 Task: Compose an email with the signature Erica Taylor with the subject Request for project resources and the message I appreciate your attention to detail and timely response. from softage.1@softage.net to softage.5@softage.net,  softage.1@softage.net and softage.6@softage.net with CC to softage.7@softage.net with an attached document Business_model_canvas.pdf, insert an emoji of mail Send the email
Action: Mouse moved to (539, 696)
Screenshot: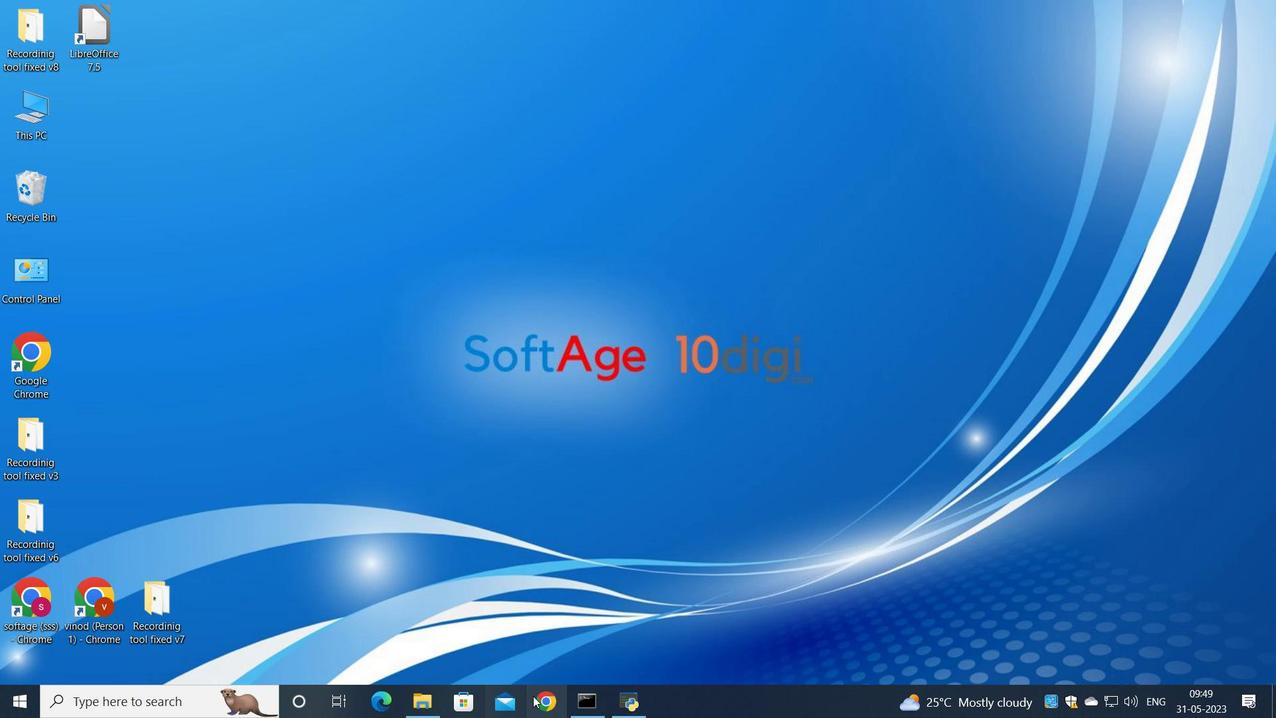 
Action: Mouse pressed left at (539, 696)
Screenshot: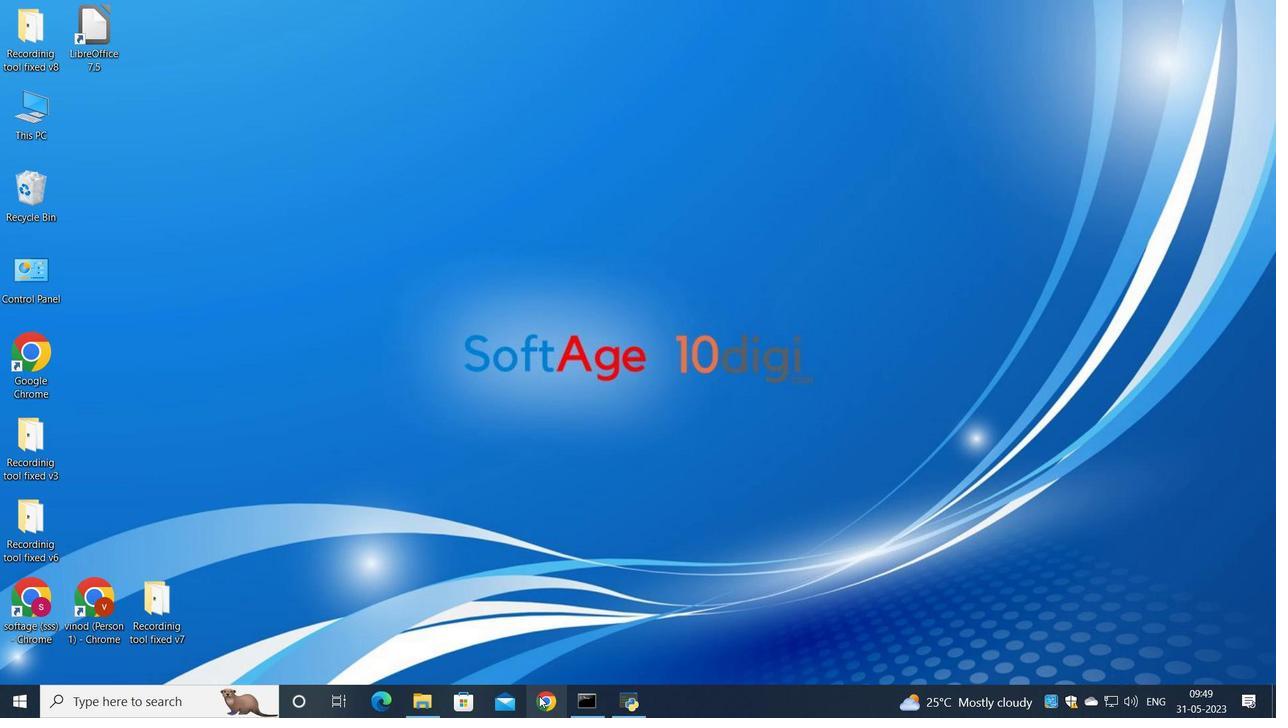 
Action: Mouse moved to (601, 446)
Screenshot: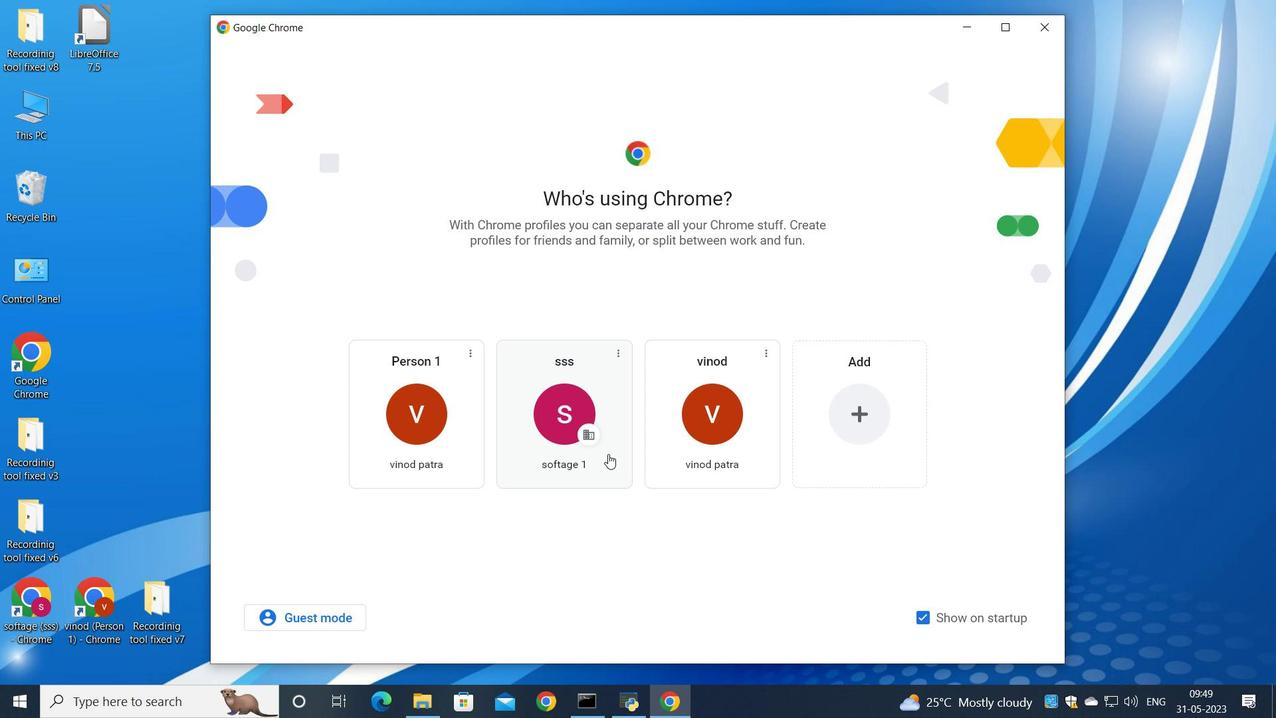 
Action: Mouse pressed left at (601, 446)
Screenshot: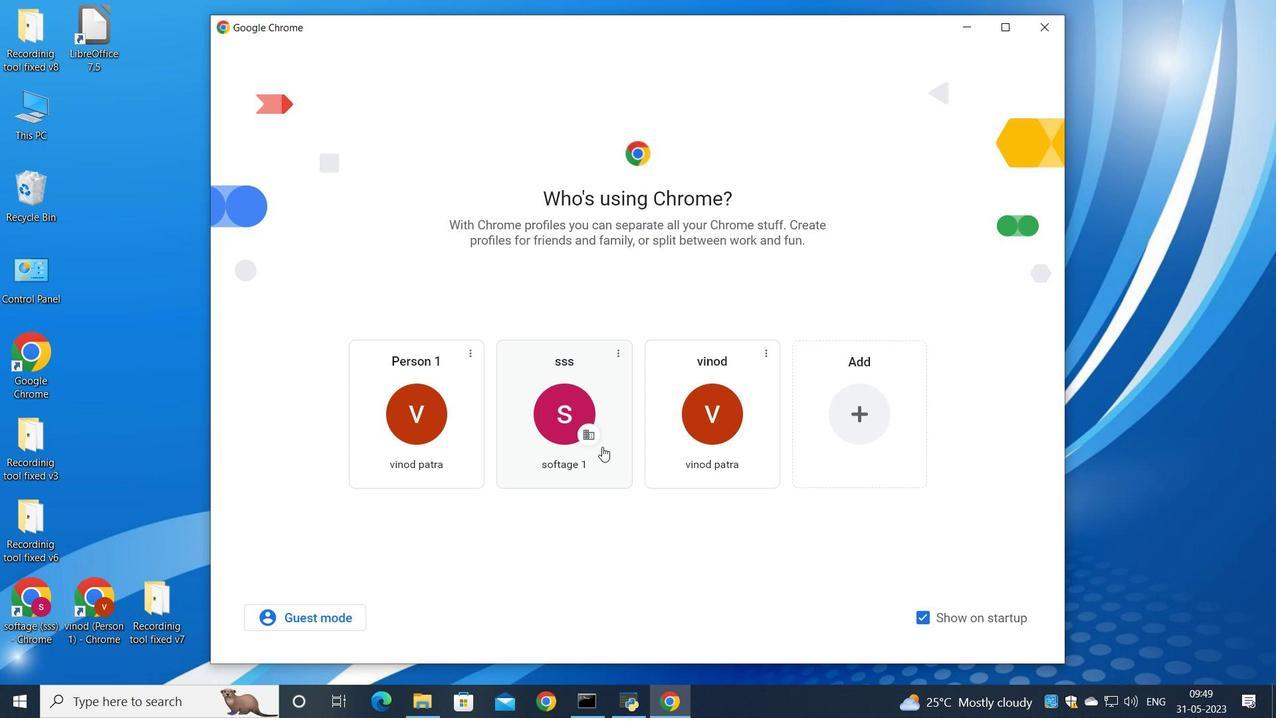 
Action: Mouse moved to (1128, 81)
Screenshot: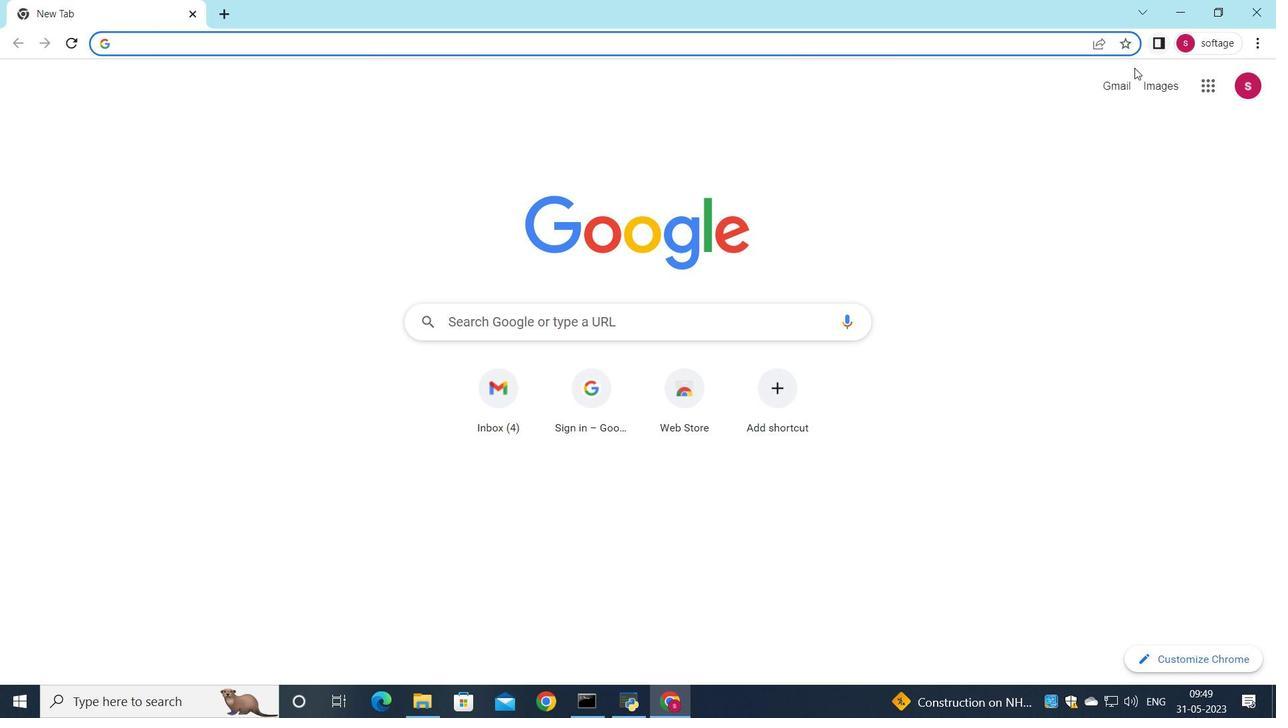 
Action: Mouse pressed left at (1128, 81)
Screenshot: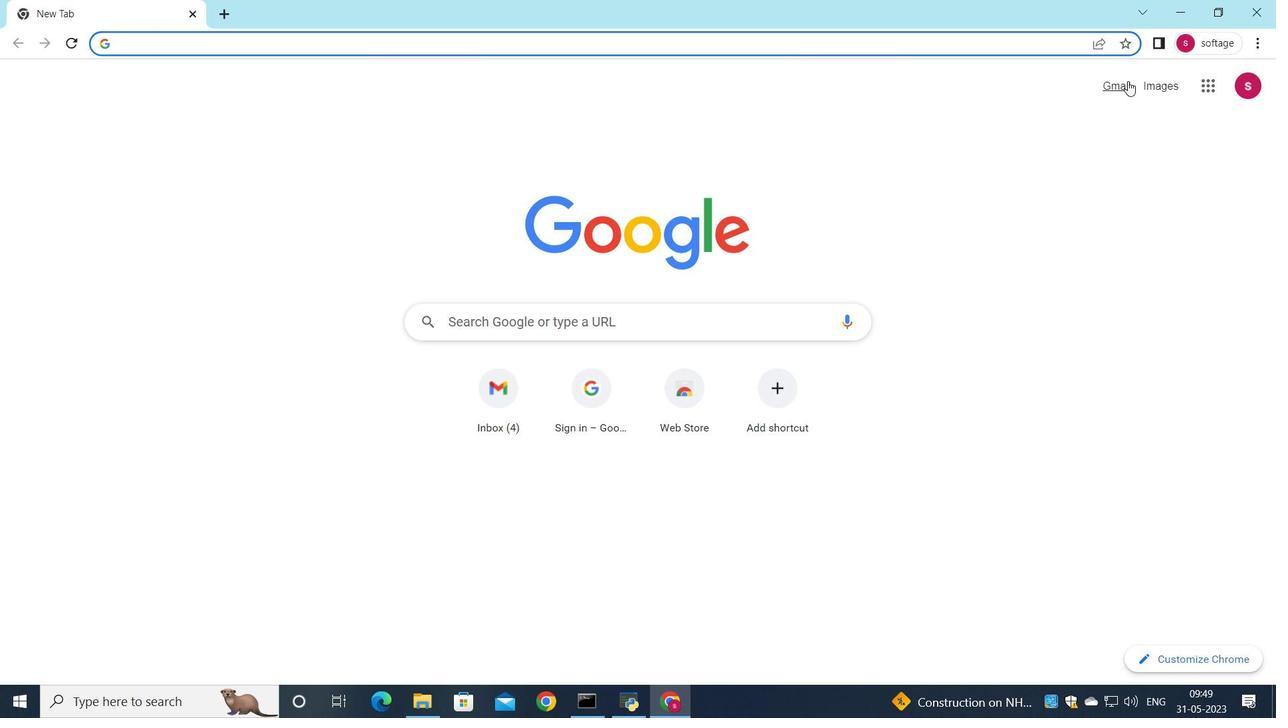 
Action: Mouse moved to (1086, 109)
Screenshot: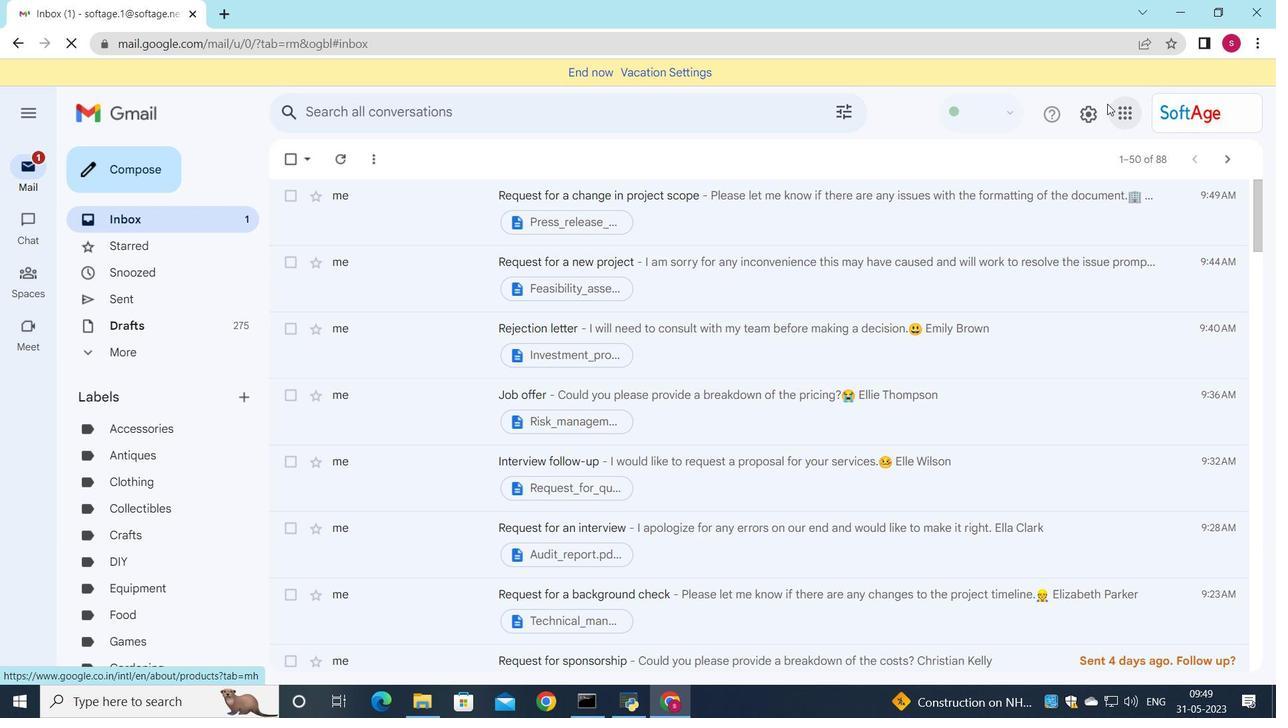 
Action: Mouse pressed left at (1086, 109)
Screenshot: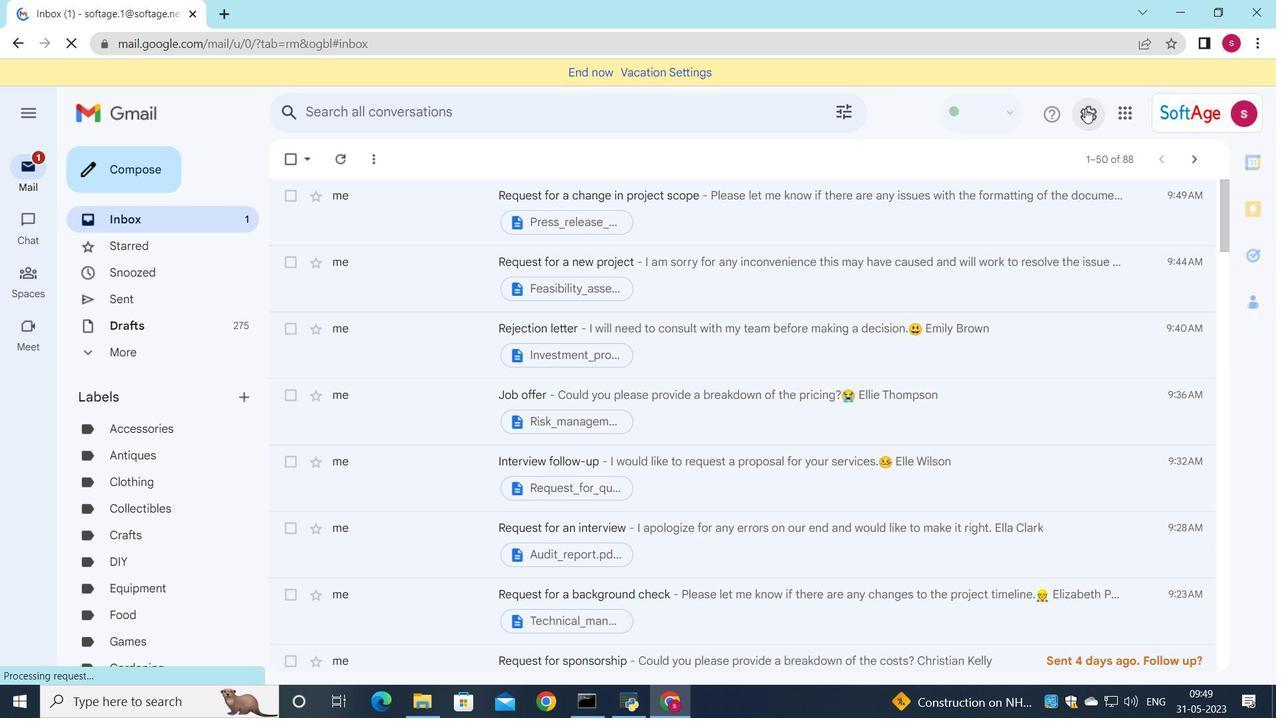 
Action: Mouse moved to (1069, 198)
Screenshot: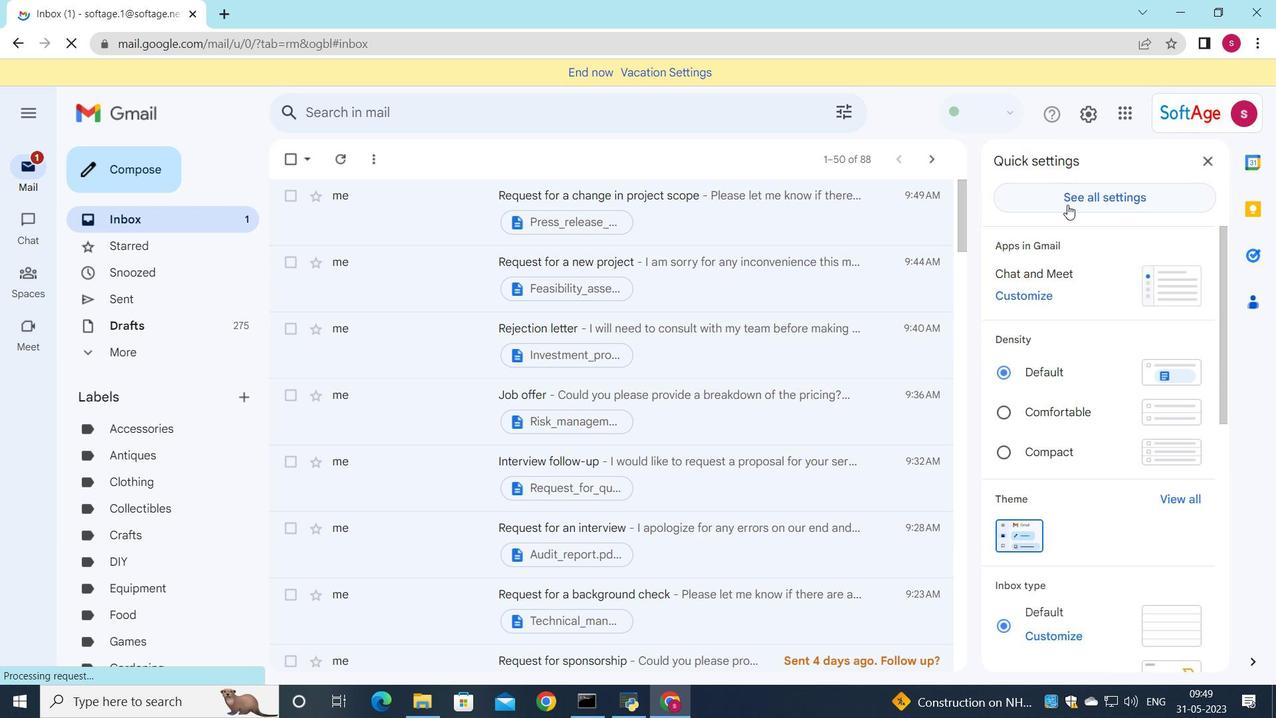 
Action: Mouse pressed left at (1069, 198)
Screenshot: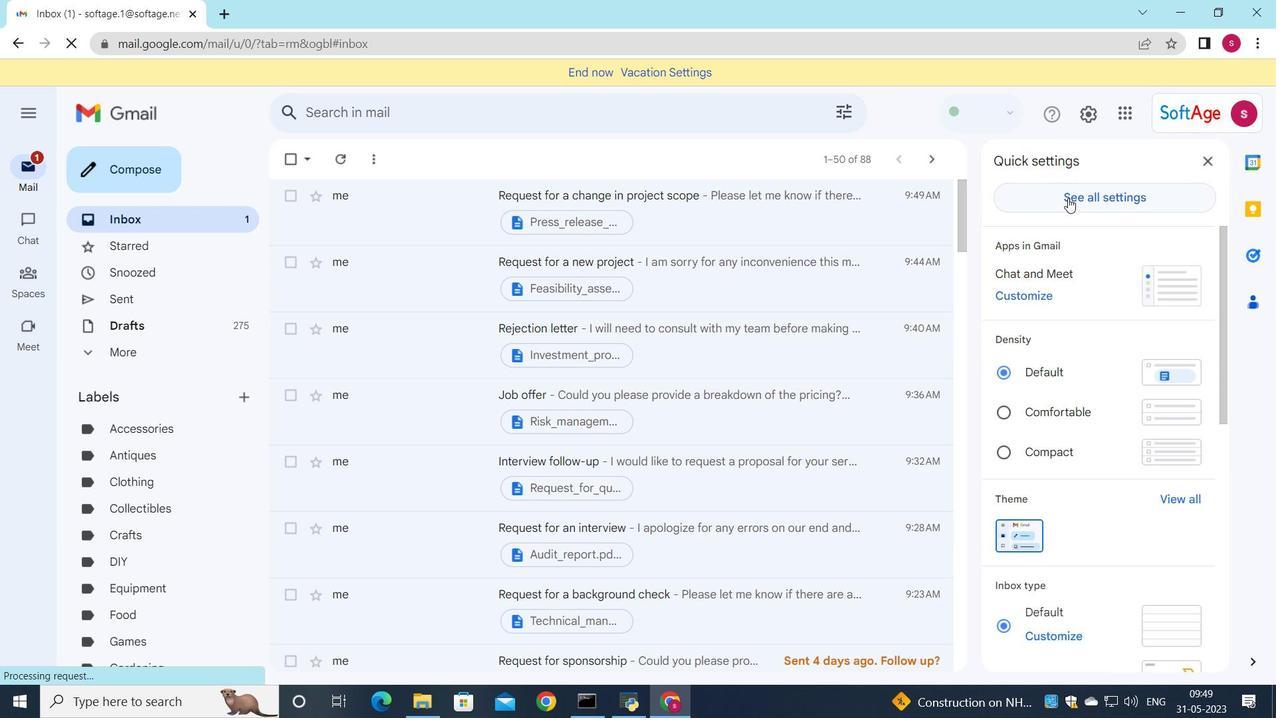 
Action: Mouse moved to (716, 333)
Screenshot: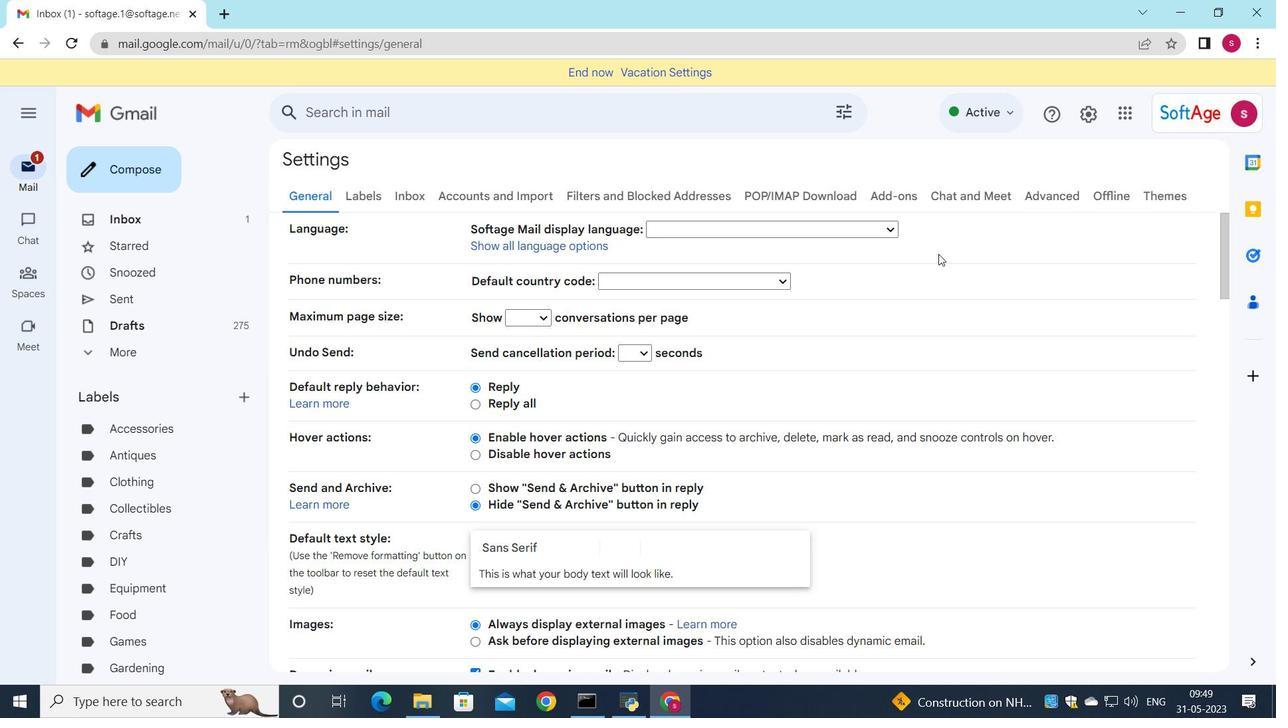 
Action: Mouse scrolled (716, 333) with delta (0, 0)
Screenshot: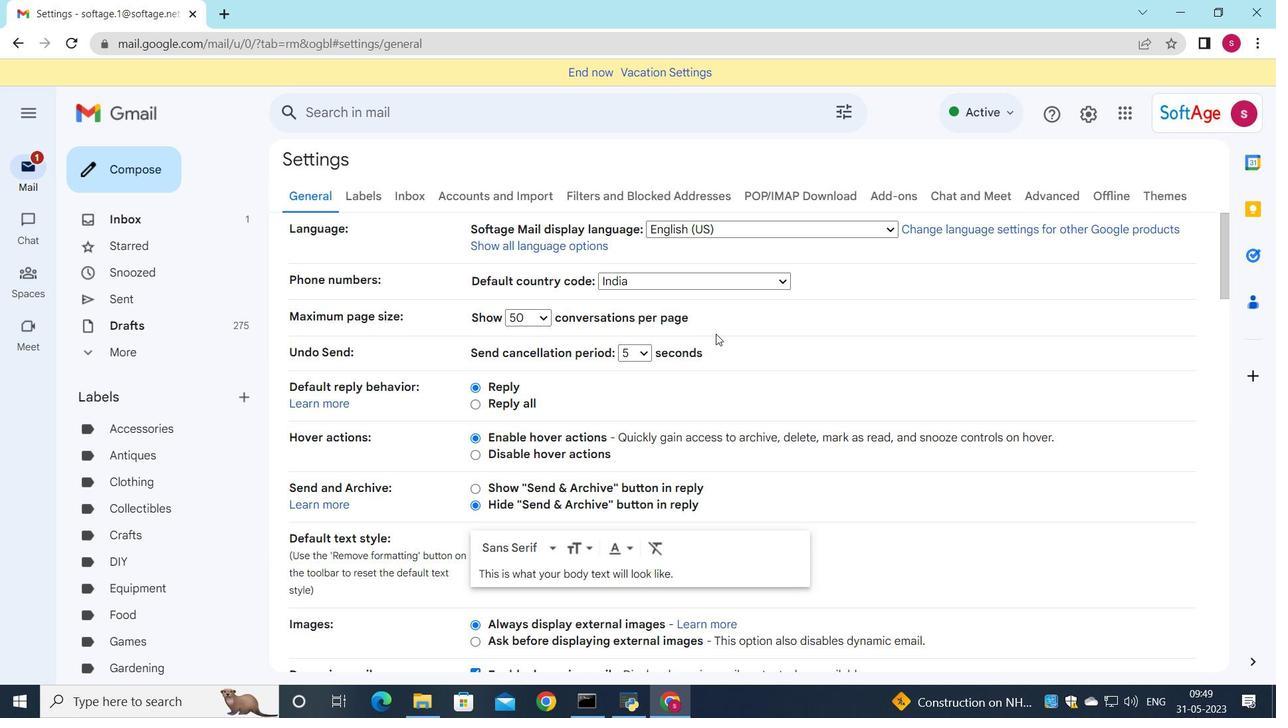 
Action: Mouse scrolled (716, 333) with delta (0, 0)
Screenshot: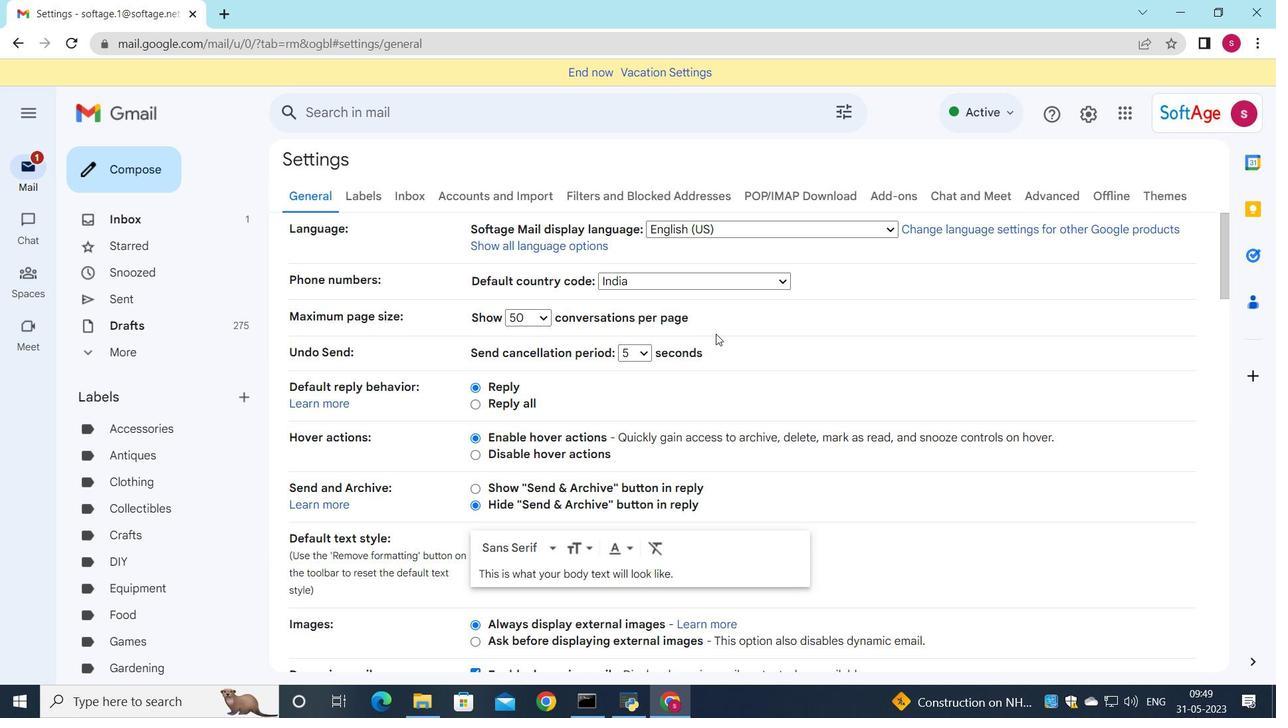 
Action: Mouse scrolled (716, 333) with delta (0, 0)
Screenshot: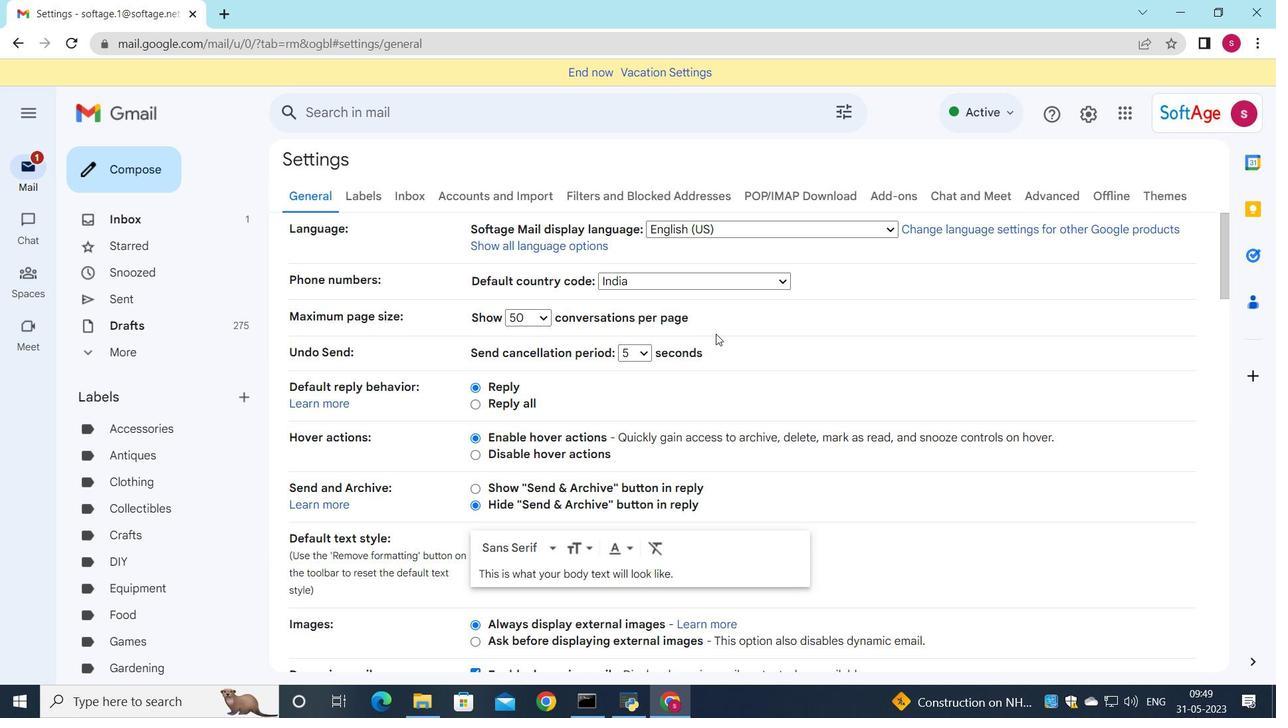 
Action: Mouse scrolled (716, 333) with delta (0, 0)
Screenshot: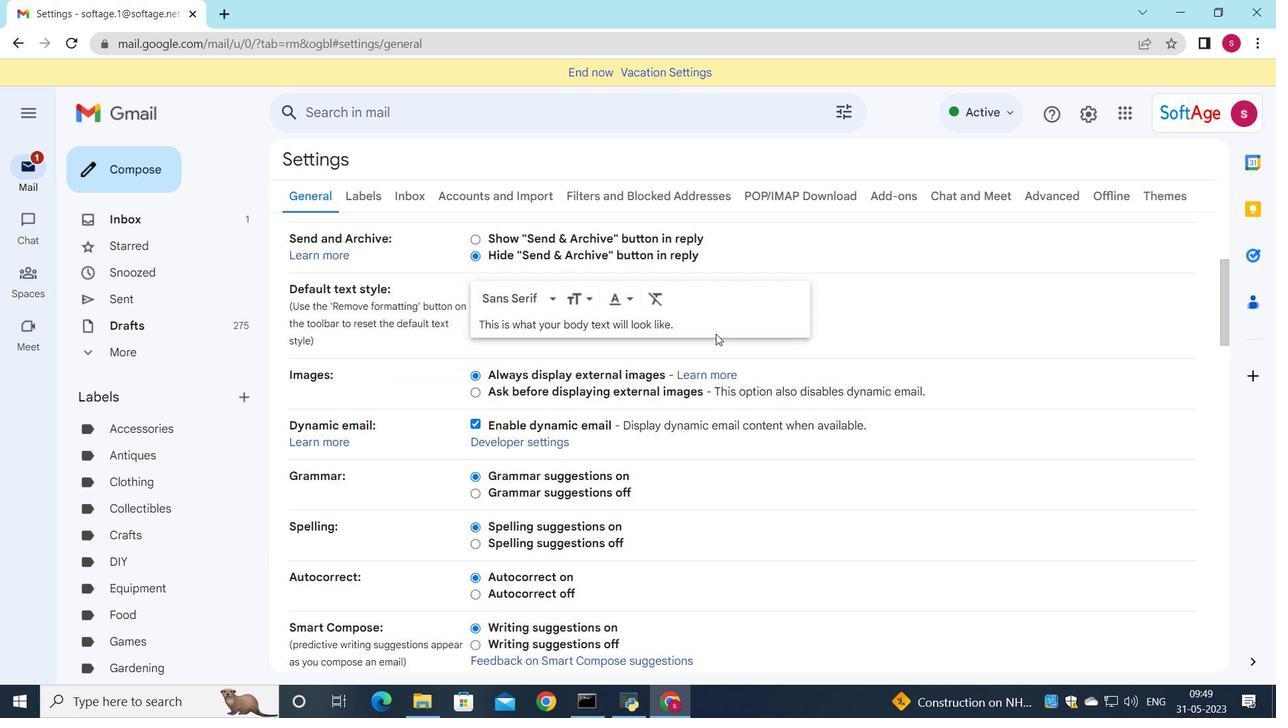 
Action: Mouse scrolled (716, 333) with delta (0, 0)
Screenshot: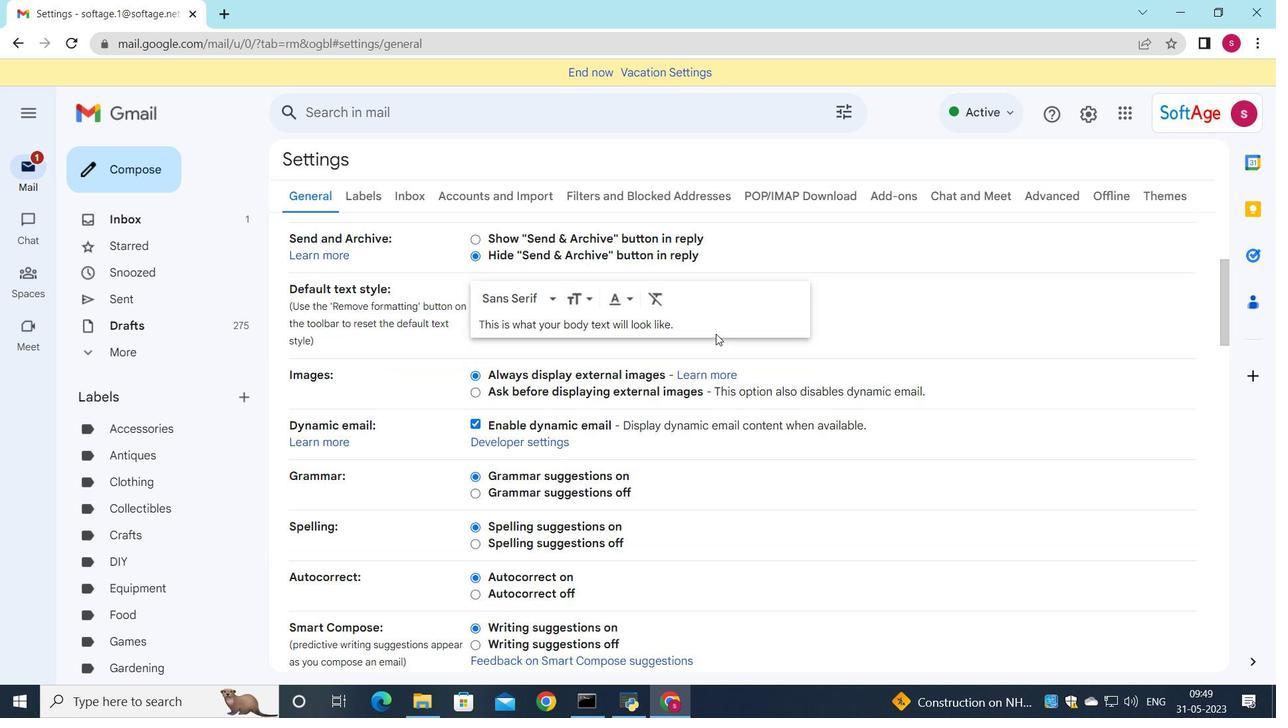 
Action: Mouse moved to (709, 343)
Screenshot: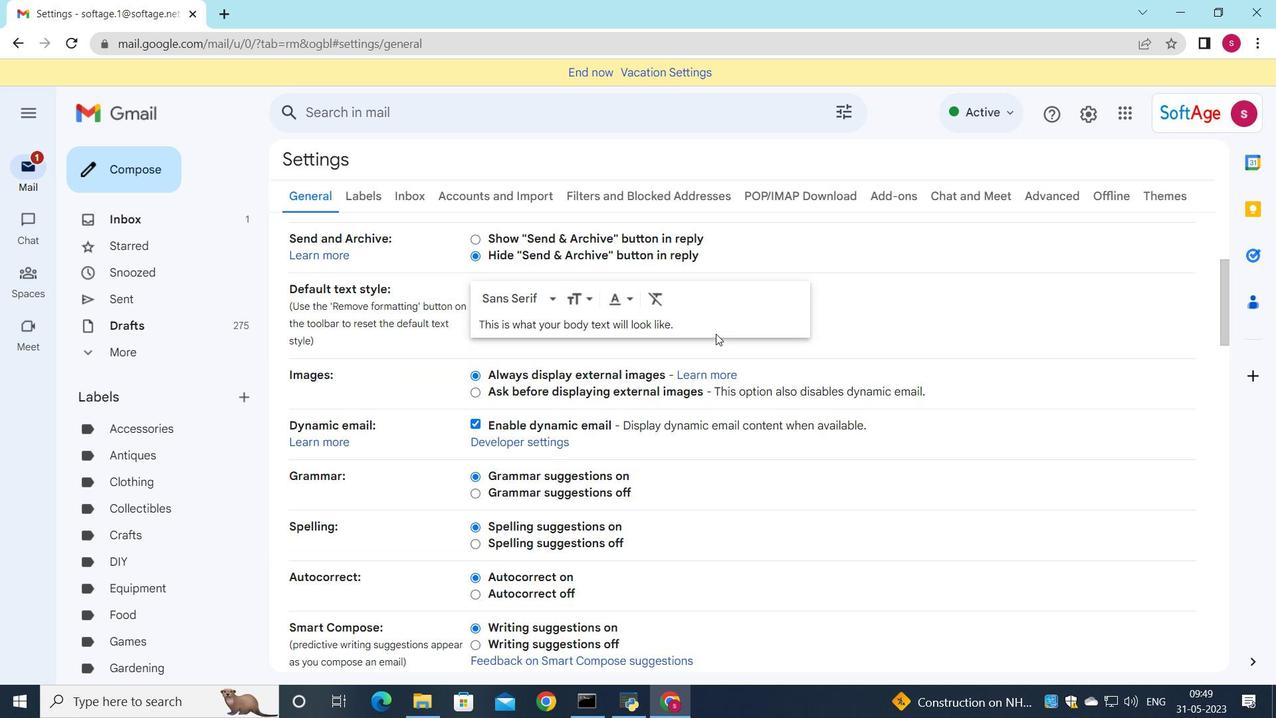 
Action: Mouse scrolled (709, 342) with delta (0, 0)
Screenshot: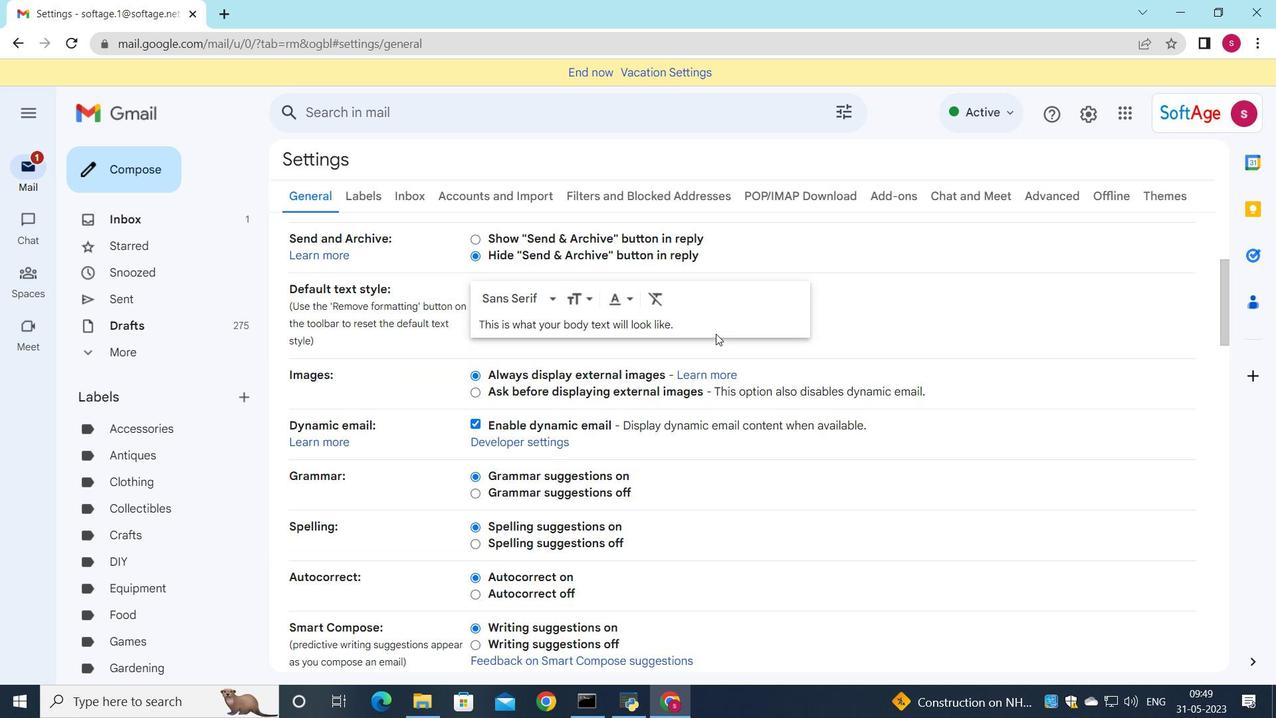 
Action: Mouse moved to (638, 402)
Screenshot: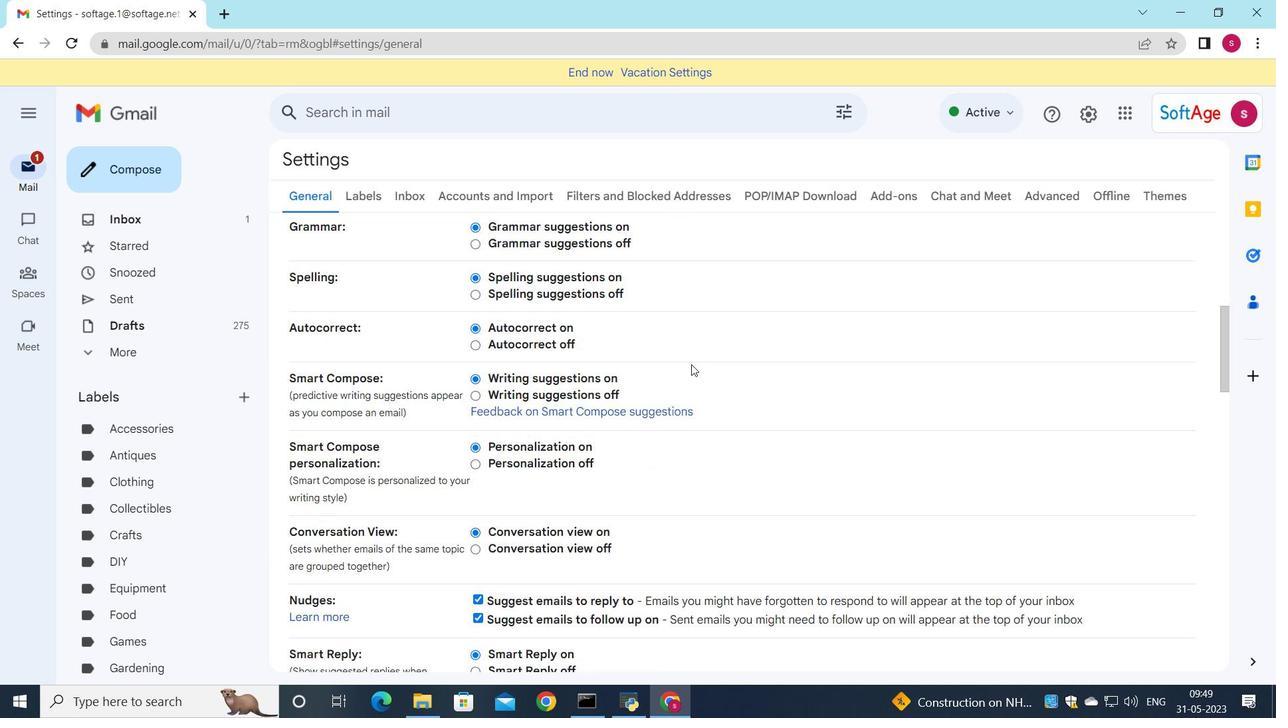 
Action: Mouse scrolled (638, 402) with delta (0, 0)
Screenshot: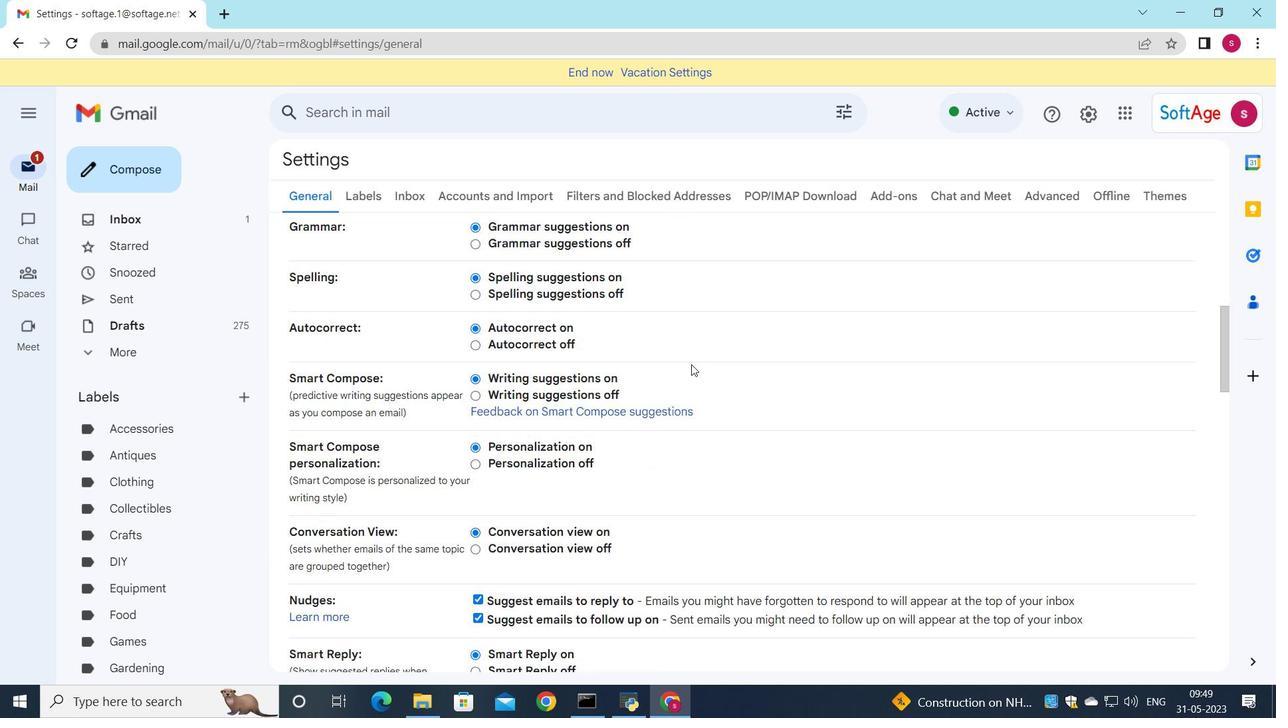 
Action: Mouse moved to (637, 414)
Screenshot: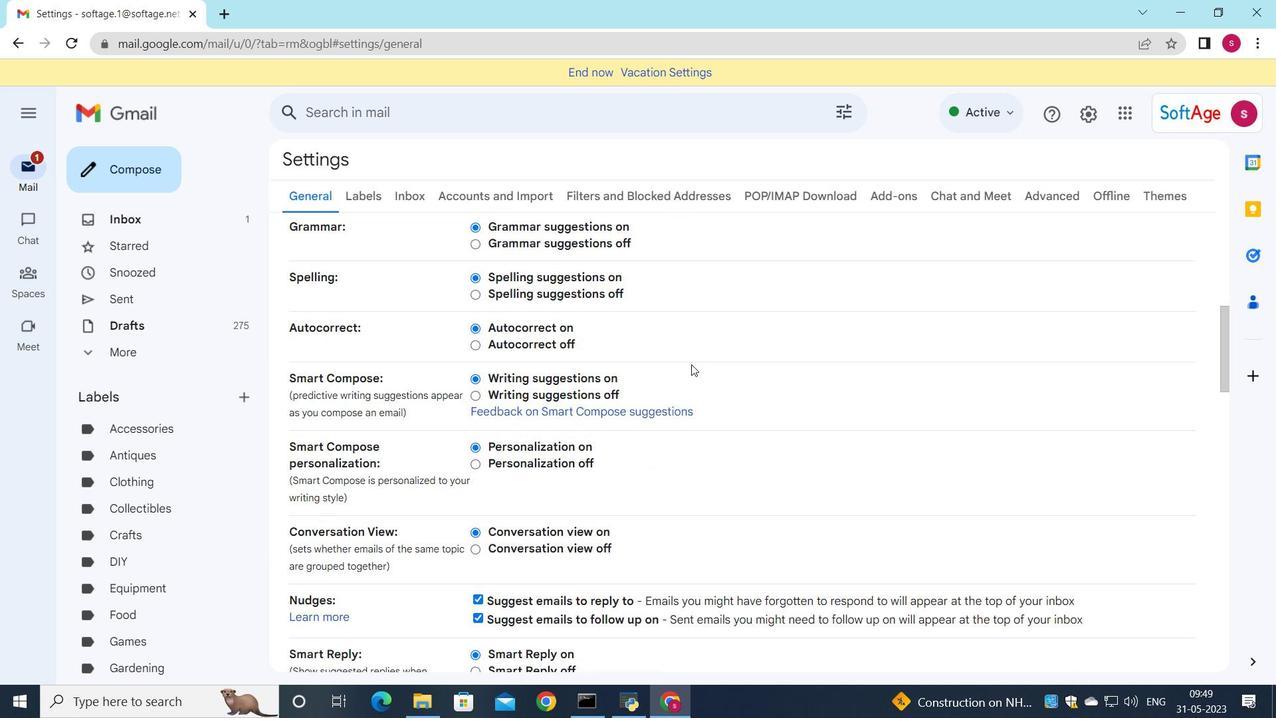 
Action: Mouse scrolled (637, 413) with delta (0, 0)
Screenshot: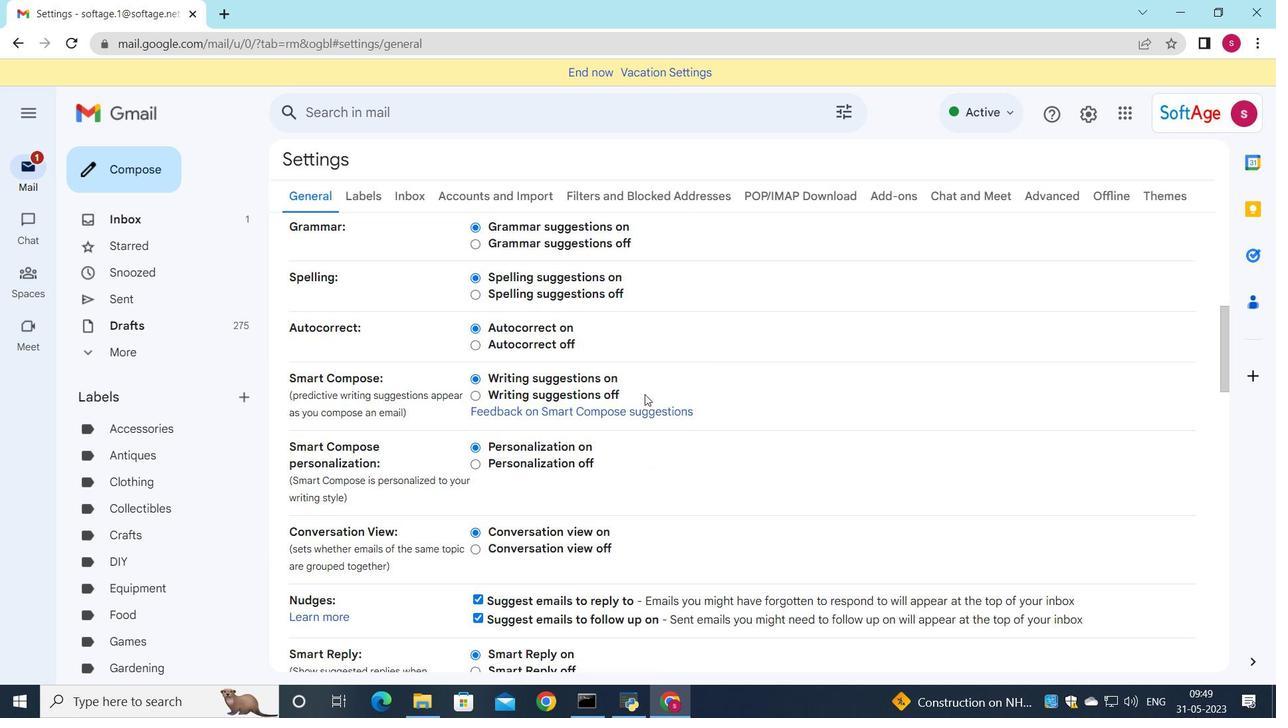 
Action: Mouse moved to (618, 448)
Screenshot: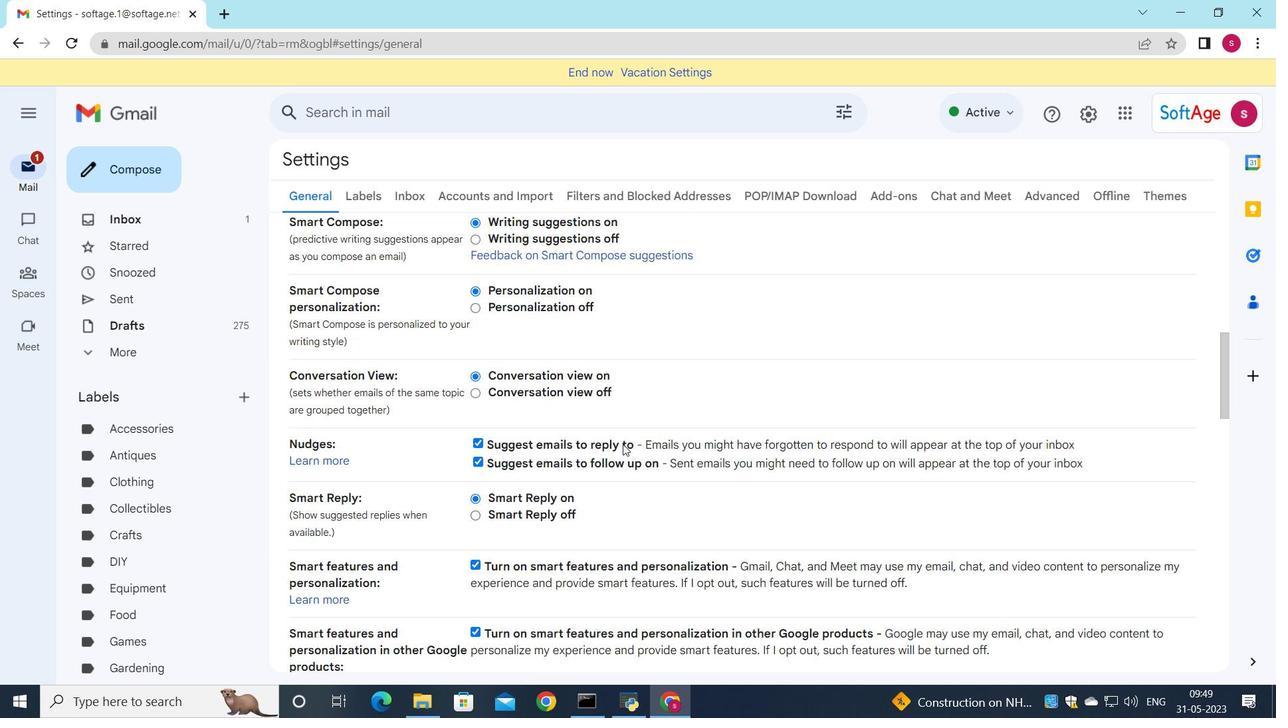 
Action: Mouse scrolled (618, 448) with delta (0, 0)
Screenshot: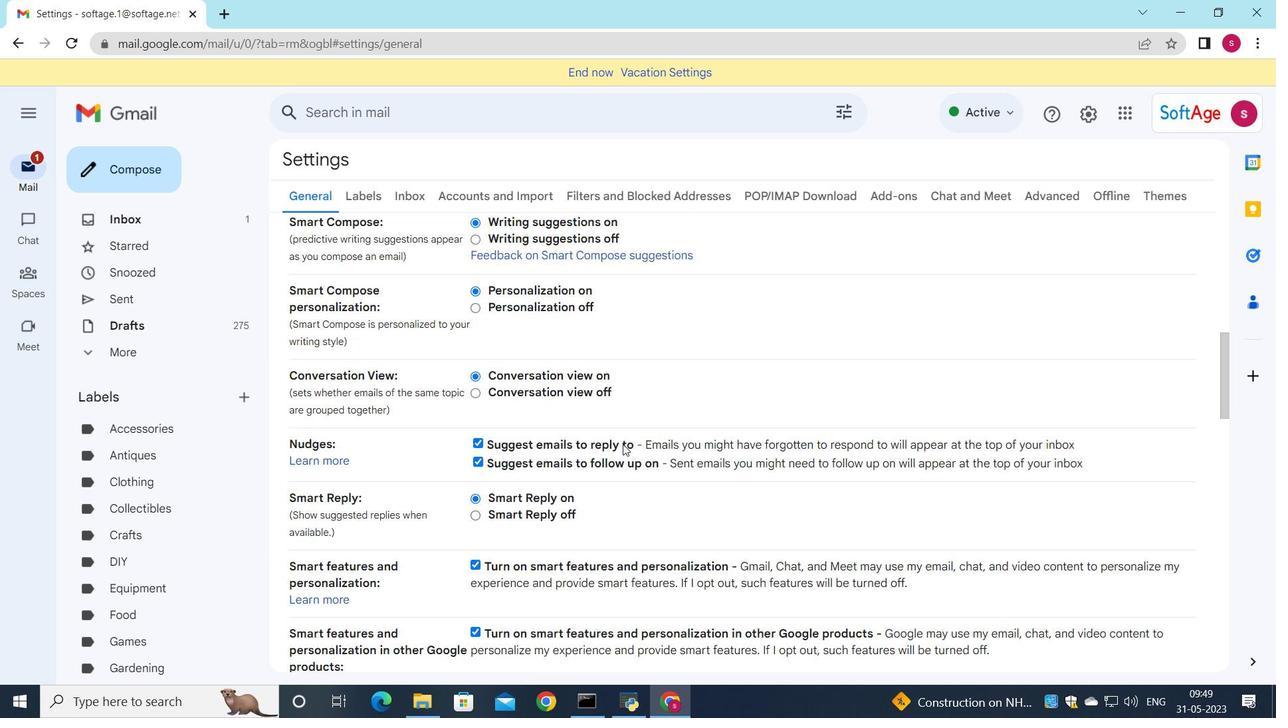 
Action: Mouse moved to (616, 450)
Screenshot: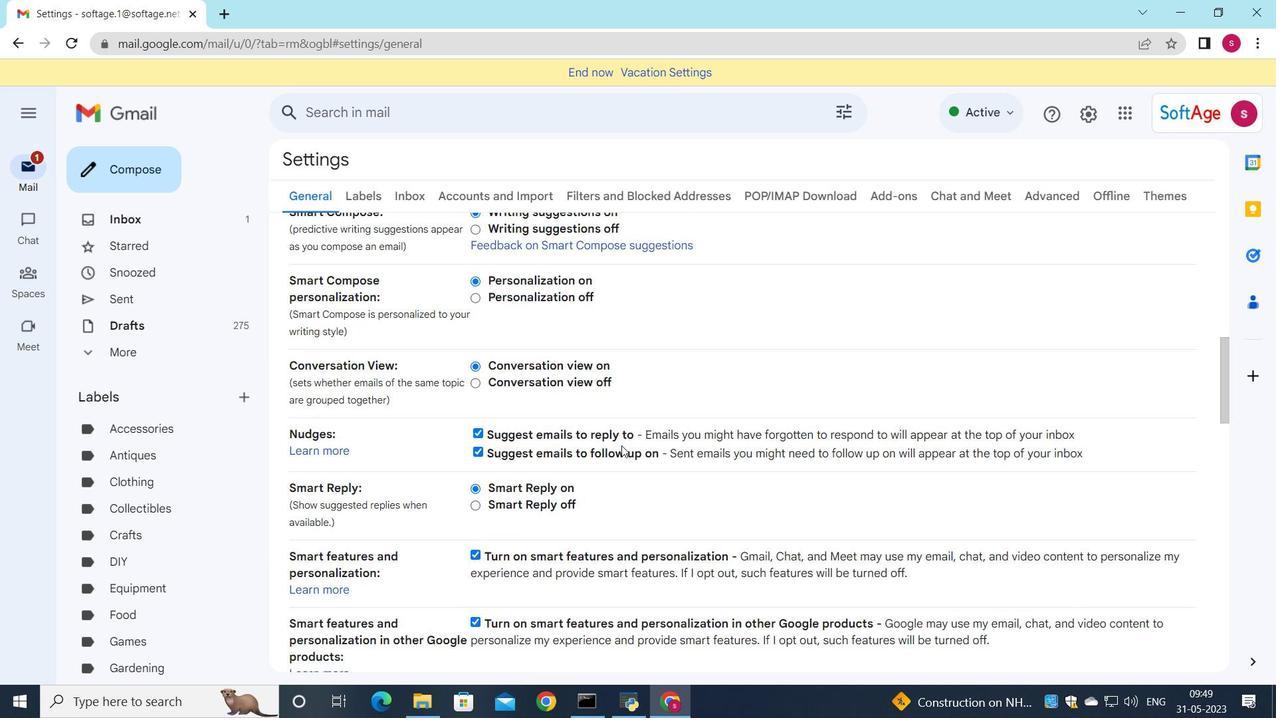 
Action: Mouse scrolled (616, 450) with delta (0, 0)
Screenshot: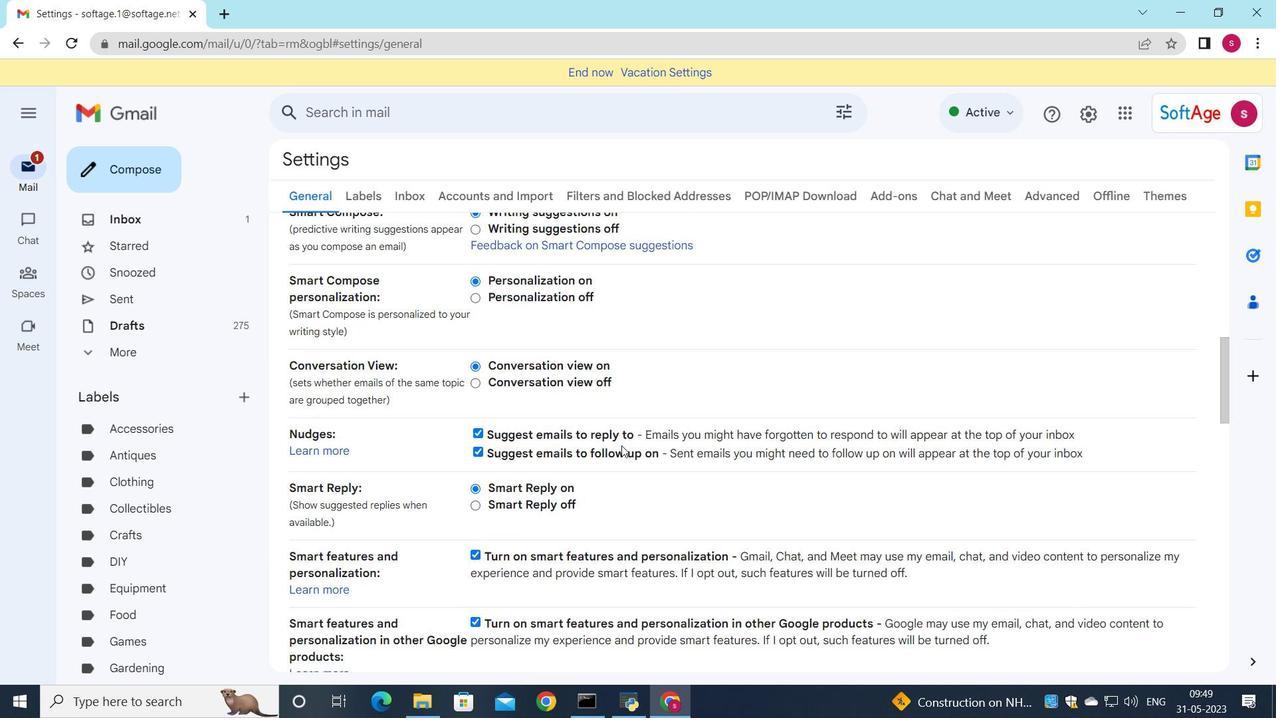 
Action: Mouse moved to (616, 452)
Screenshot: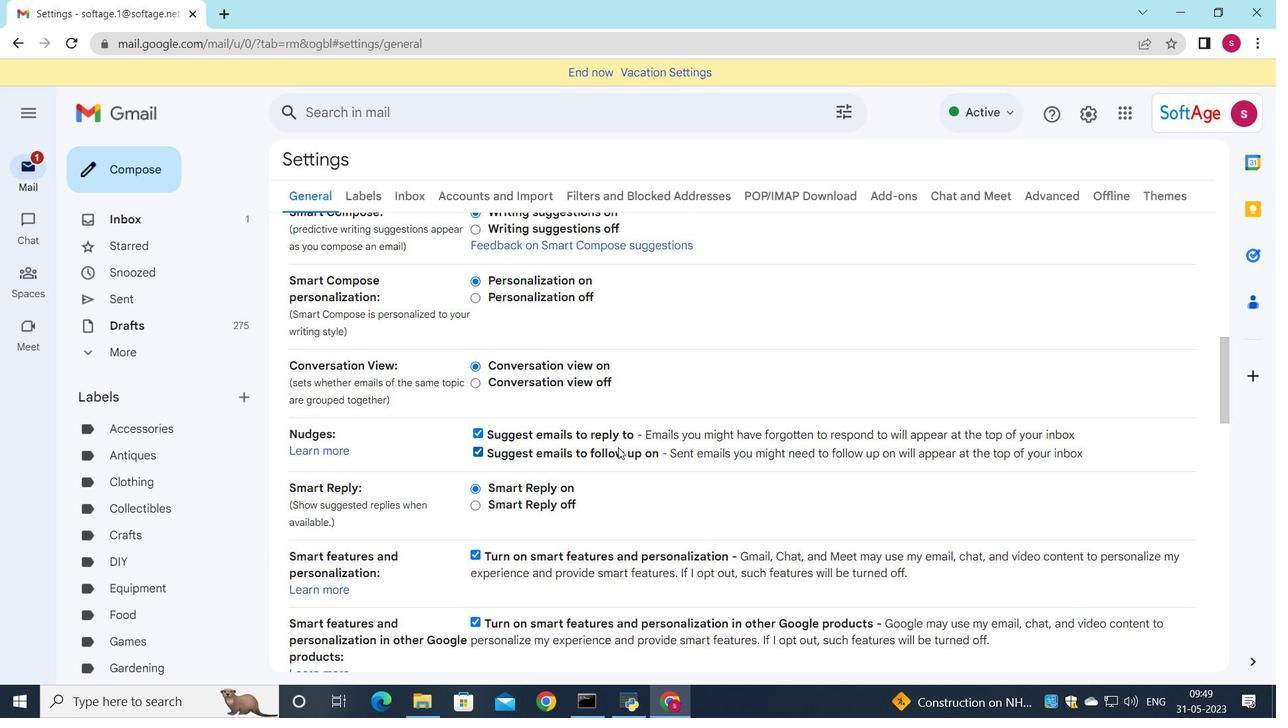 
Action: Mouse scrolled (616, 452) with delta (0, 0)
Screenshot: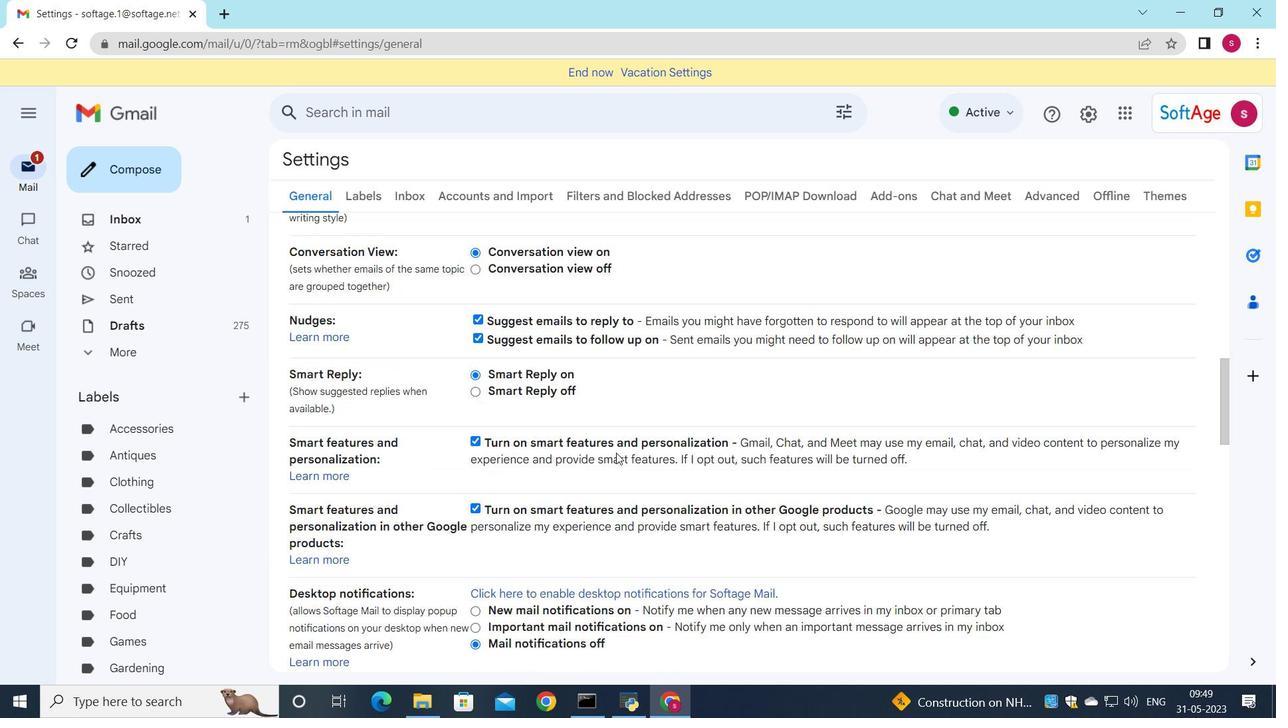 
Action: Mouse scrolled (616, 452) with delta (0, 0)
Screenshot: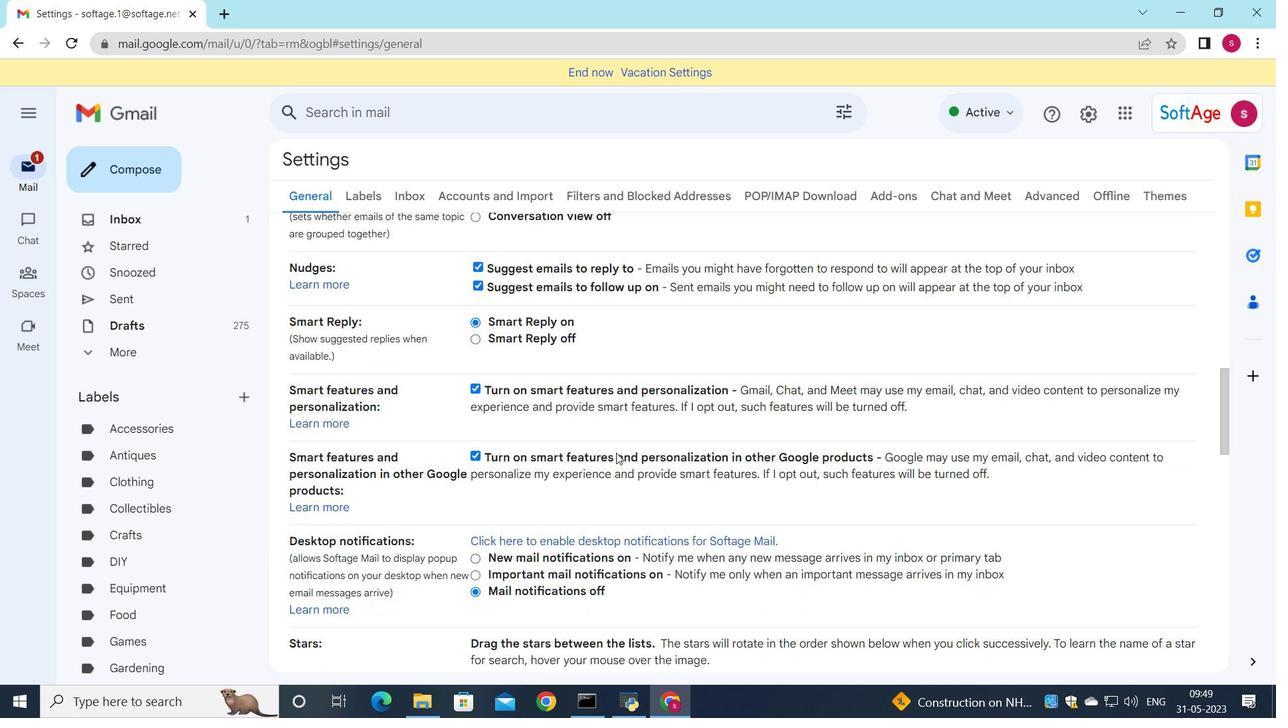 
Action: Mouse scrolled (616, 452) with delta (0, 0)
Screenshot: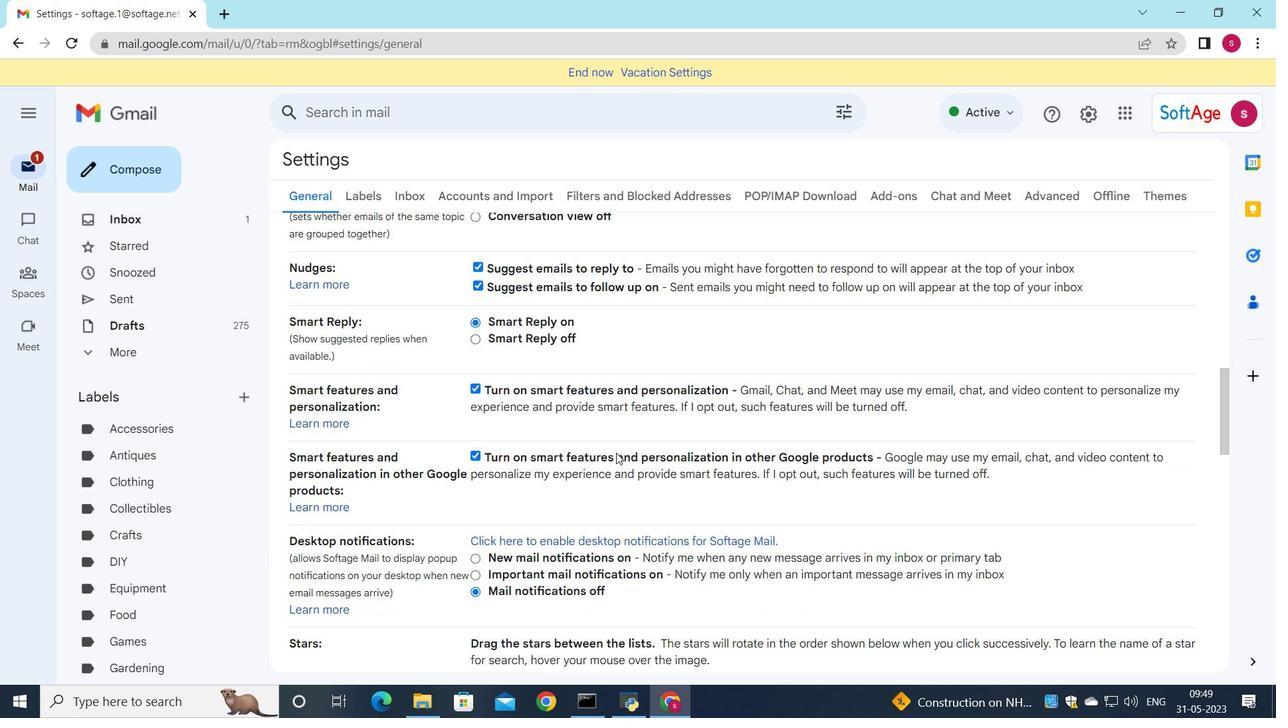 
Action: Mouse moved to (614, 456)
Screenshot: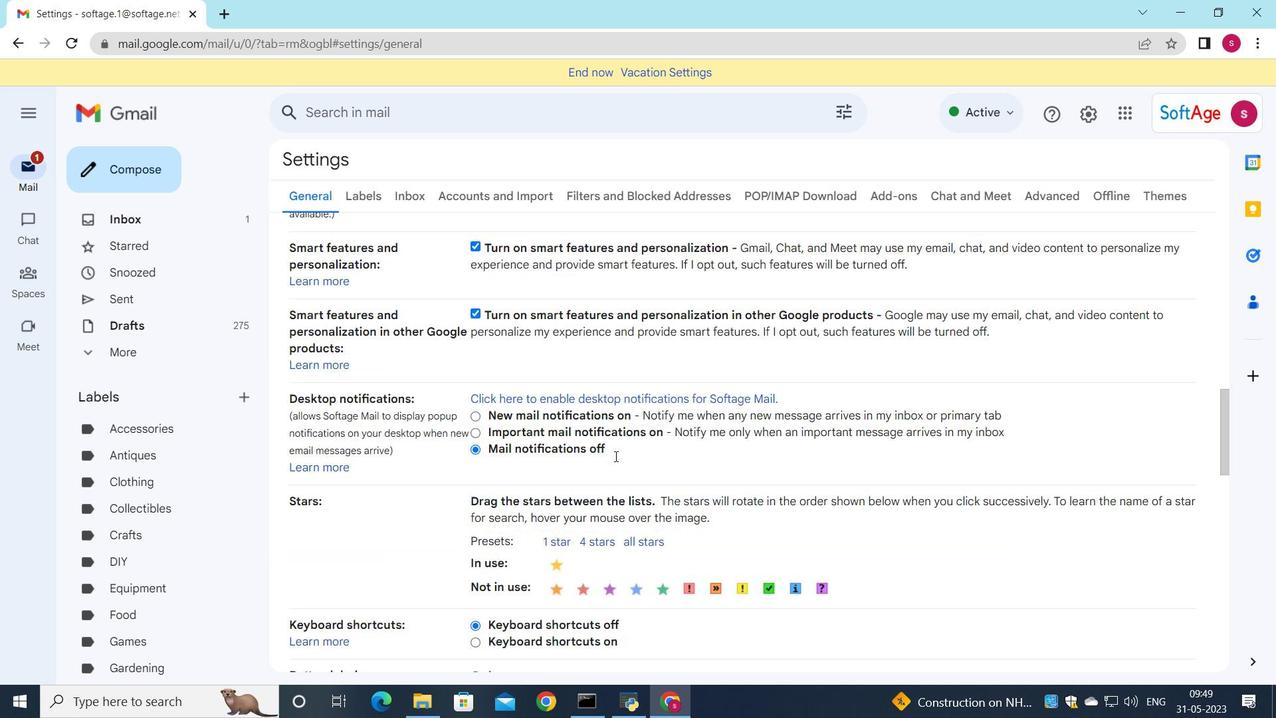 
Action: Mouse scrolled (614, 455) with delta (0, 0)
Screenshot: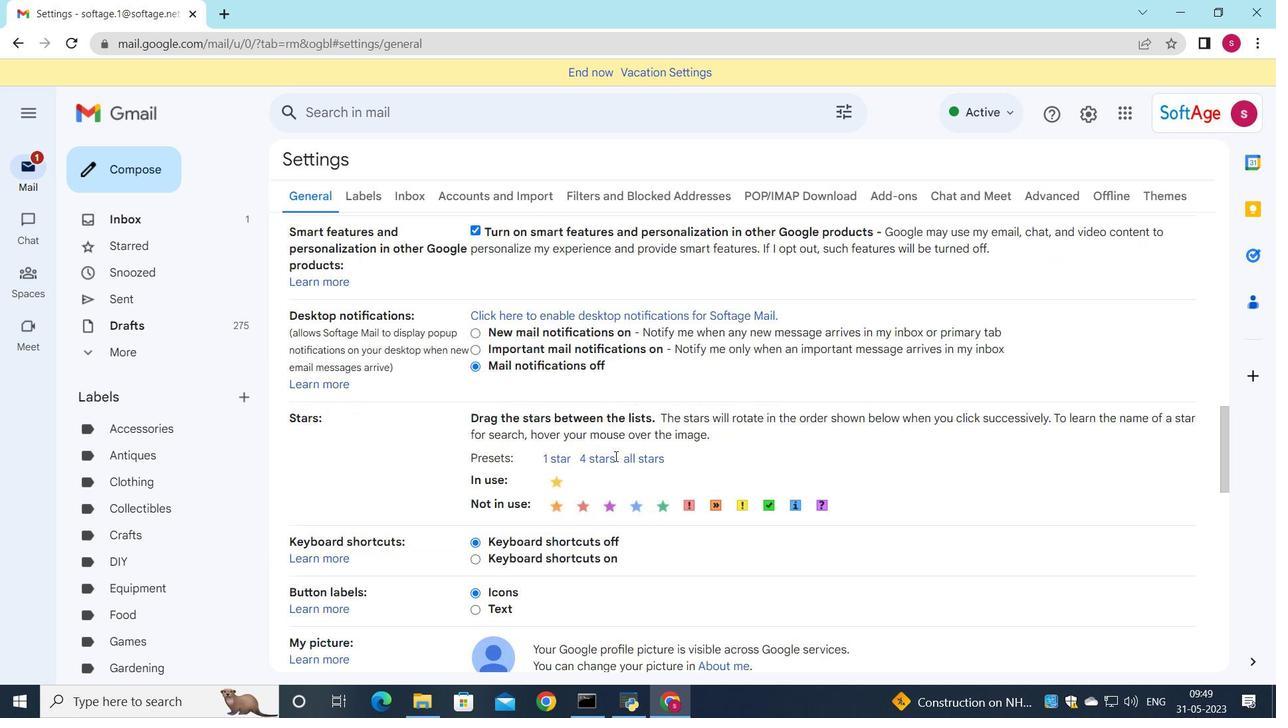 
Action: Mouse scrolled (614, 455) with delta (0, 0)
Screenshot: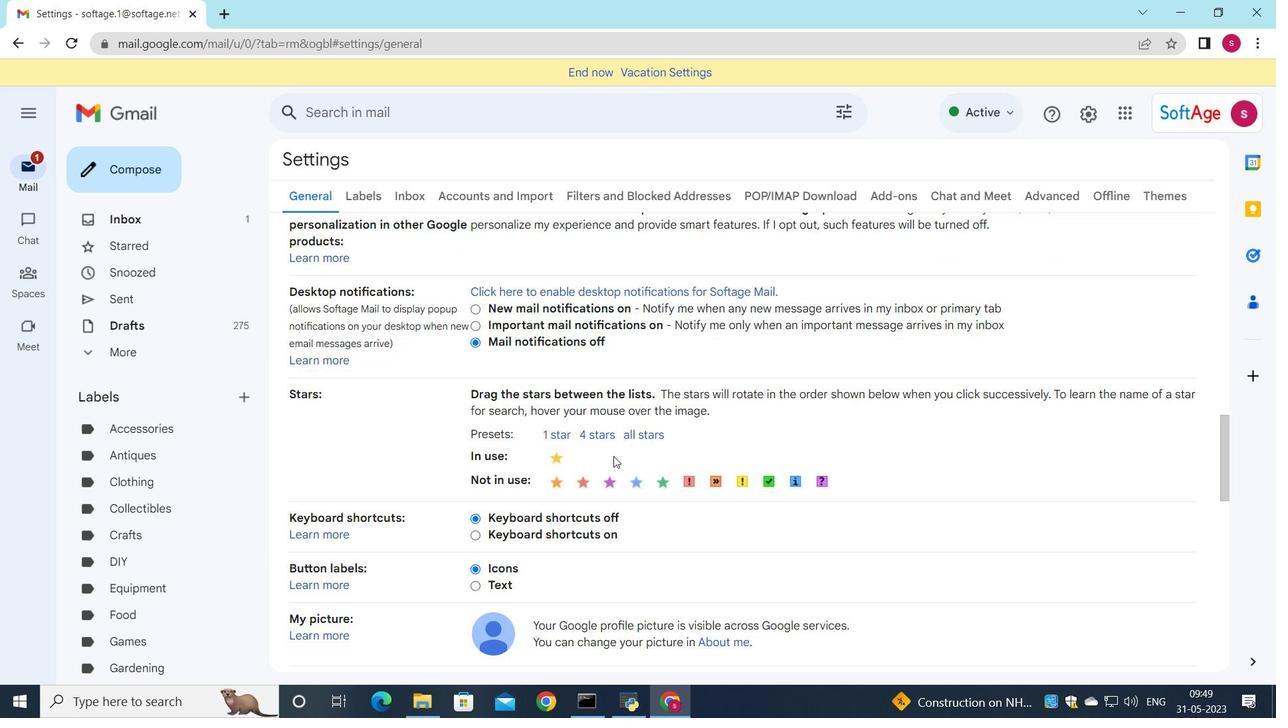 
Action: Mouse scrolled (614, 455) with delta (0, 0)
Screenshot: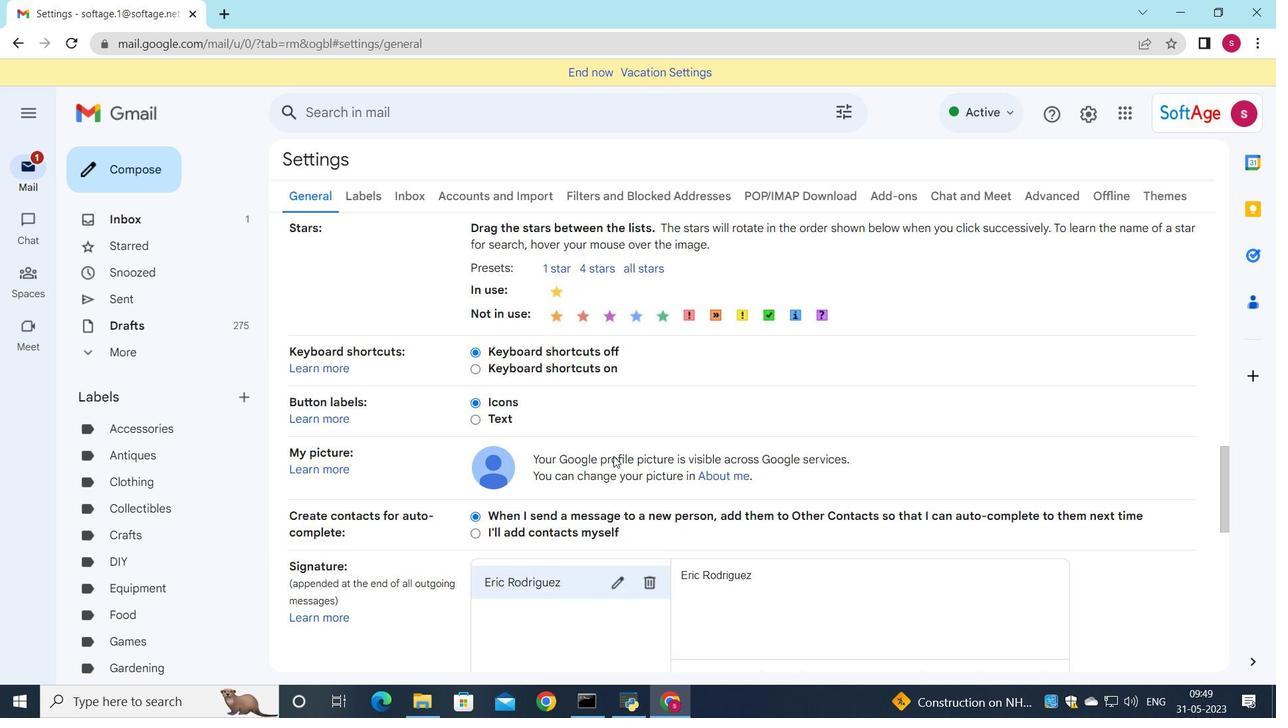 
Action: Mouse scrolled (614, 455) with delta (0, 0)
Screenshot: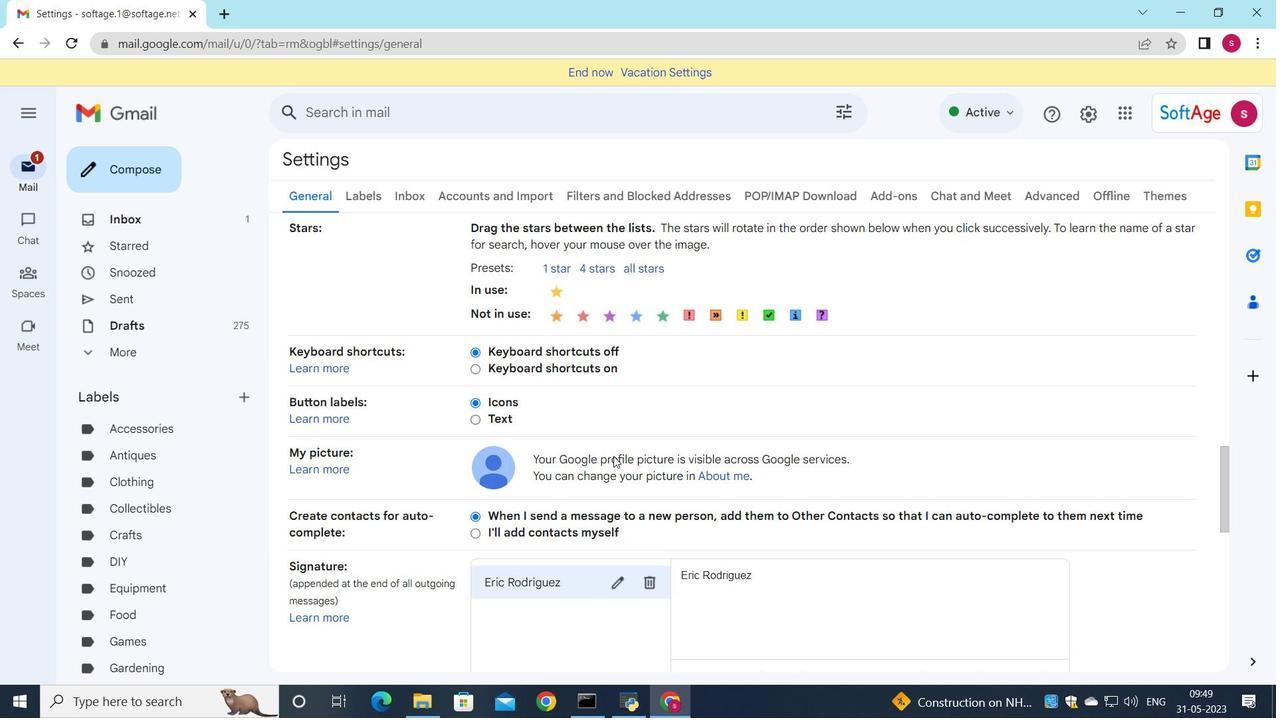 
Action: Mouse scrolled (614, 455) with delta (0, 0)
Screenshot: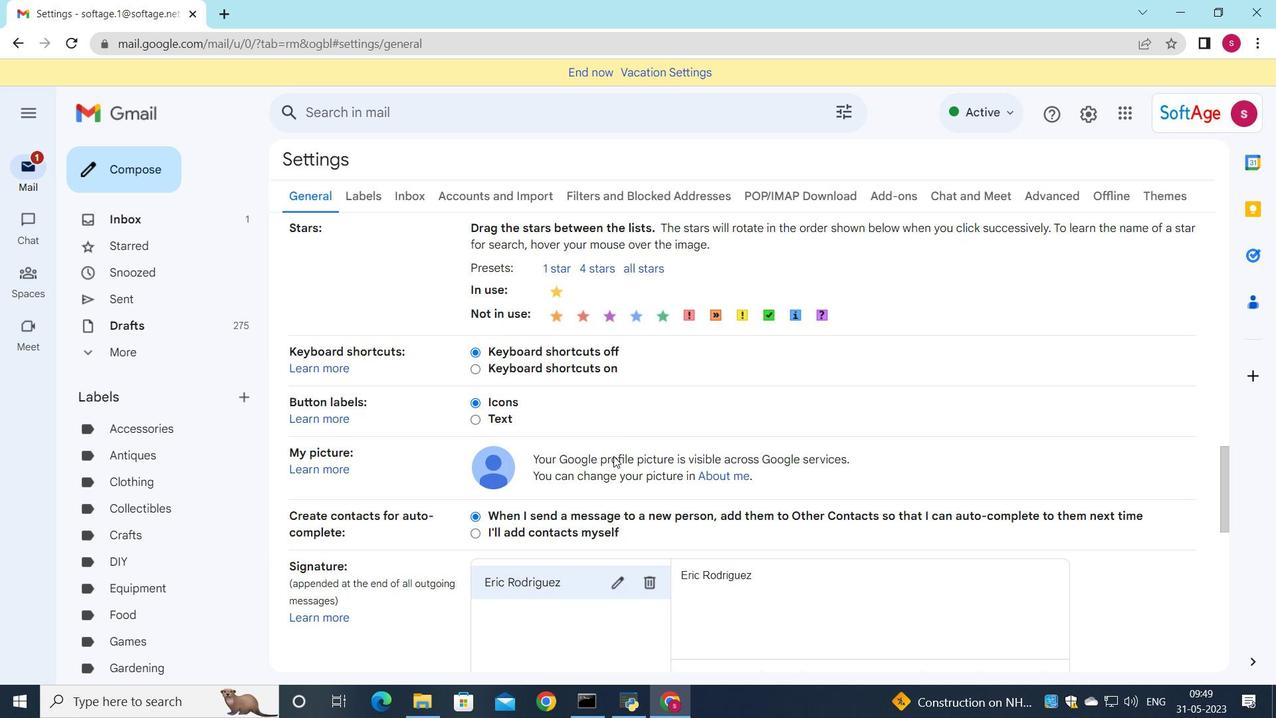 
Action: Mouse moved to (652, 337)
Screenshot: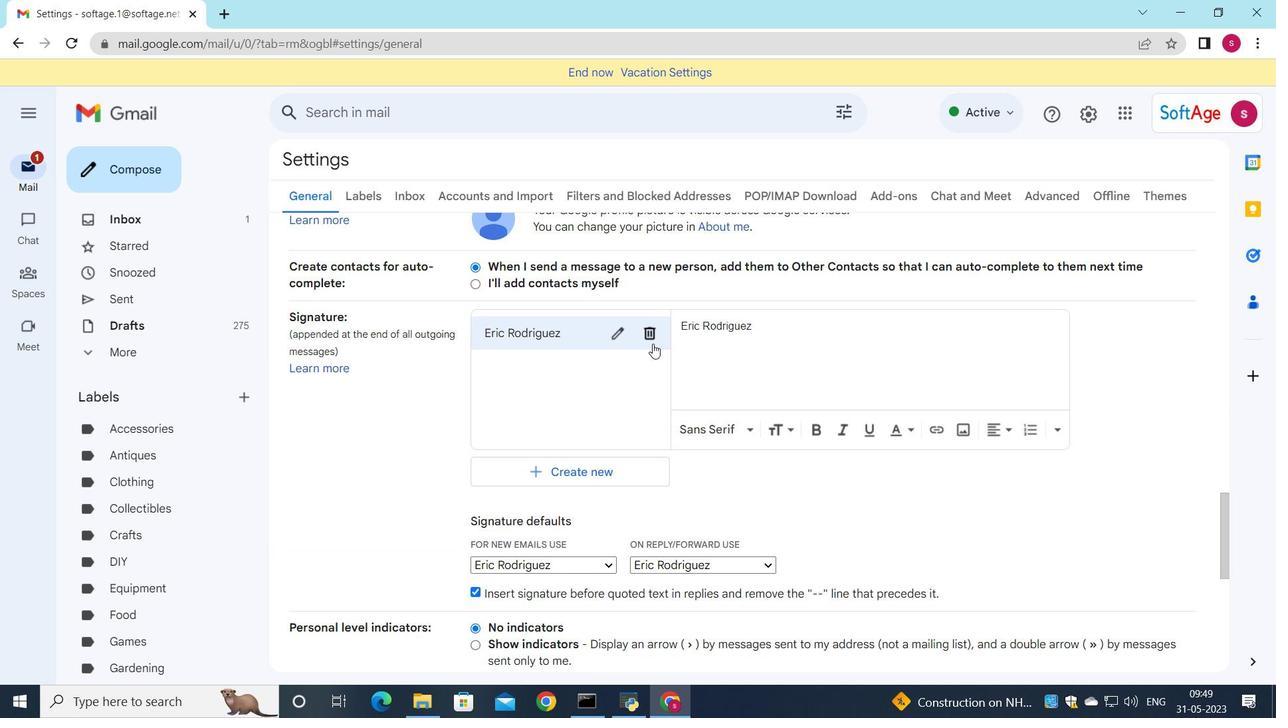 
Action: Mouse pressed left at (652, 337)
Screenshot: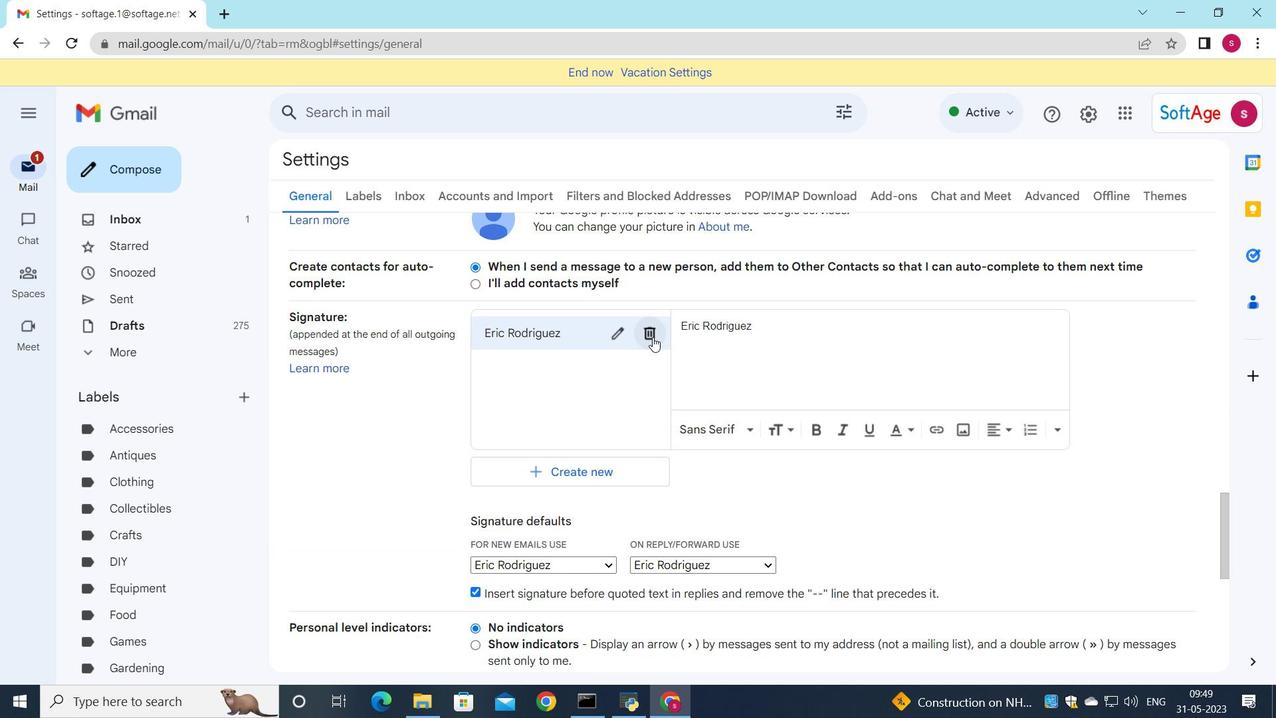 
Action: Mouse moved to (764, 400)
Screenshot: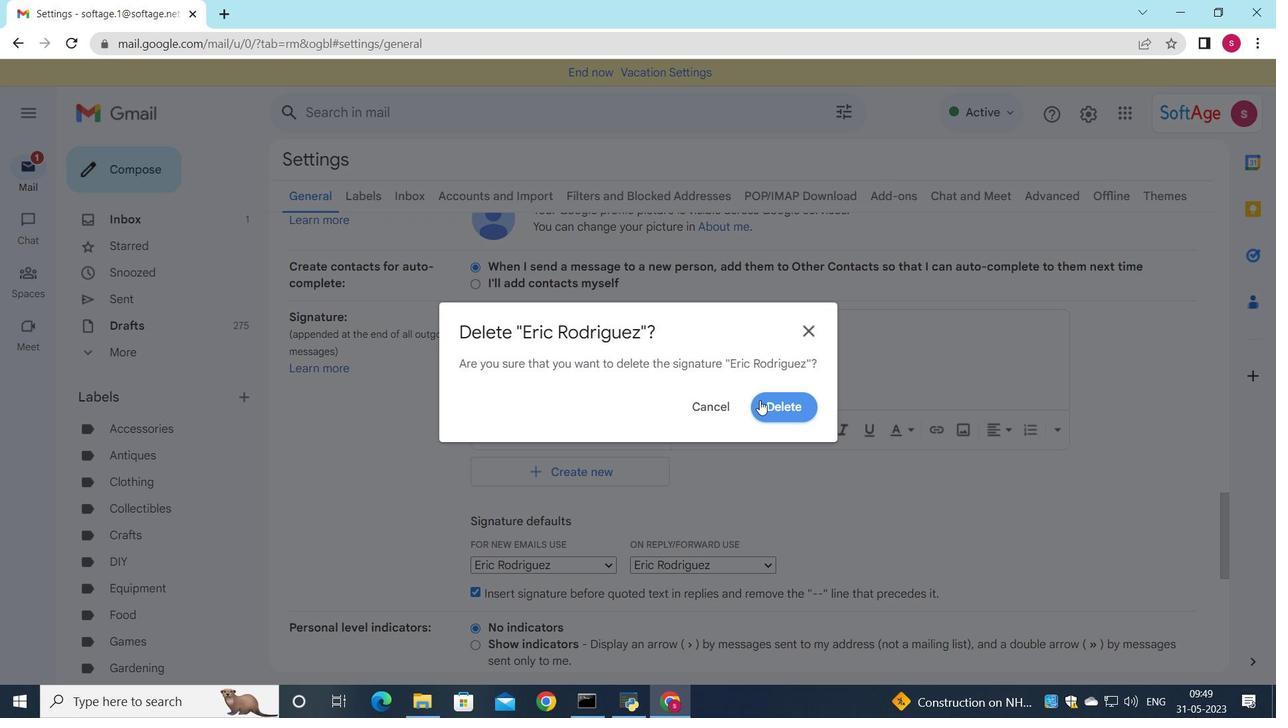 
Action: Mouse pressed left at (764, 400)
Screenshot: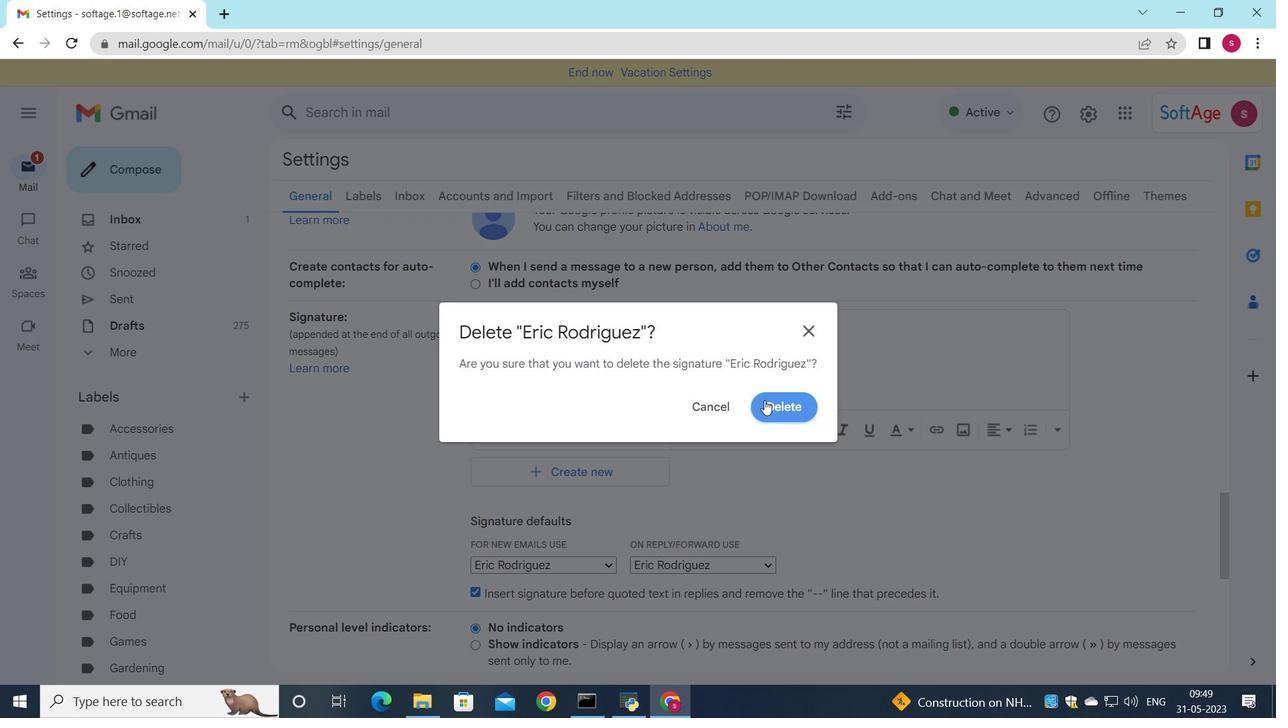 
Action: Mouse moved to (550, 349)
Screenshot: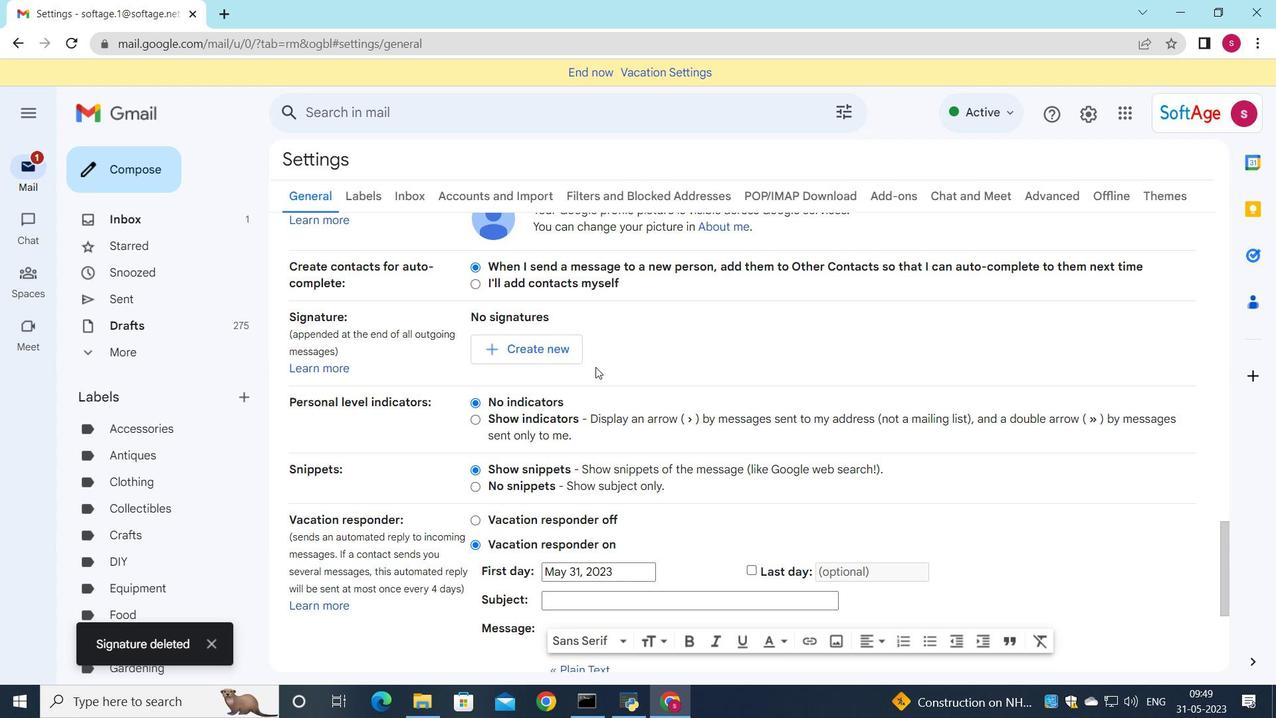 
Action: Mouse pressed left at (550, 349)
Screenshot: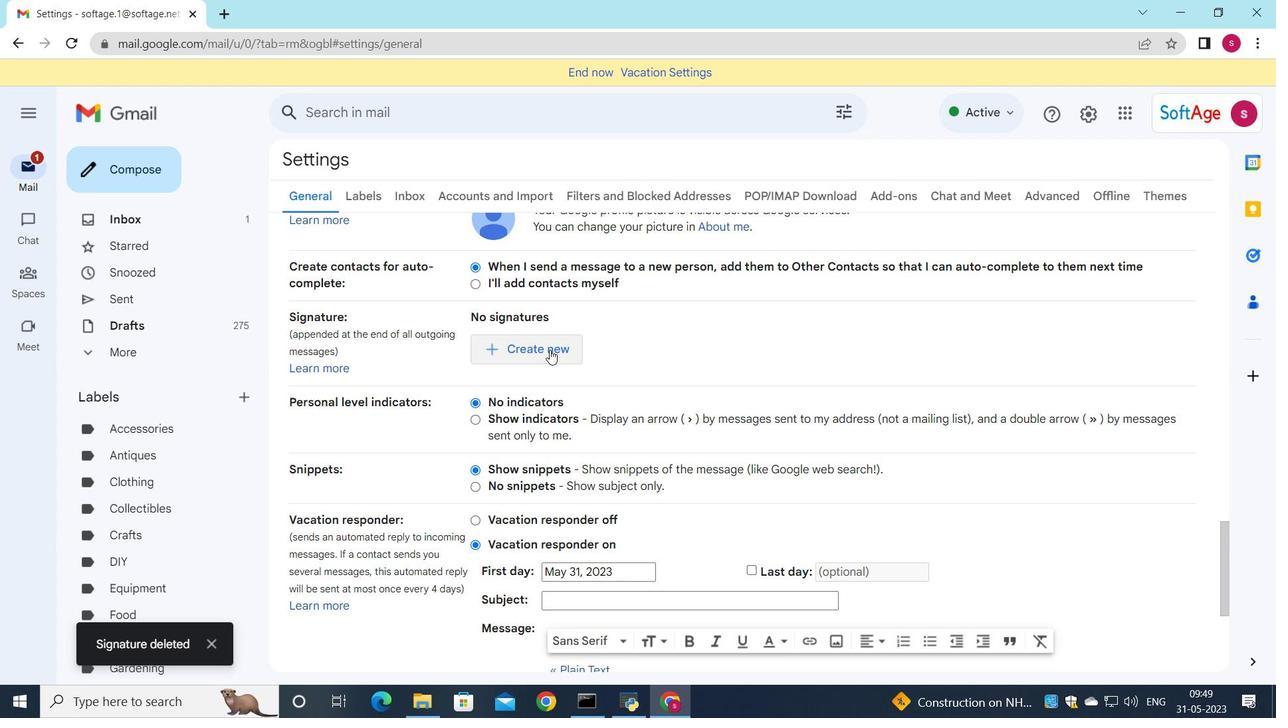 
Action: Mouse moved to (755, 399)
Screenshot: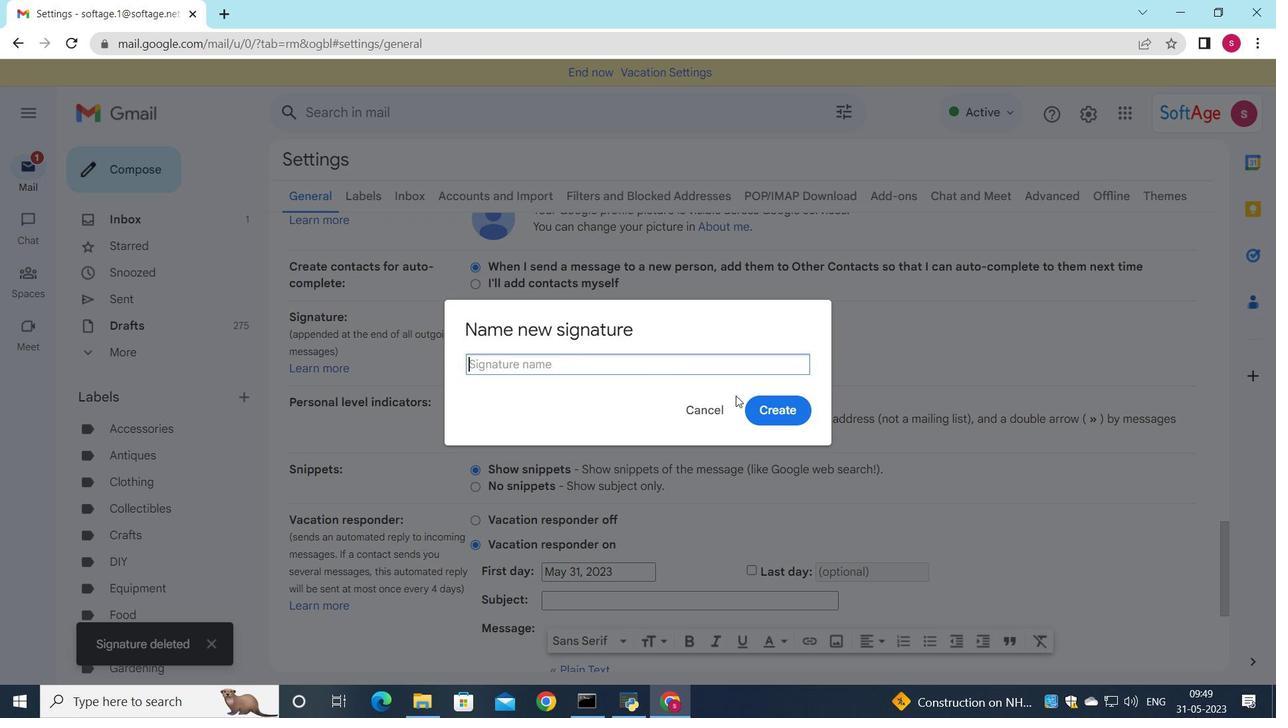
Action: Key pressed <Key.shift>Erica<Key.space><Key.shift>Taylor
Screenshot: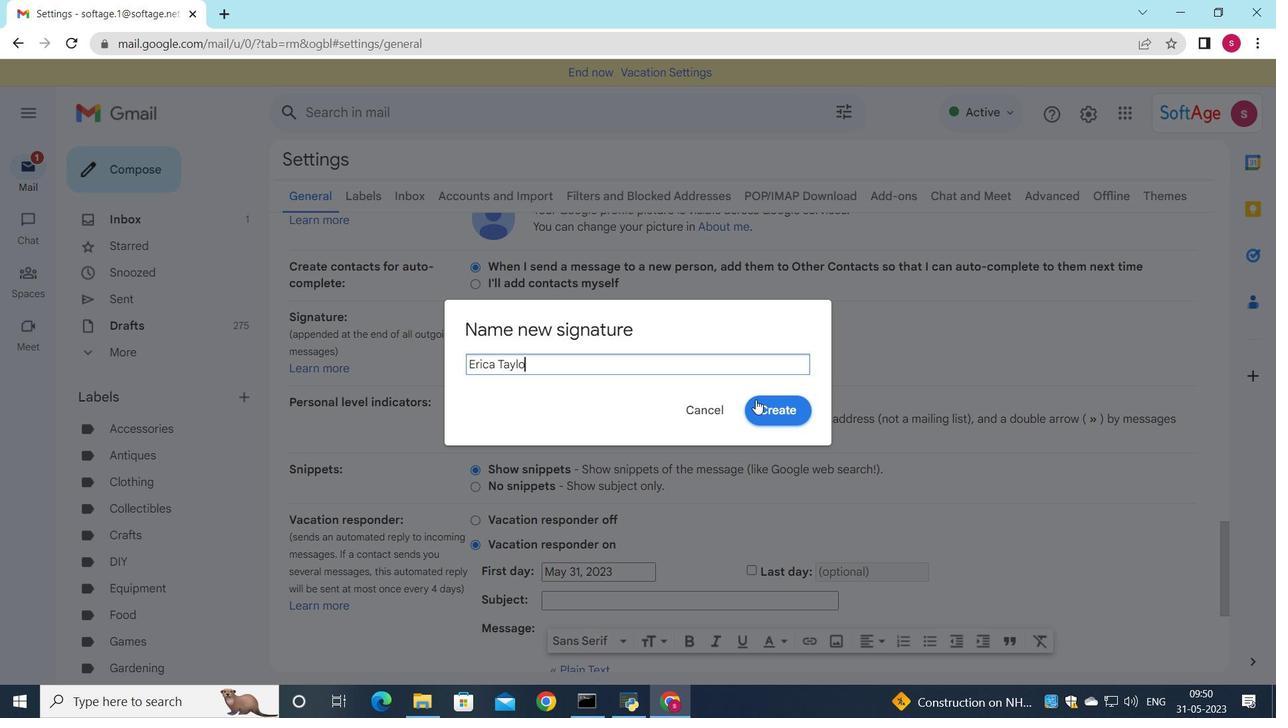 
Action: Mouse moved to (795, 412)
Screenshot: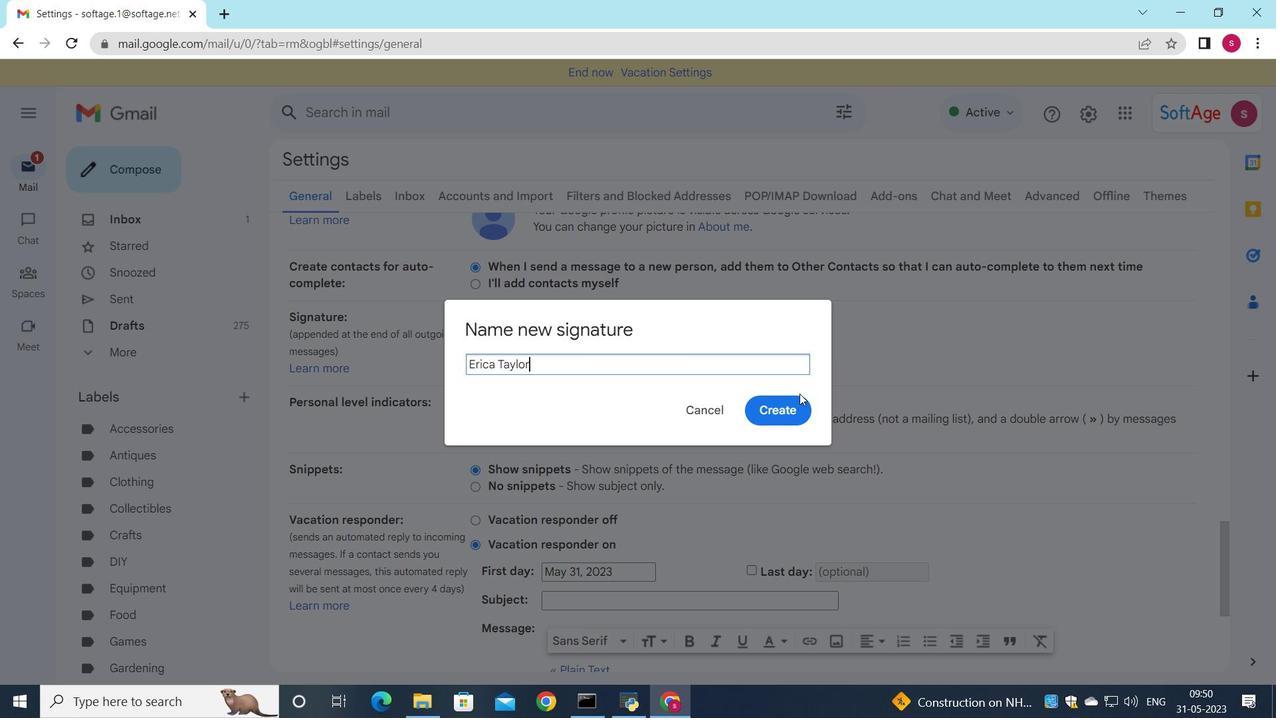 
Action: Mouse pressed left at (795, 412)
Screenshot: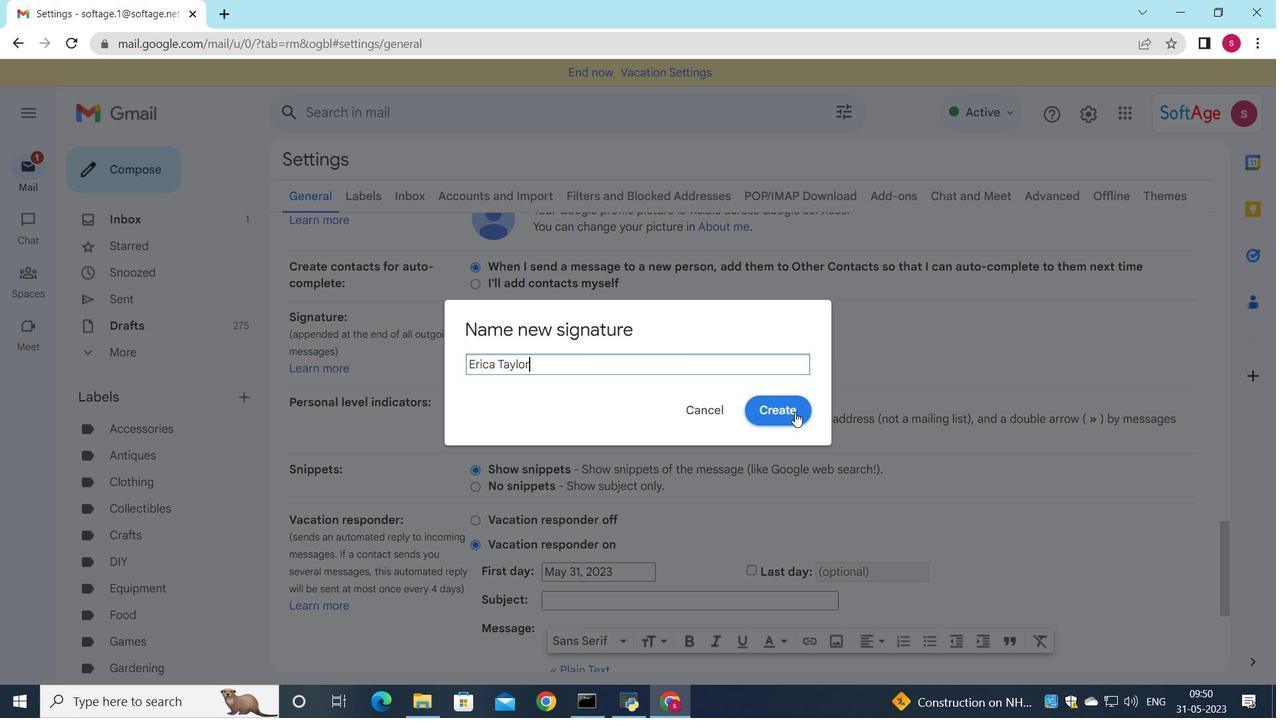 
Action: Mouse moved to (822, 371)
Screenshot: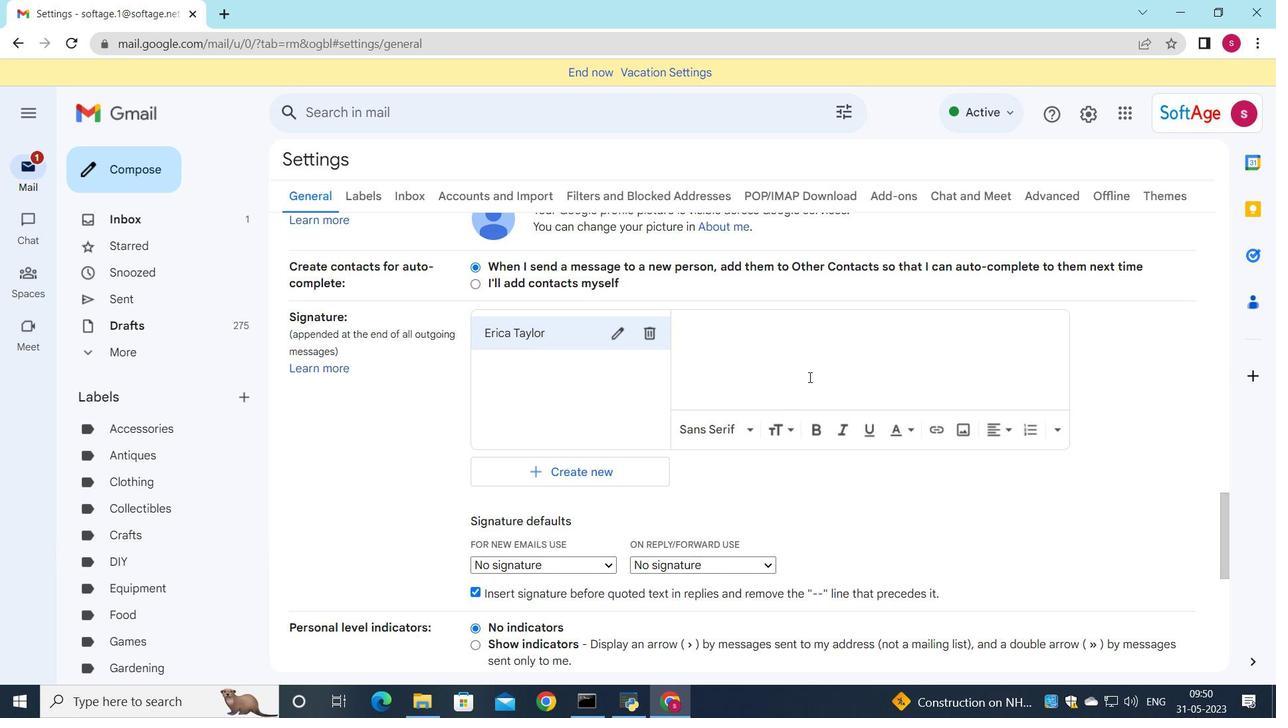 
Action: Mouse pressed left at (822, 371)
Screenshot: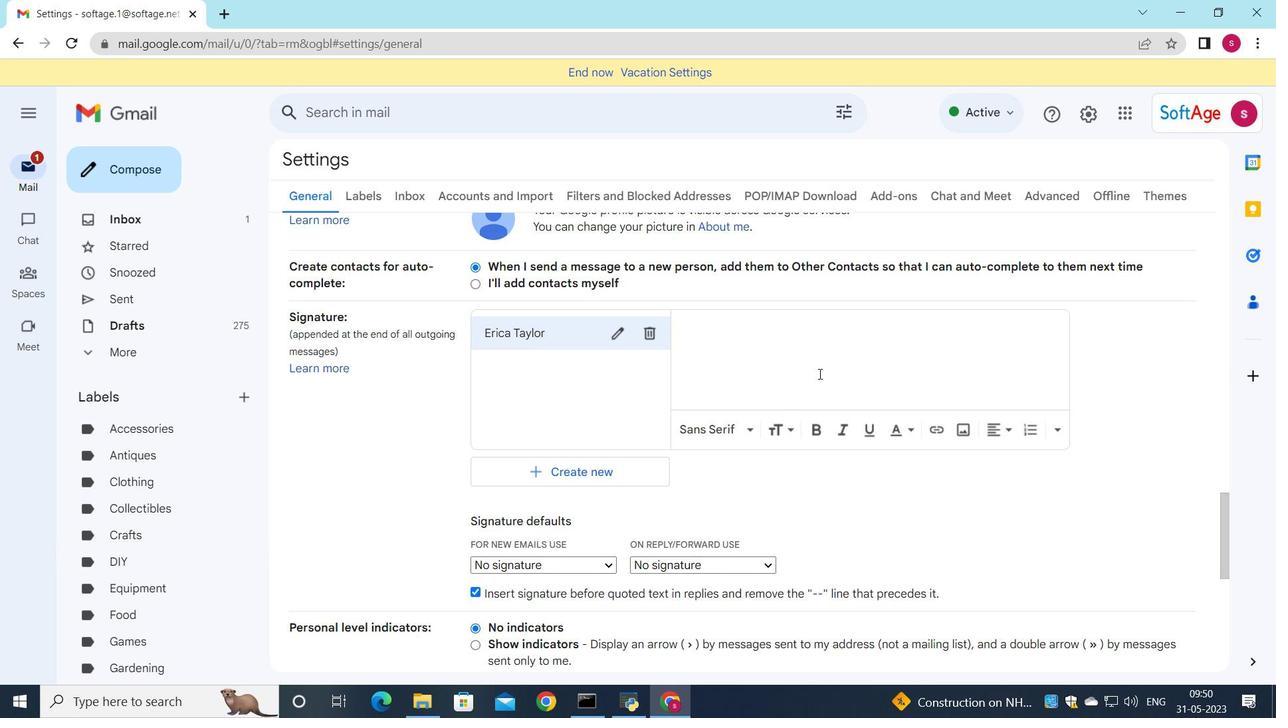 
Action: Key pressed <Key.shift>Erica<Key.space><Key.shift>Taylor
Screenshot: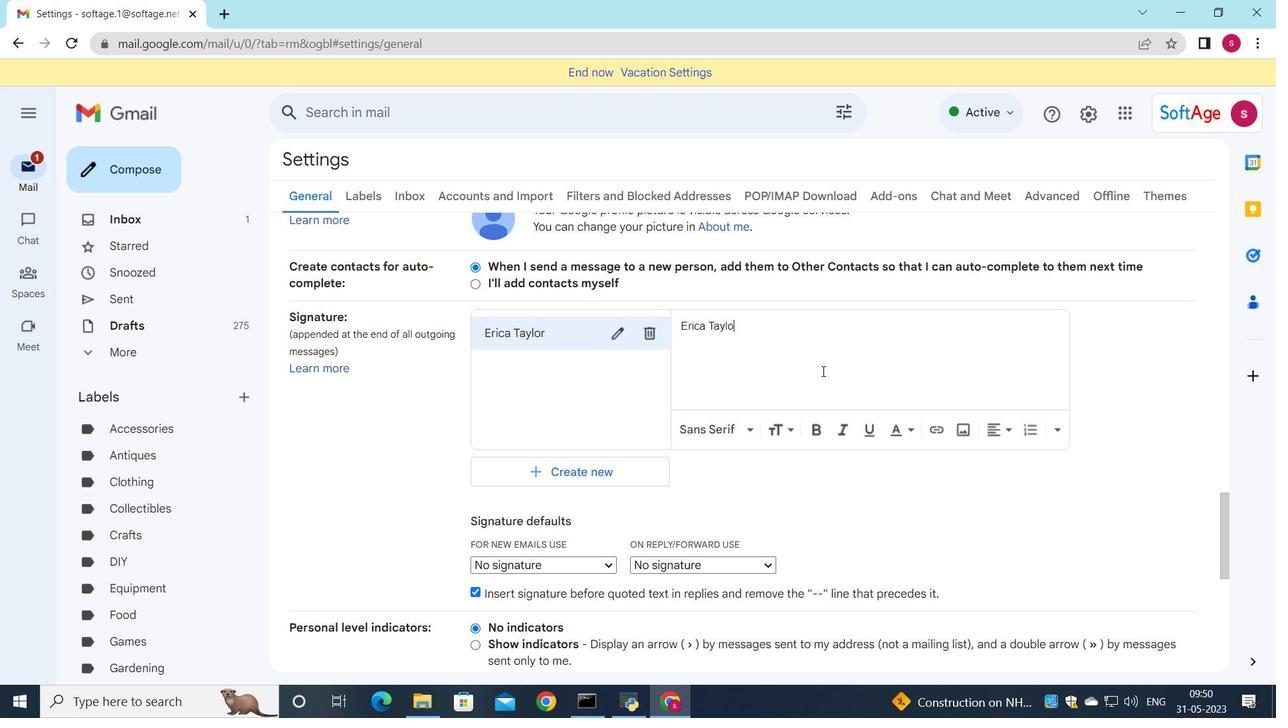 
Action: Mouse moved to (665, 458)
Screenshot: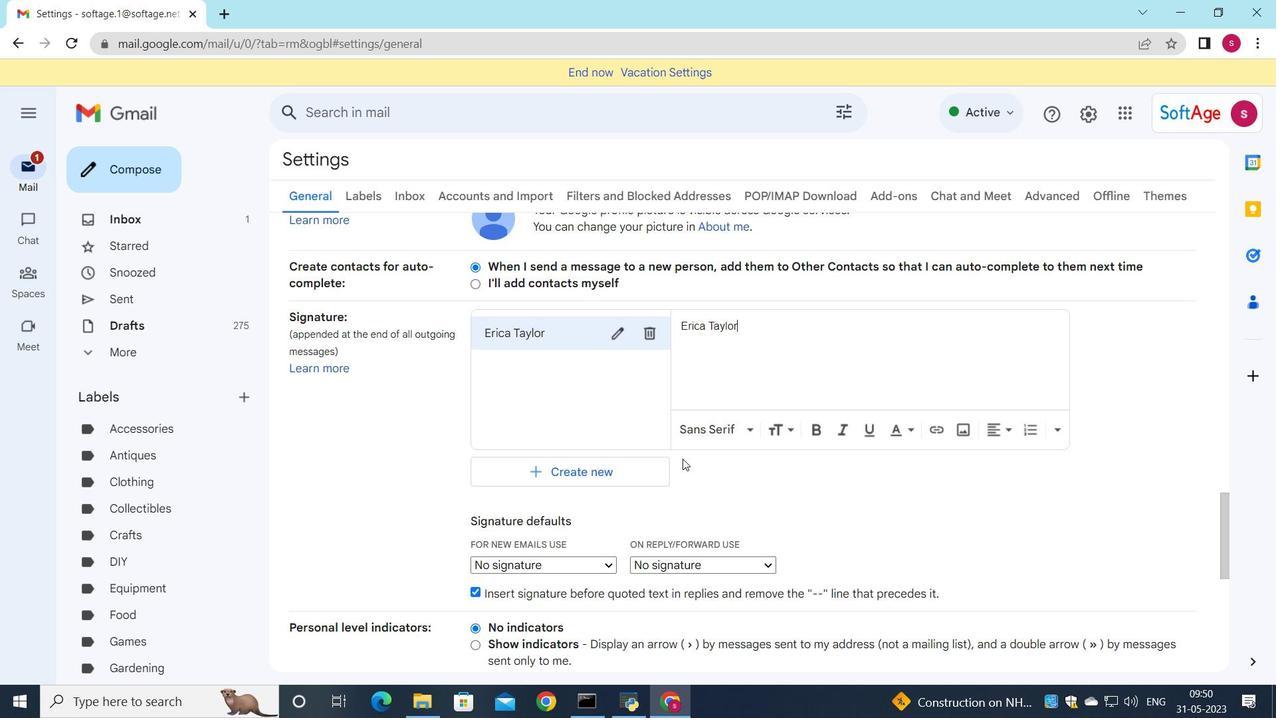 
Action: Mouse scrolled (665, 458) with delta (0, 0)
Screenshot: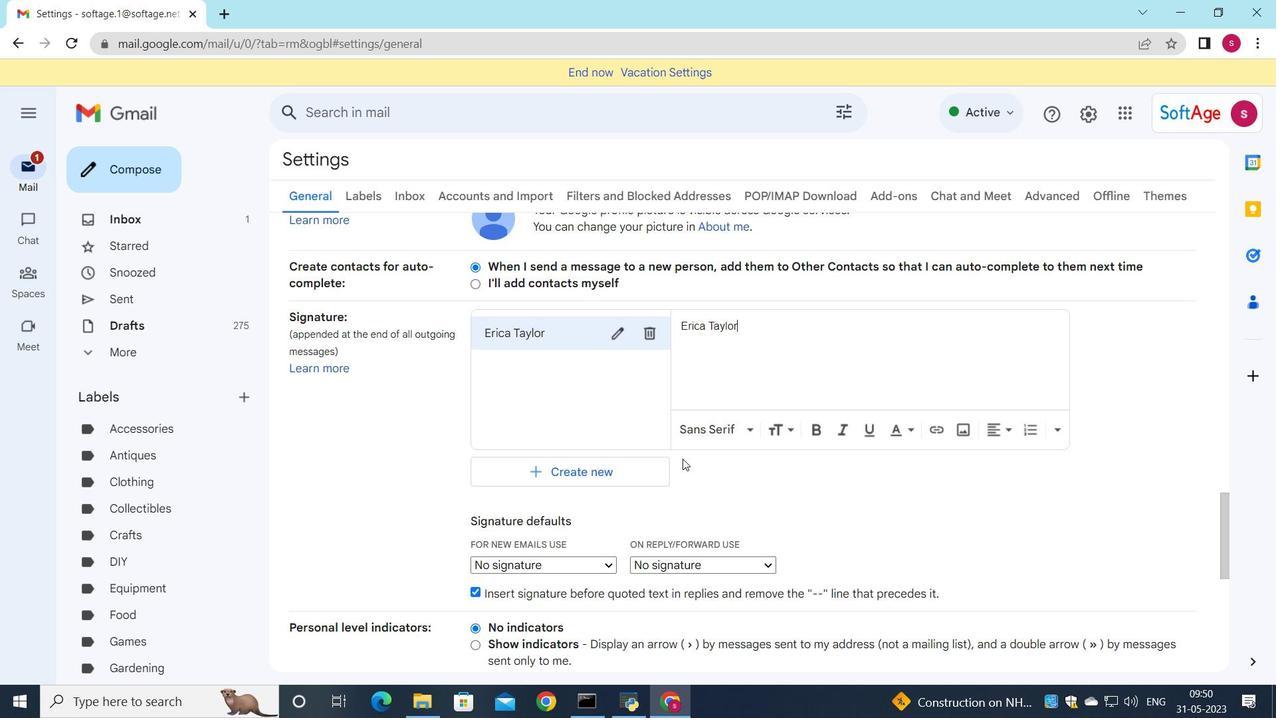 
Action: Mouse moved to (658, 459)
Screenshot: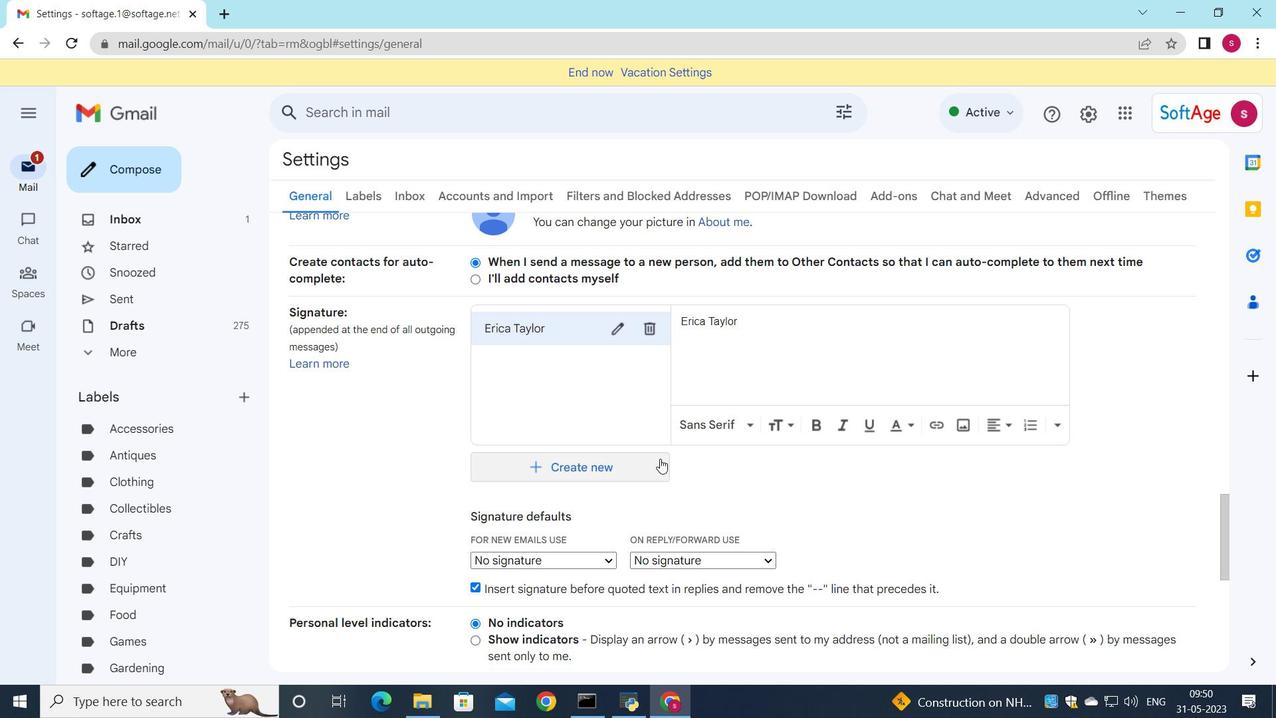 
Action: Mouse scrolled (658, 458) with delta (0, 0)
Screenshot: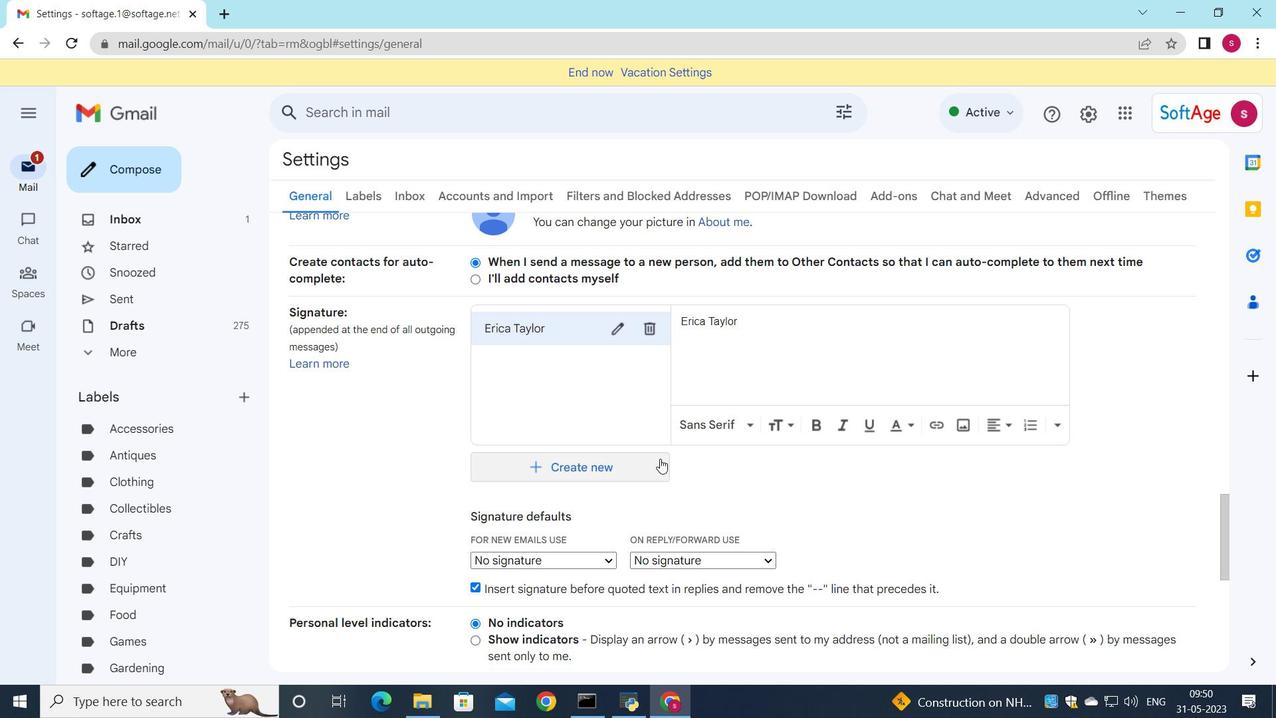 
Action: Mouse moved to (518, 392)
Screenshot: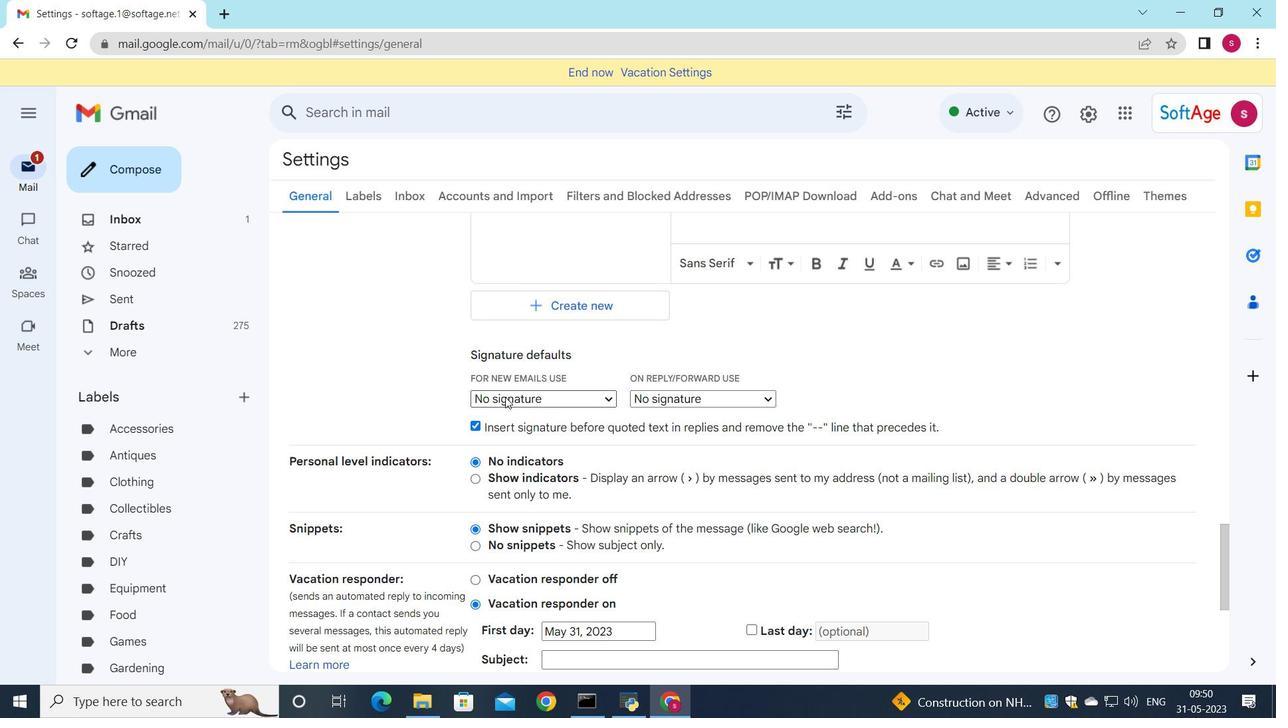 
Action: Mouse pressed left at (518, 392)
Screenshot: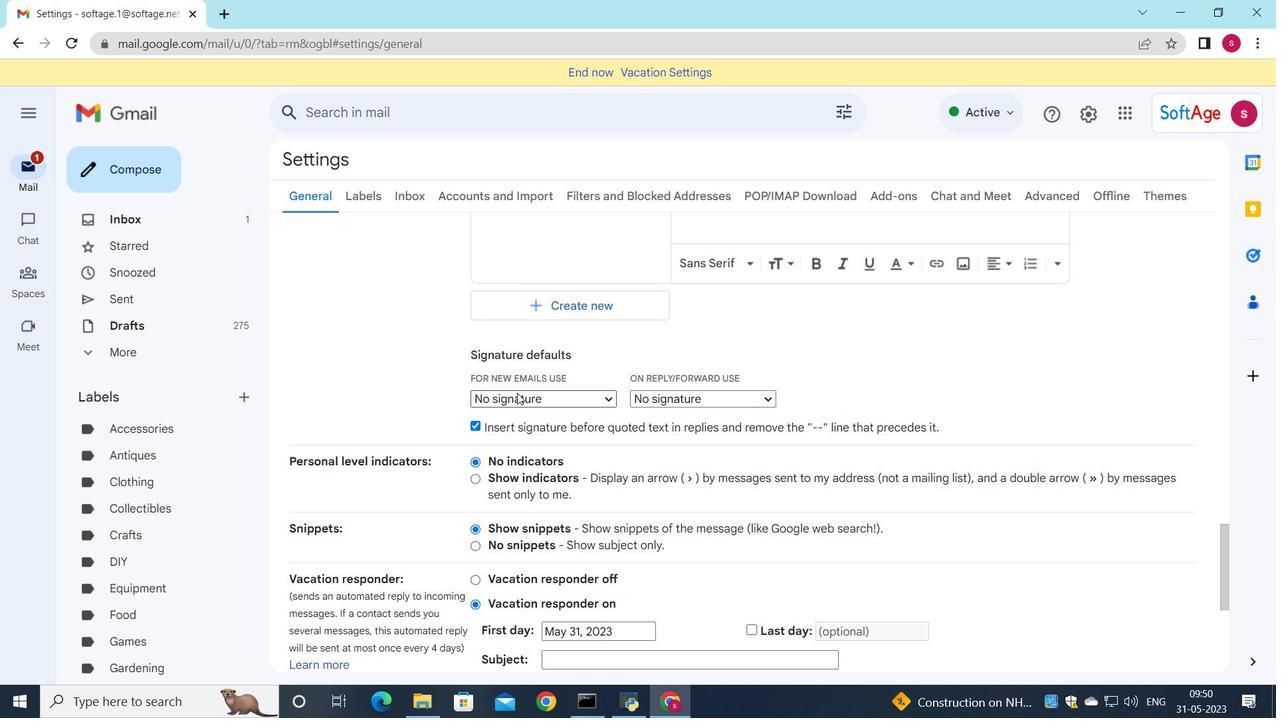 
Action: Mouse moved to (513, 430)
Screenshot: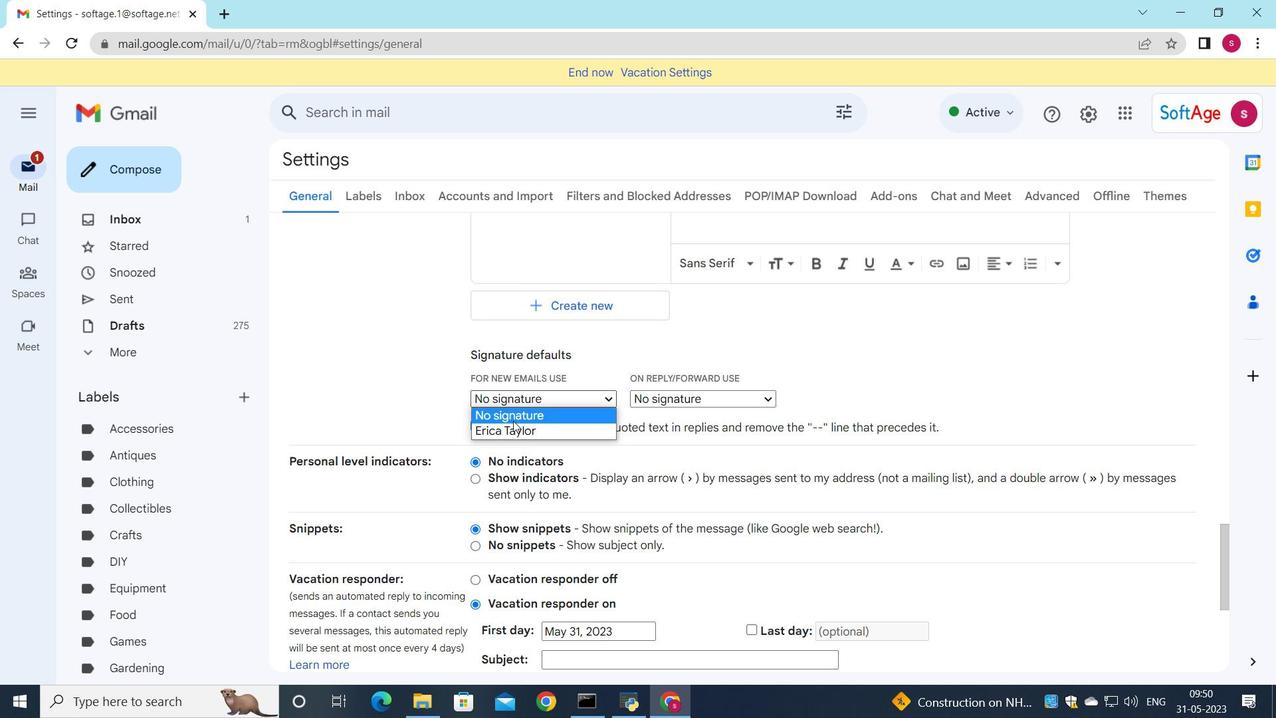 
Action: Mouse pressed left at (513, 430)
Screenshot: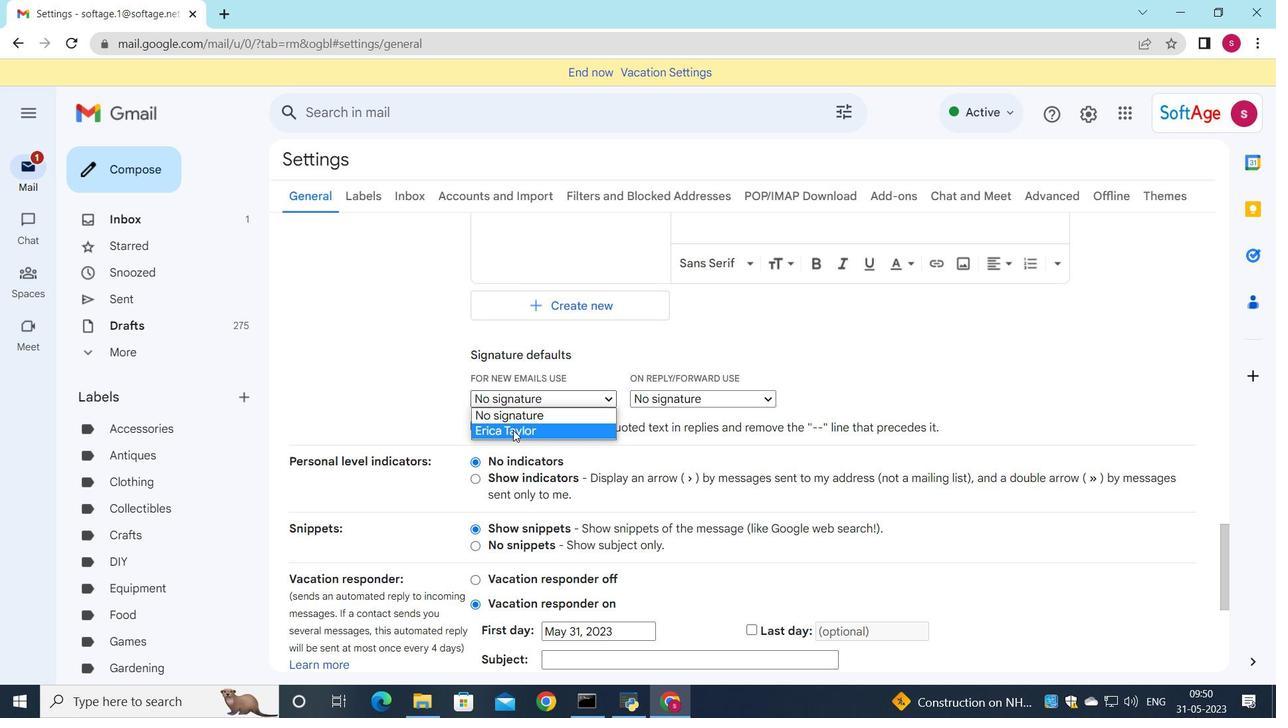 
Action: Mouse moved to (722, 404)
Screenshot: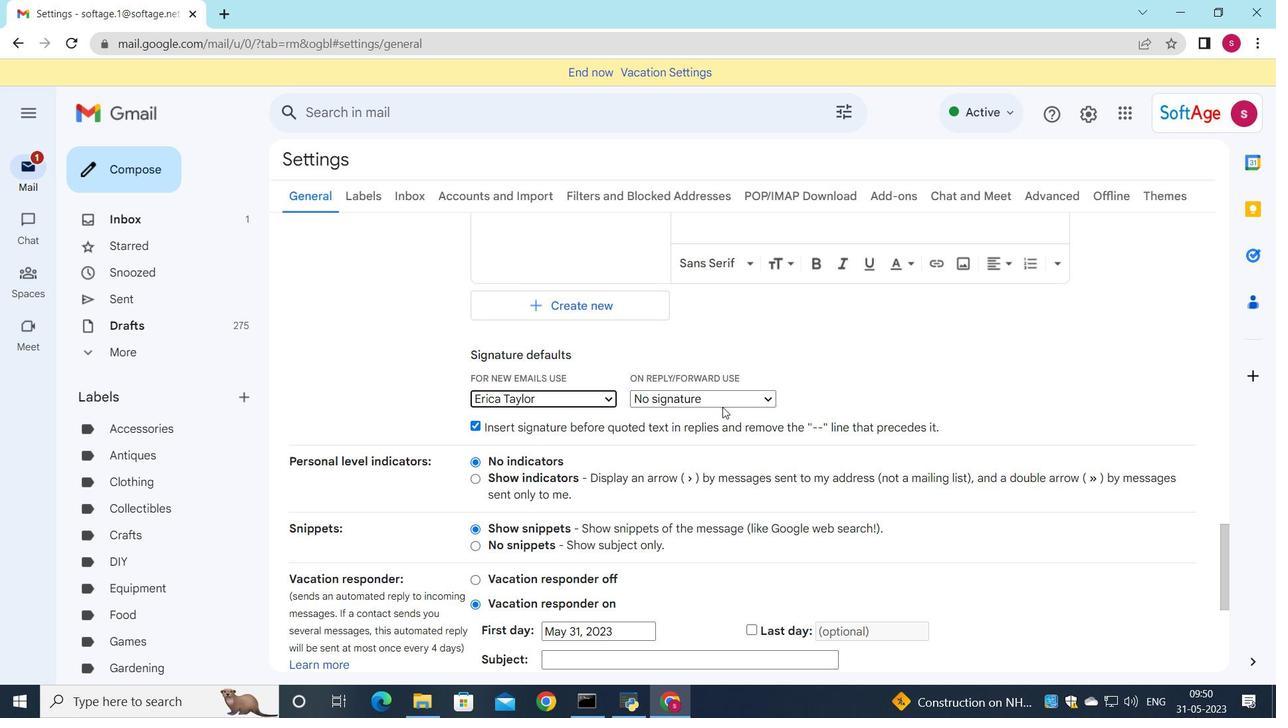 
Action: Mouse pressed left at (722, 404)
Screenshot: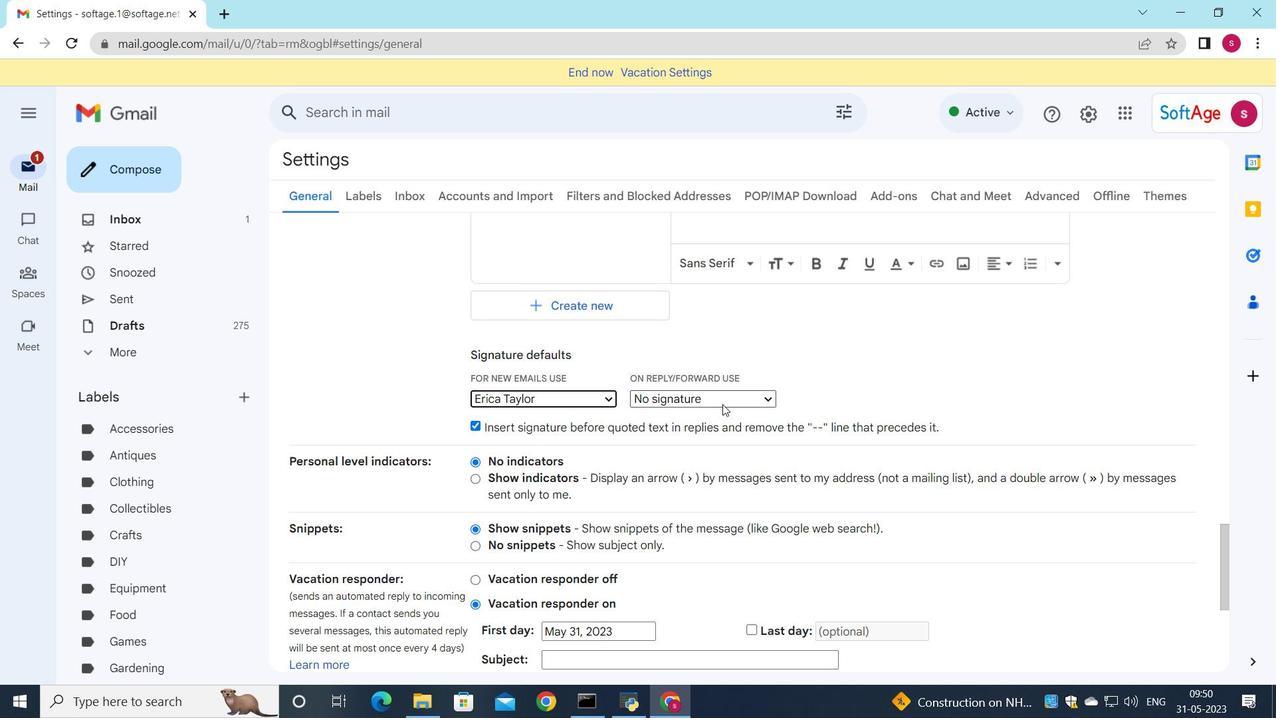
Action: Mouse moved to (721, 434)
Screenshot: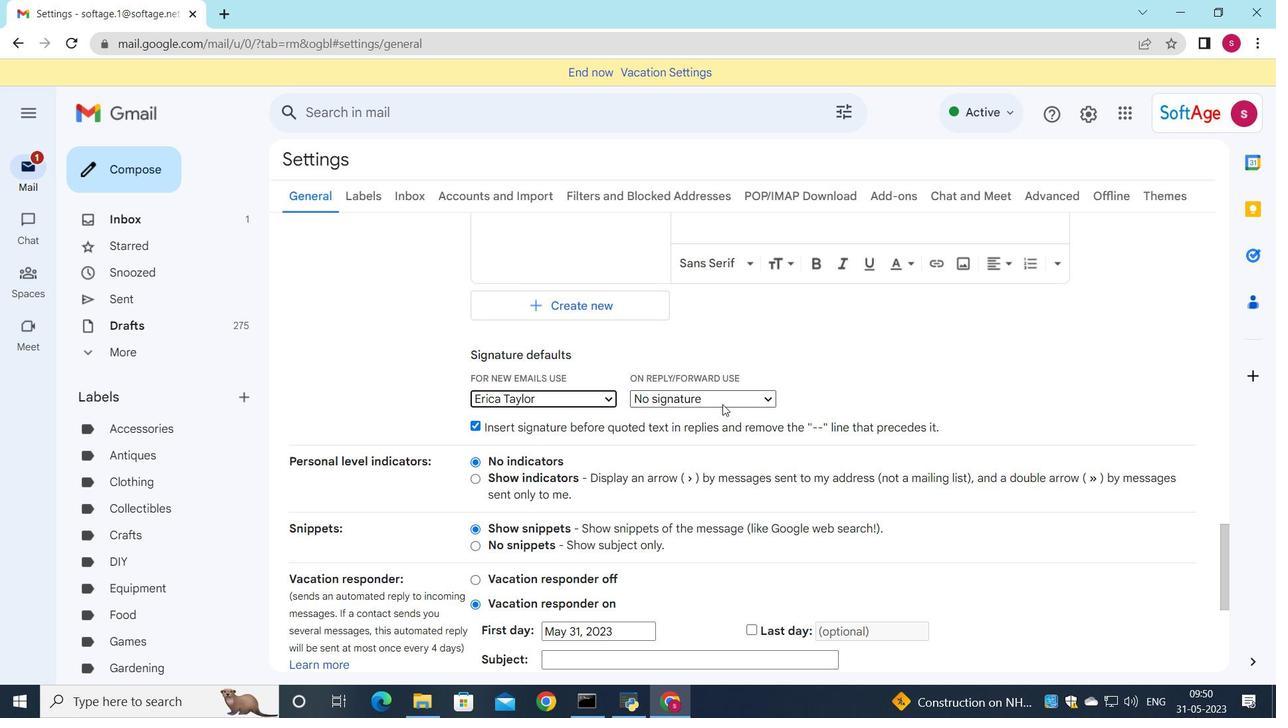 
Action: Mouse pressed left at (721, 434)
Screenshot: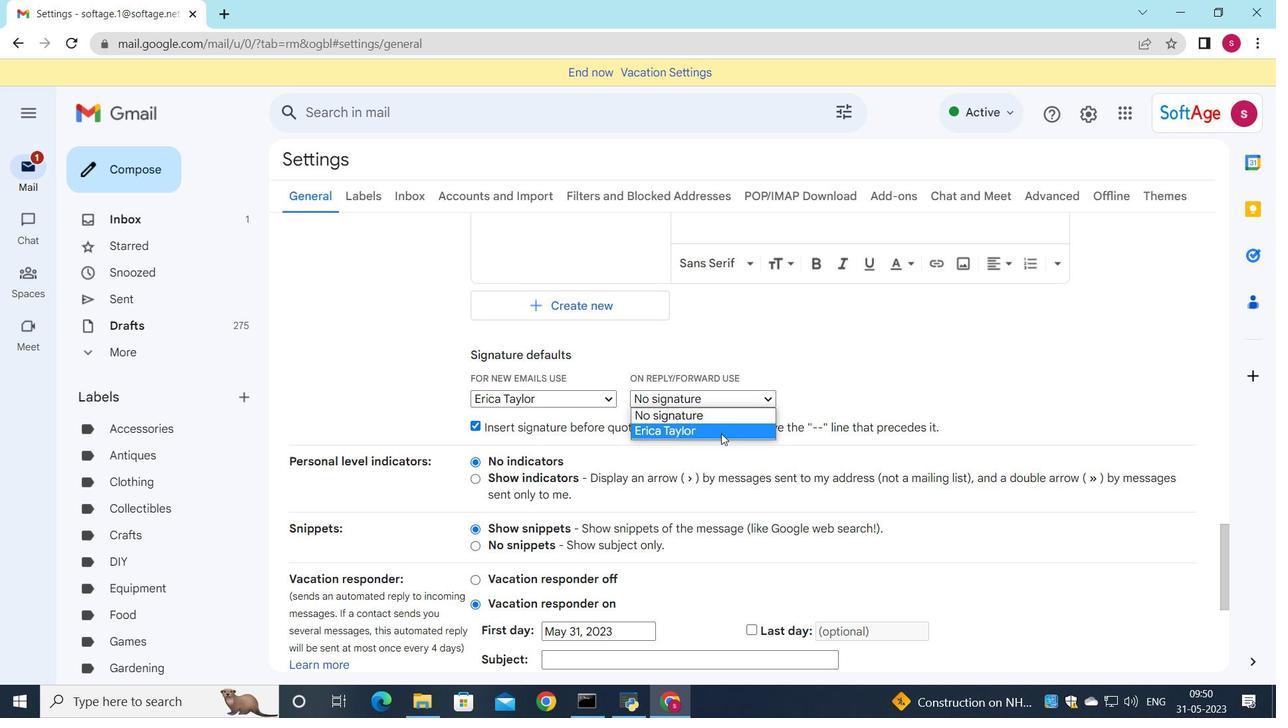 
Action: Mouse scrolled (721, 433) with delta (0, 0)
Screenshot: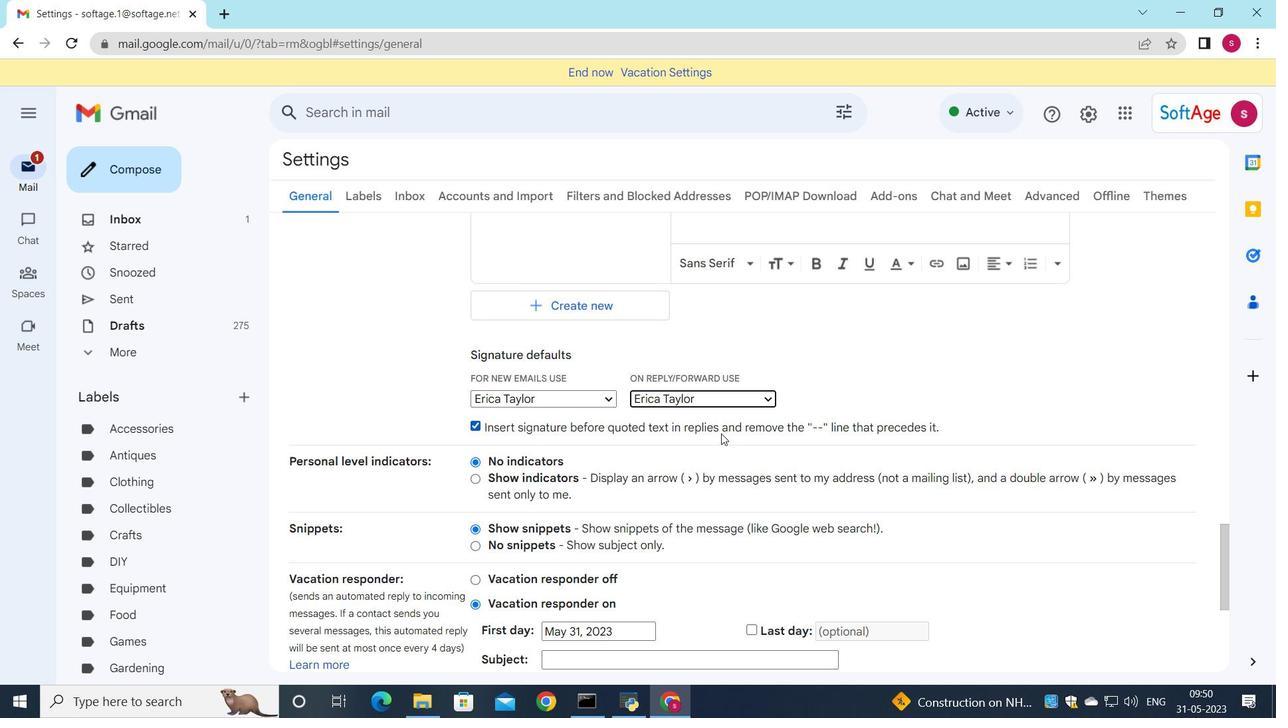 
Action: Mouse scrolled (721, 433) with delta (0, 0)
Screenshot: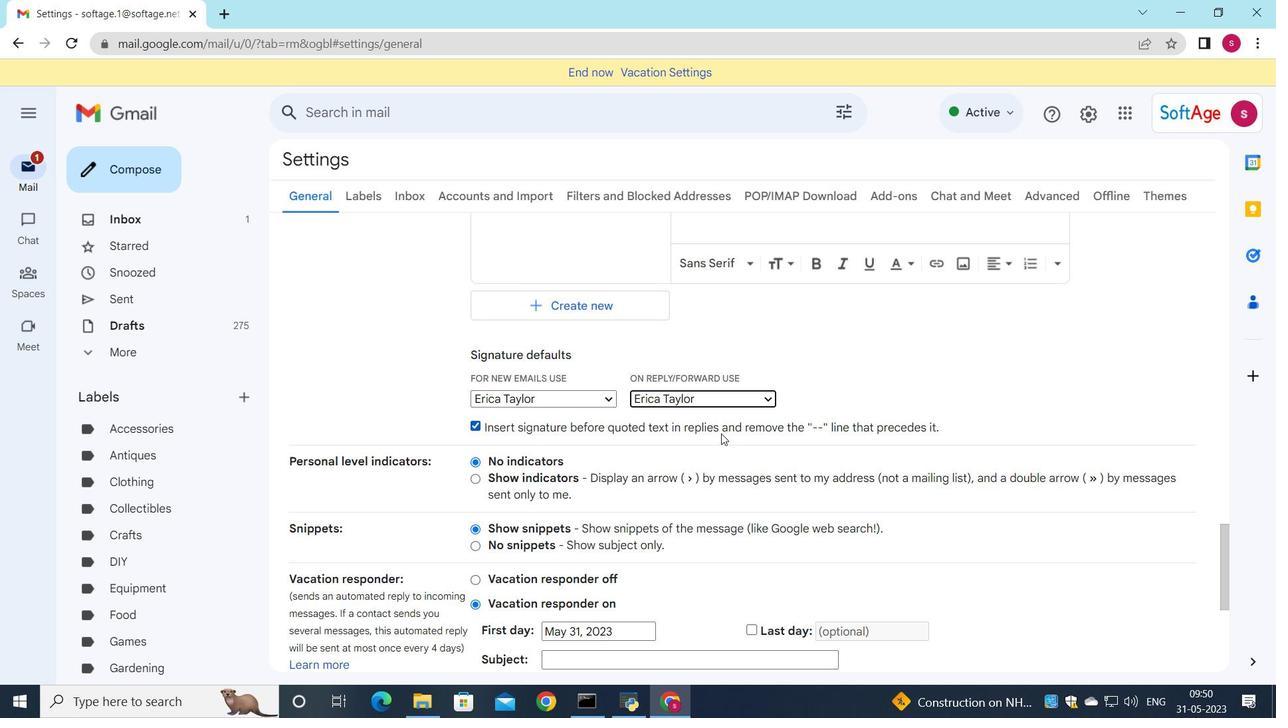 
Action: Mouse scrolled (721, 433) with delta (0, 0)
Screenshot: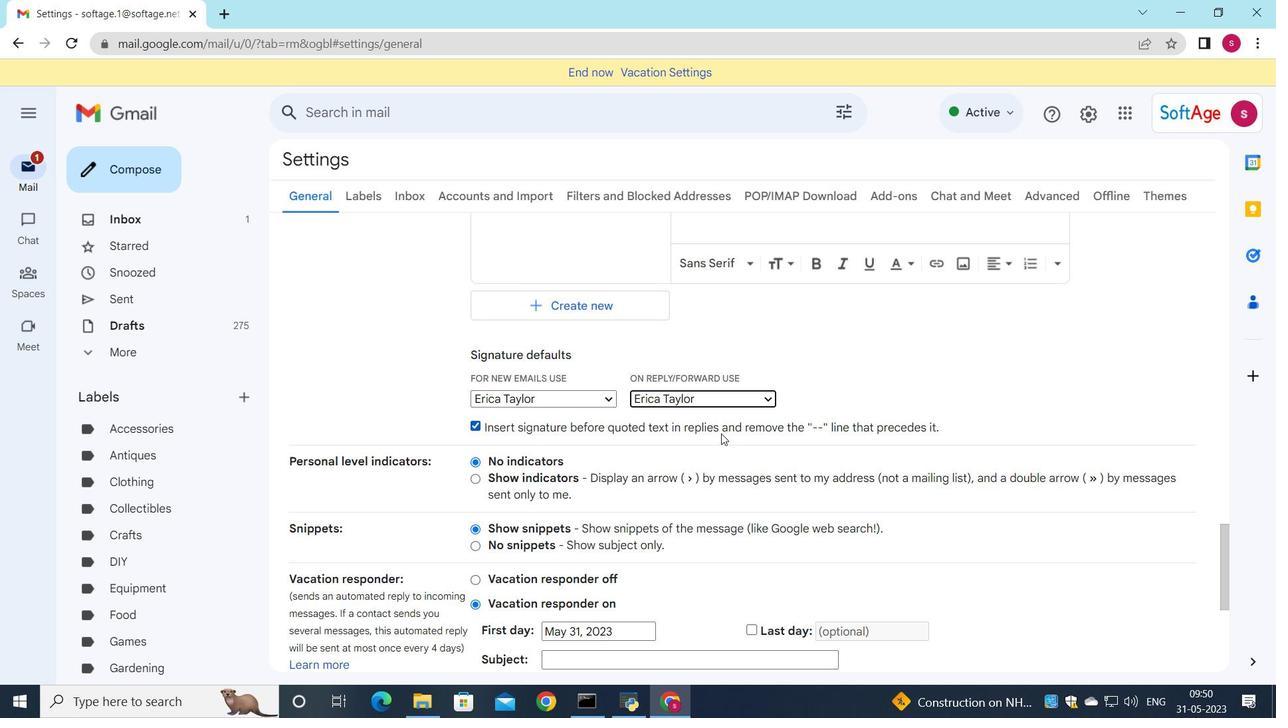 
Action: Mouse scrolled (721, 433) with delta (0, 0)
Screenshot: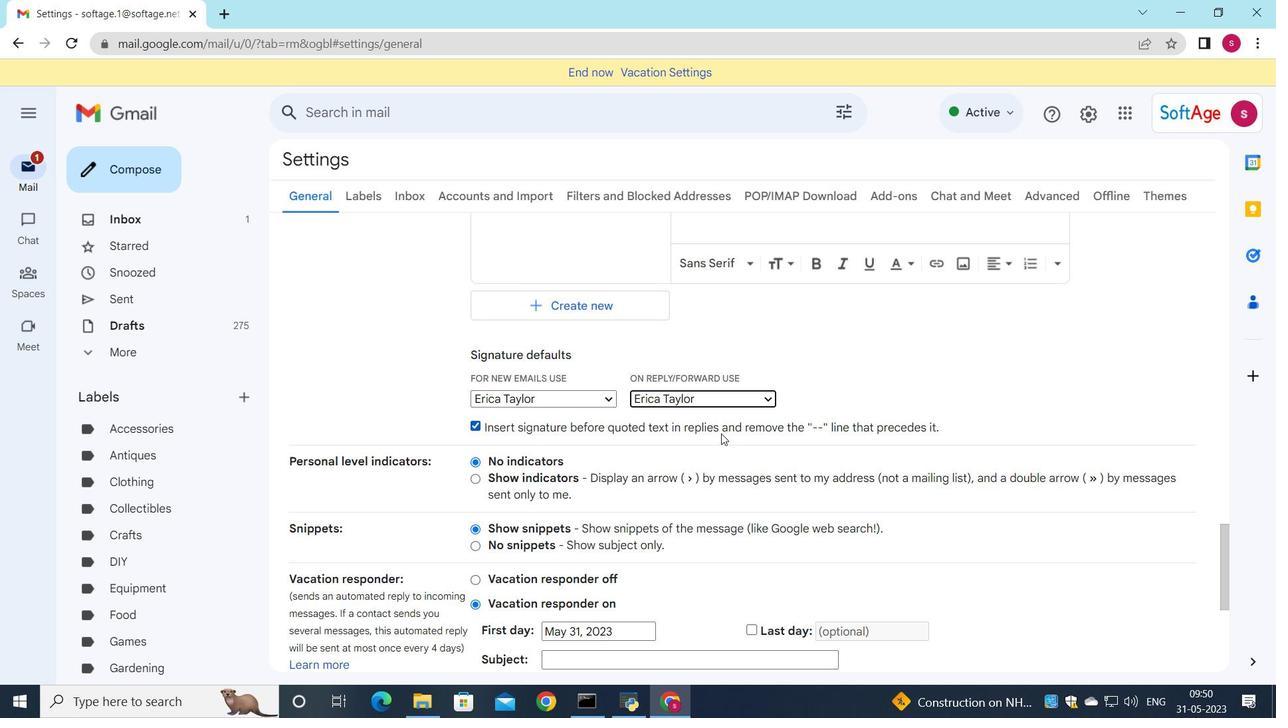 
Action: Mouse moved to (702, 575)
Screenshot: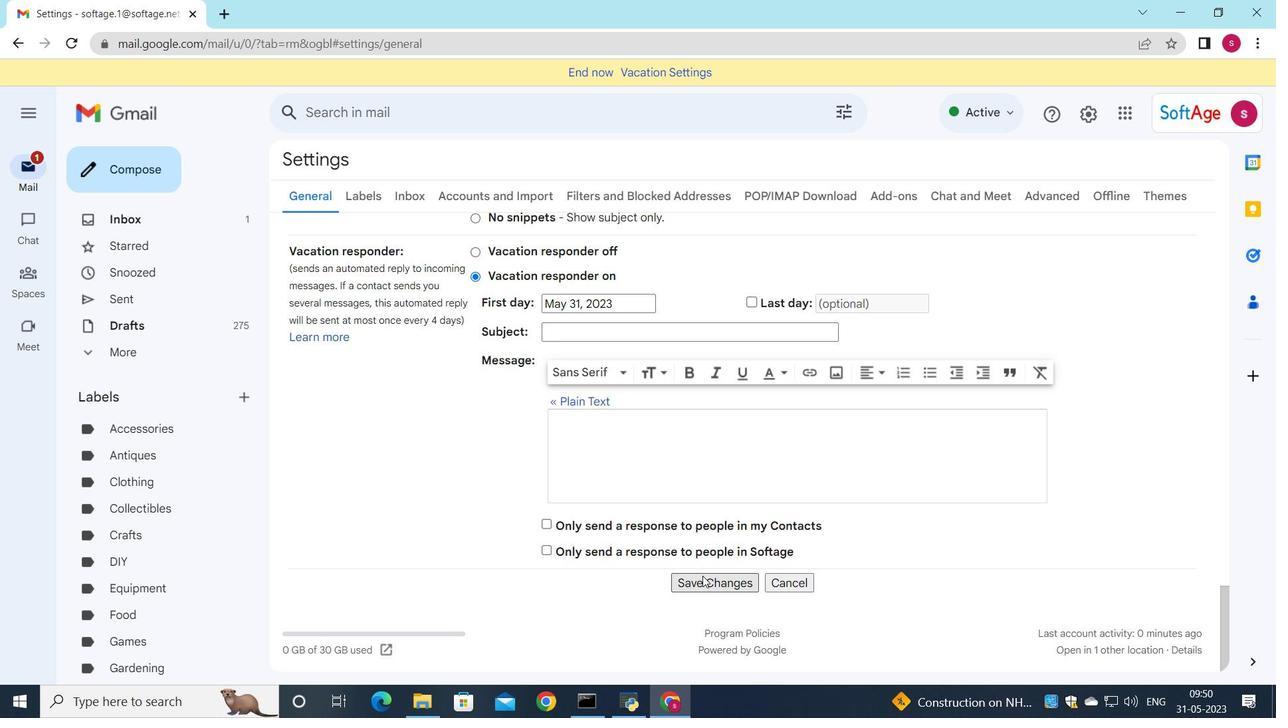 
Action: Mouse pressed left at (702, 575)
Screenshot: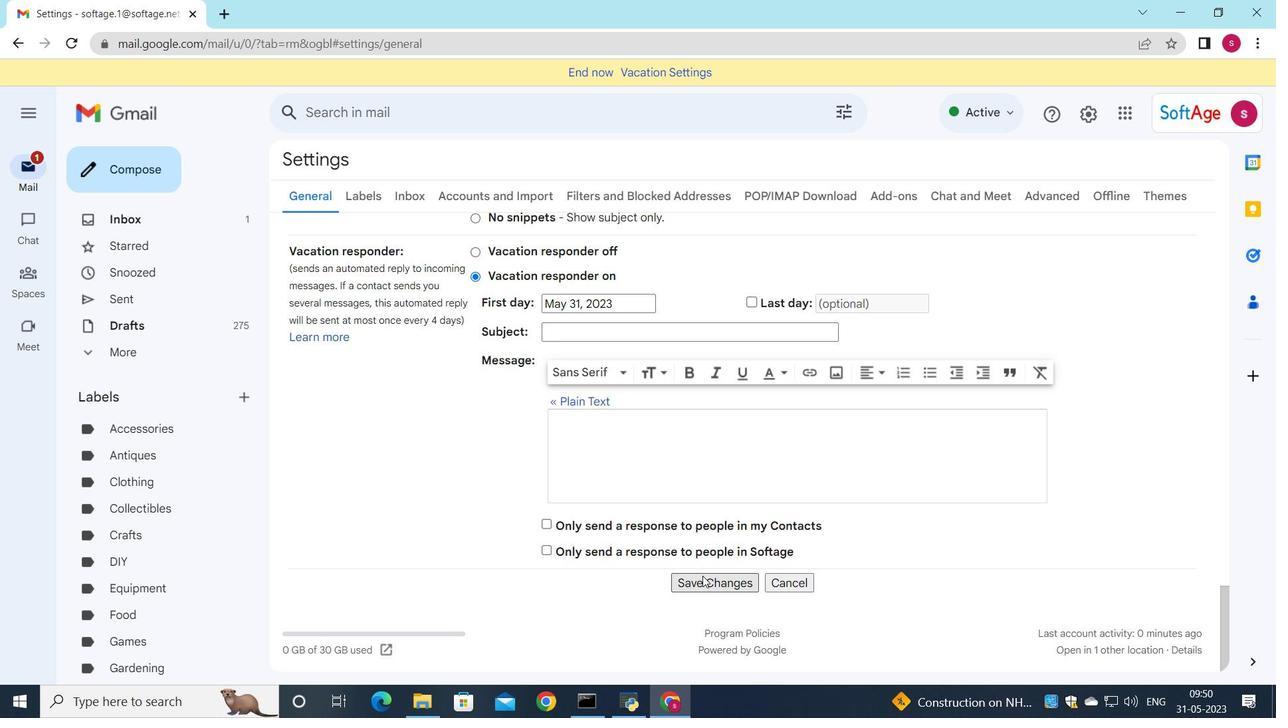 
Action: Mouse moved to (156, 179)
Screenshot: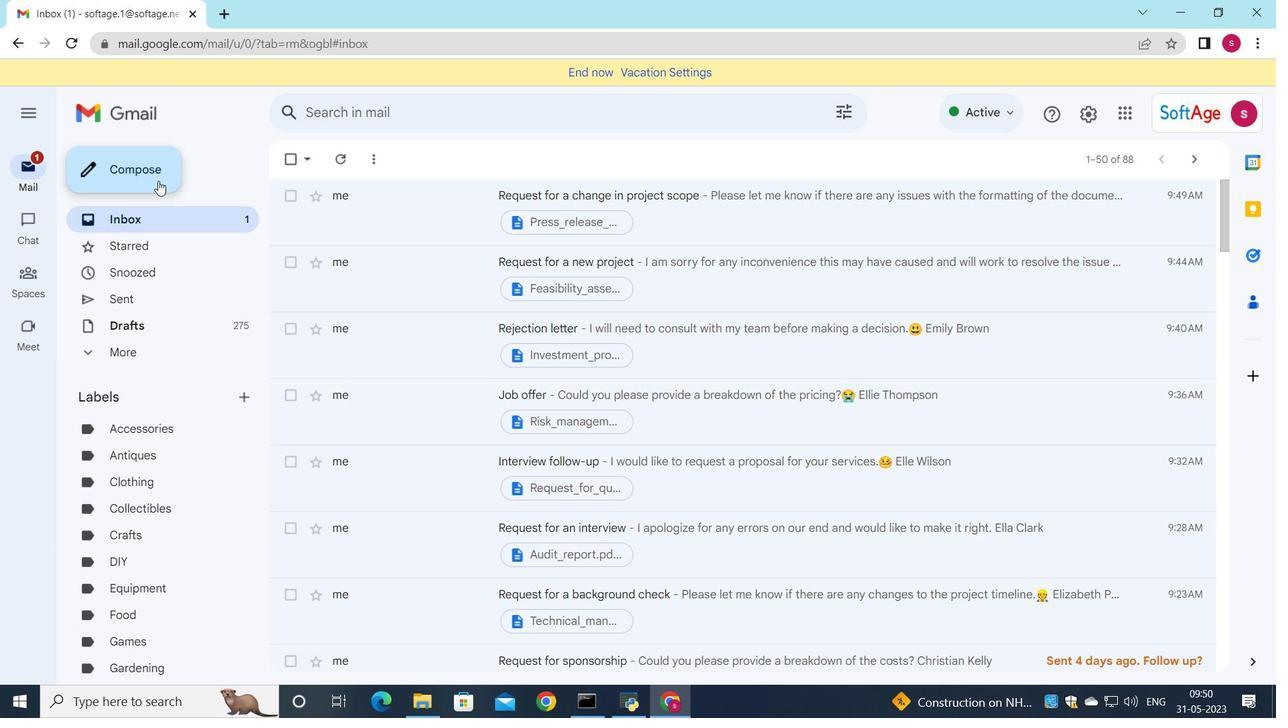 
Action: Mouse pressed left at (156, 179)
Screenshot: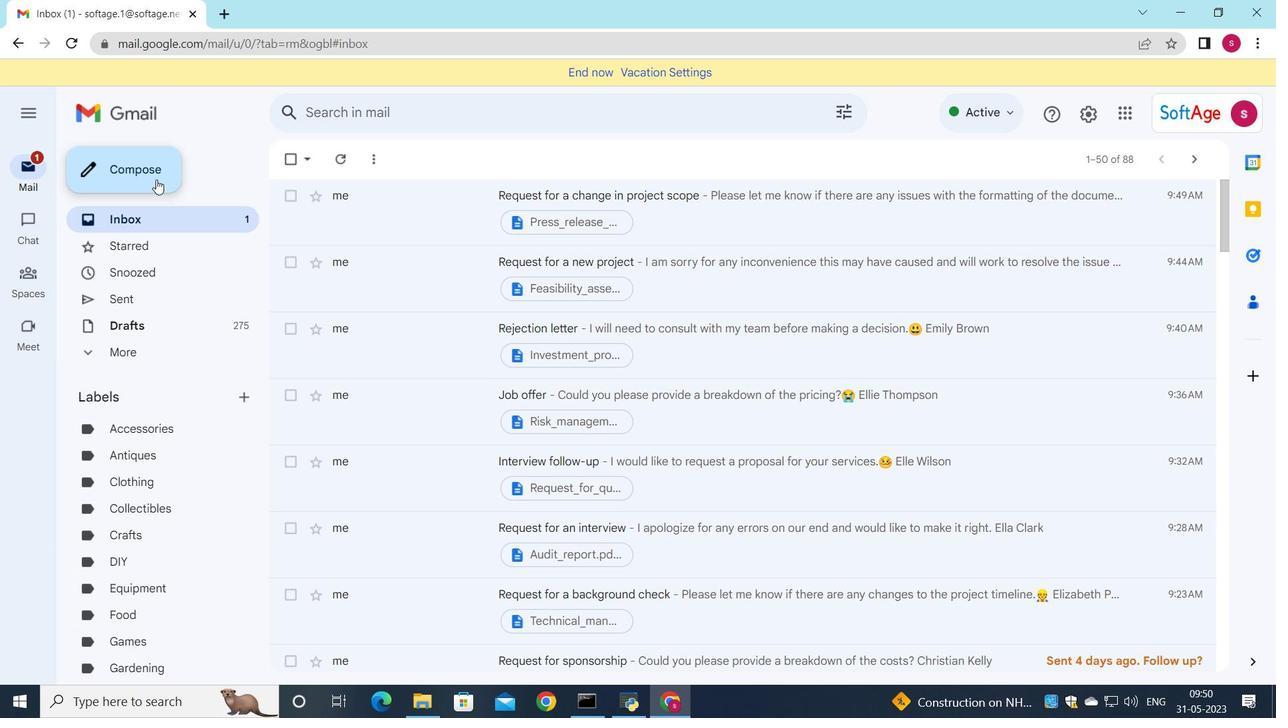
Action: Mouse moved to (1021, 366)
Screenshot: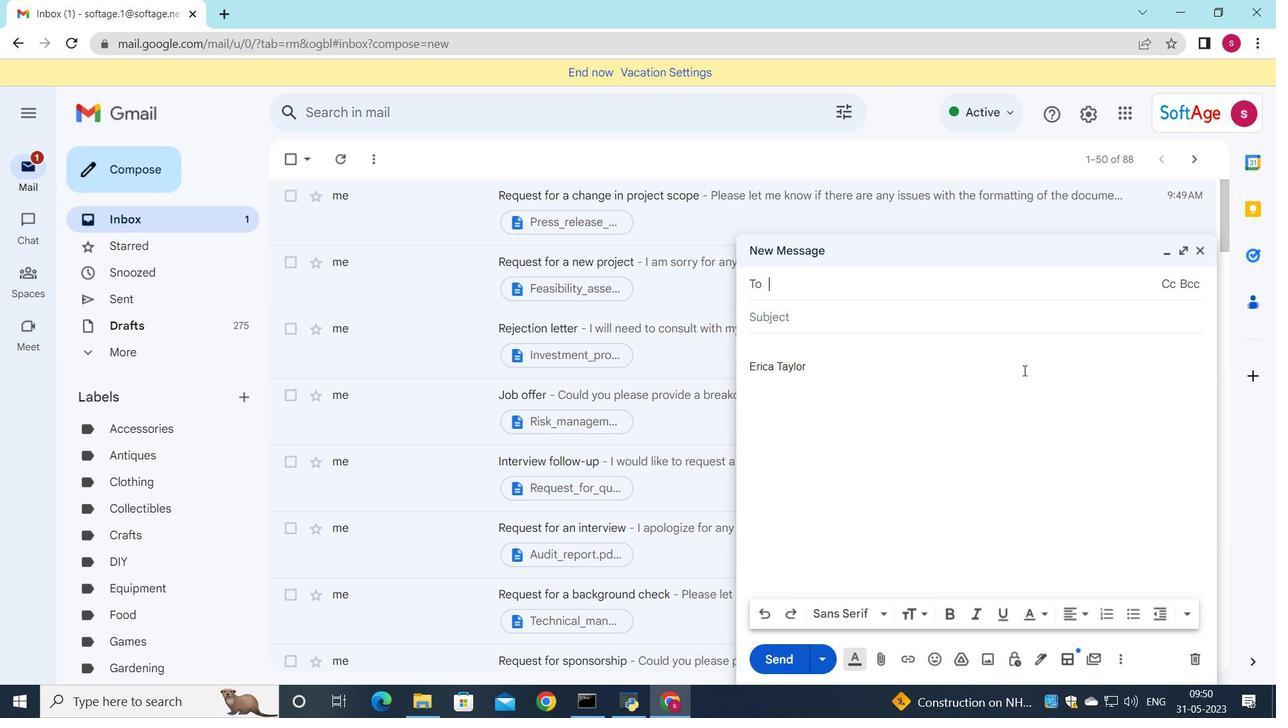 
Action: Key pressed <Key.down>
Screenshot: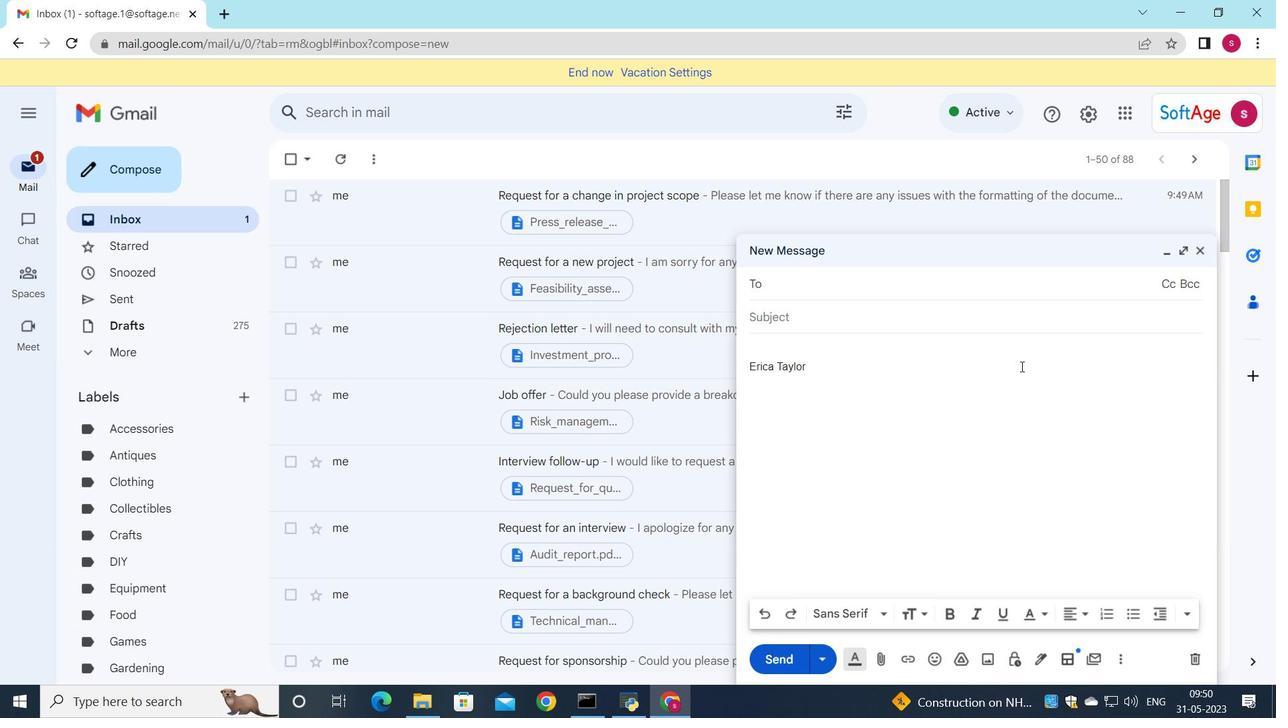 
Action: Mouse moved to (910, 537)
Screenshot: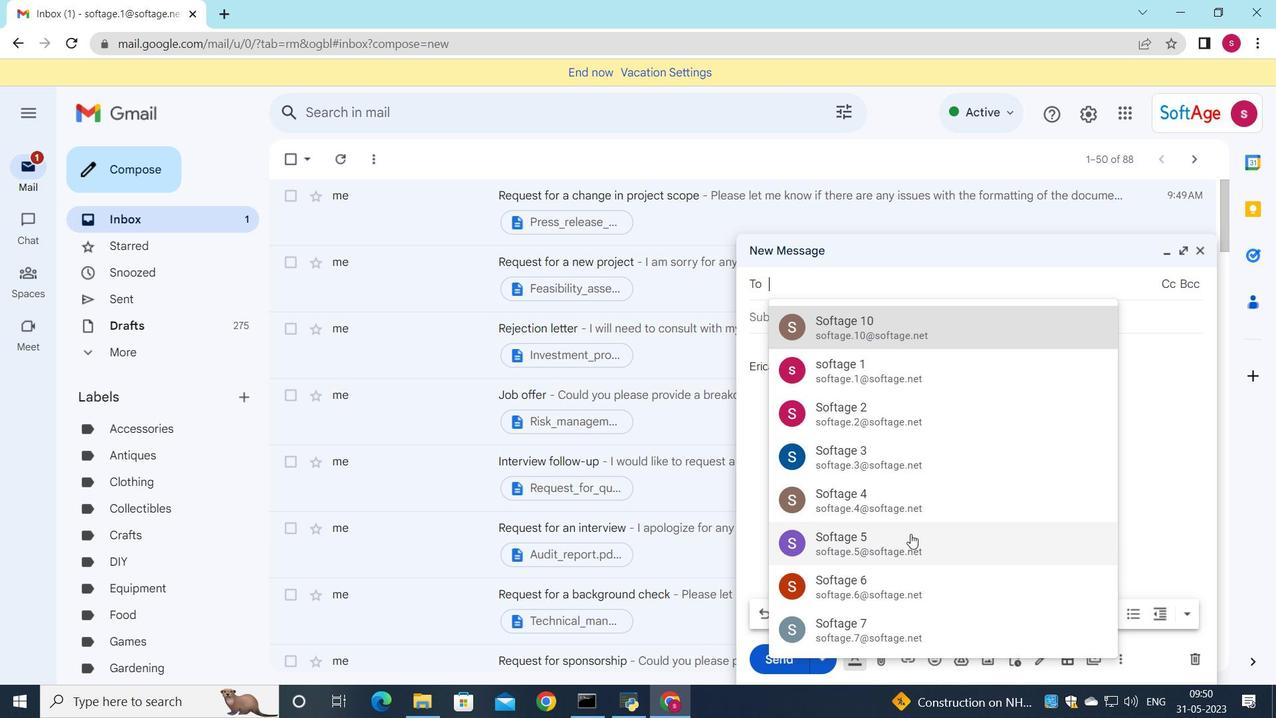 
Action: Mouse pressed left at (910, 537)
Screenshot: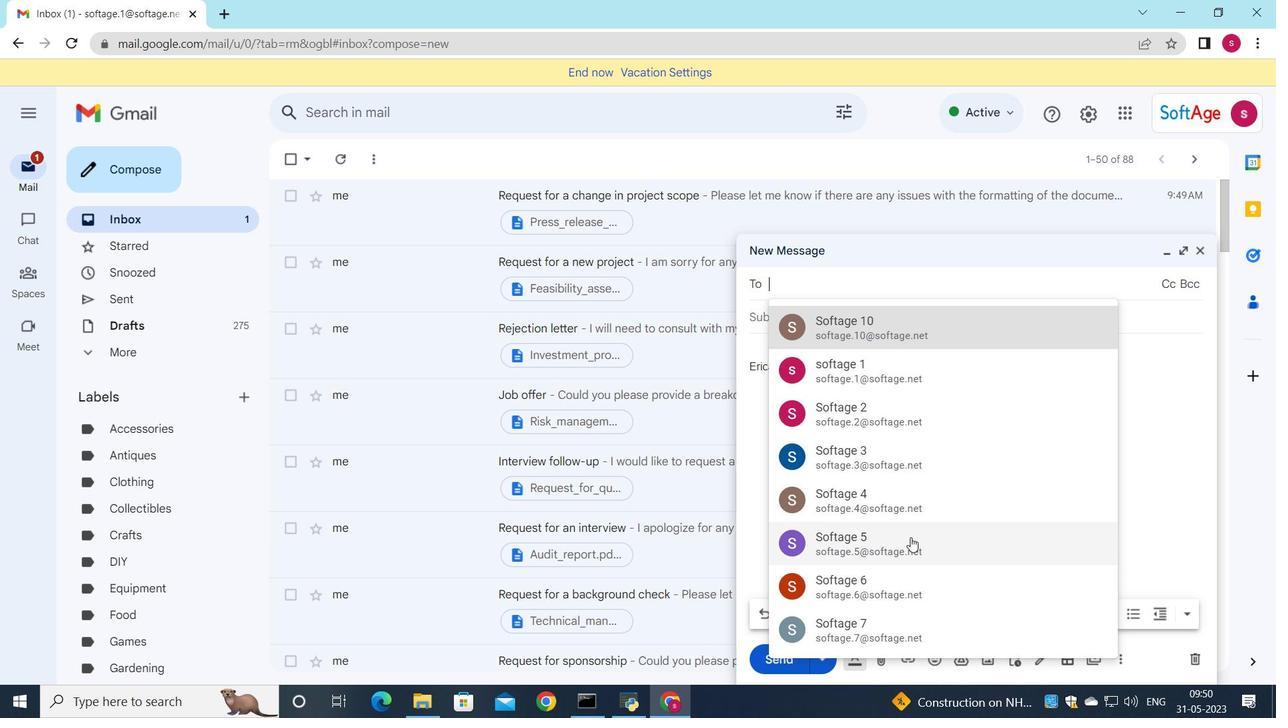 
Action: Mouse moved to (911, 535)
Screenshot: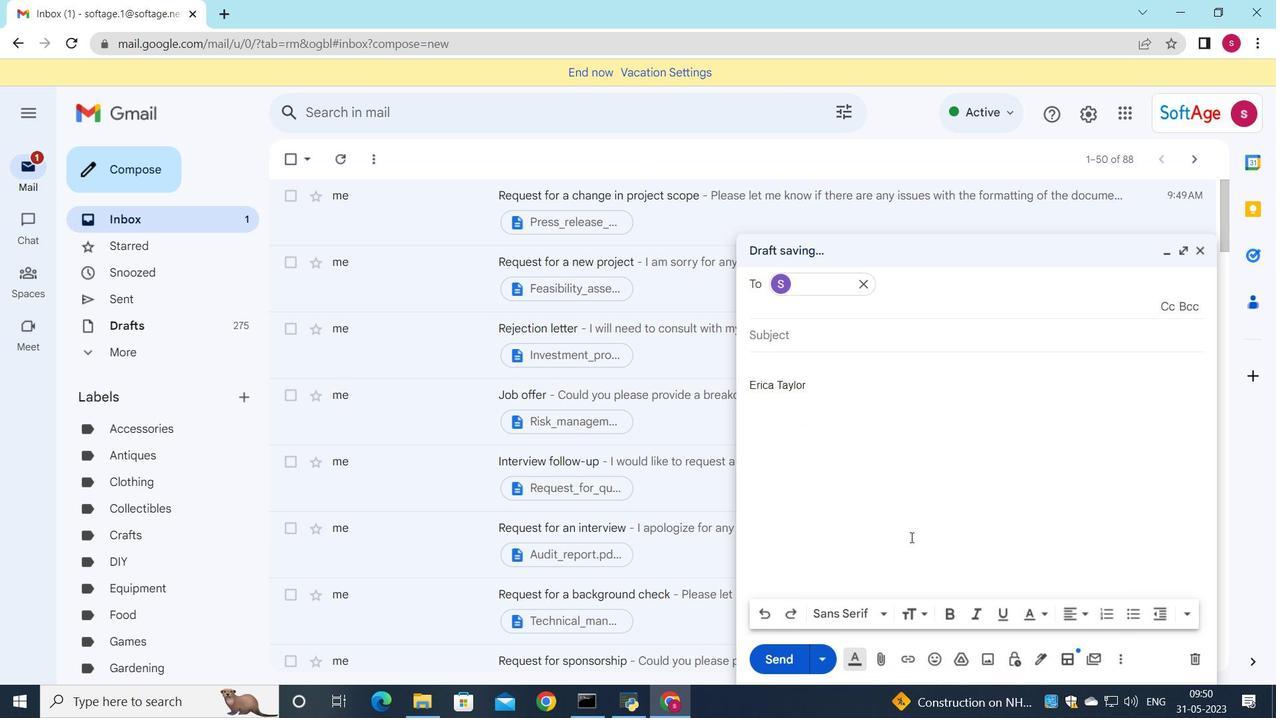 
Action: Key pressed <Key.down><Key.down>
Screenshot: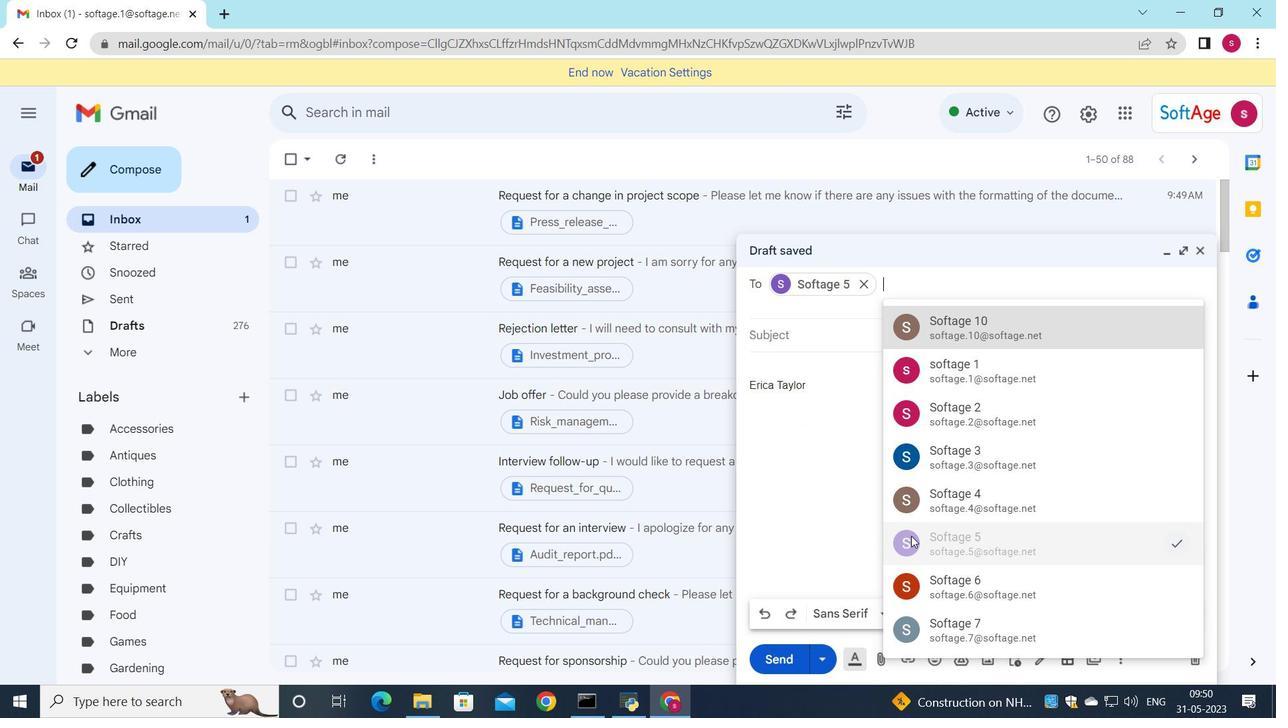 
Action: Mouse moved to (979, 357)
Screenshot: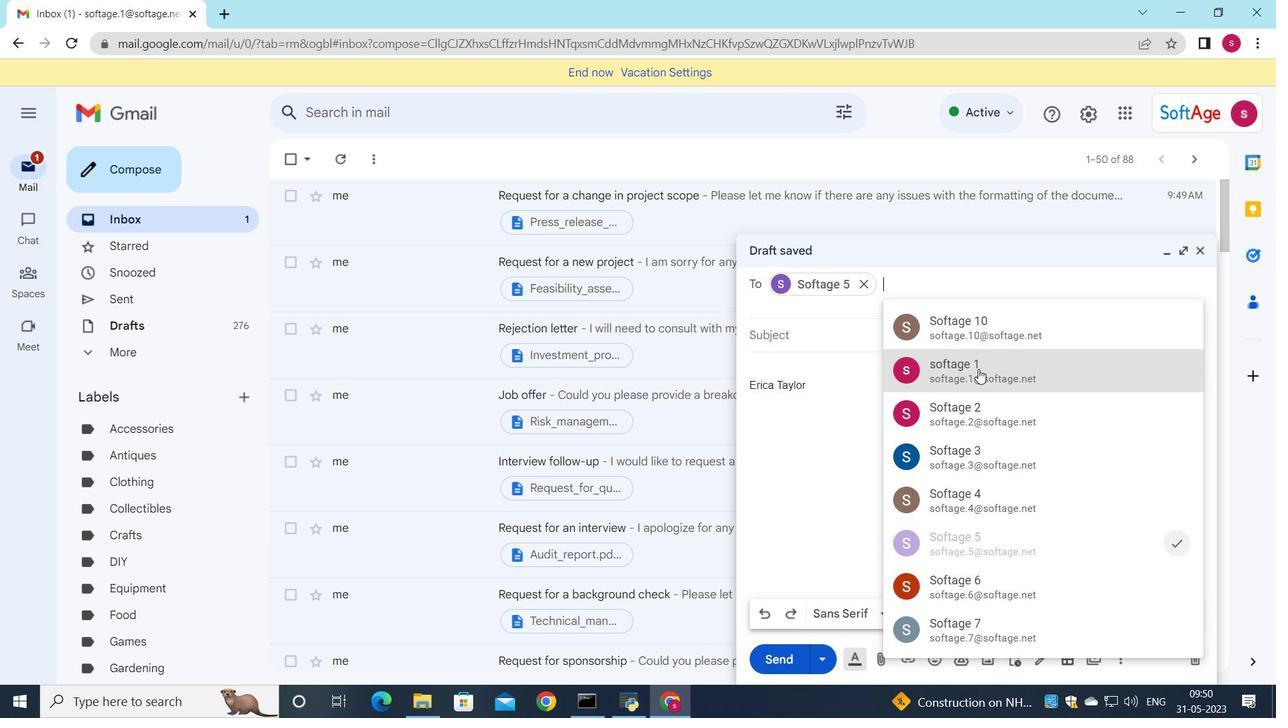 
Action: Mouse pressed left at (979, 357)
Screenshot: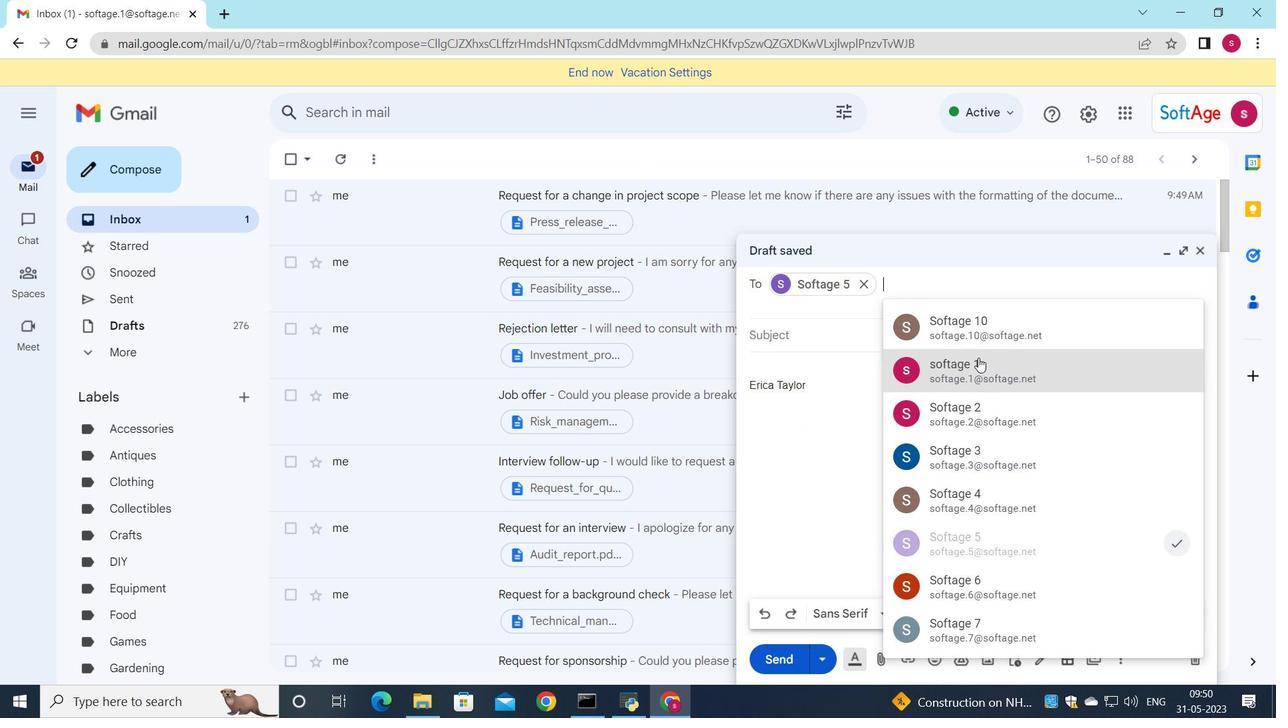 
Action: Mouse moved to (1041, 395)
Screenshot: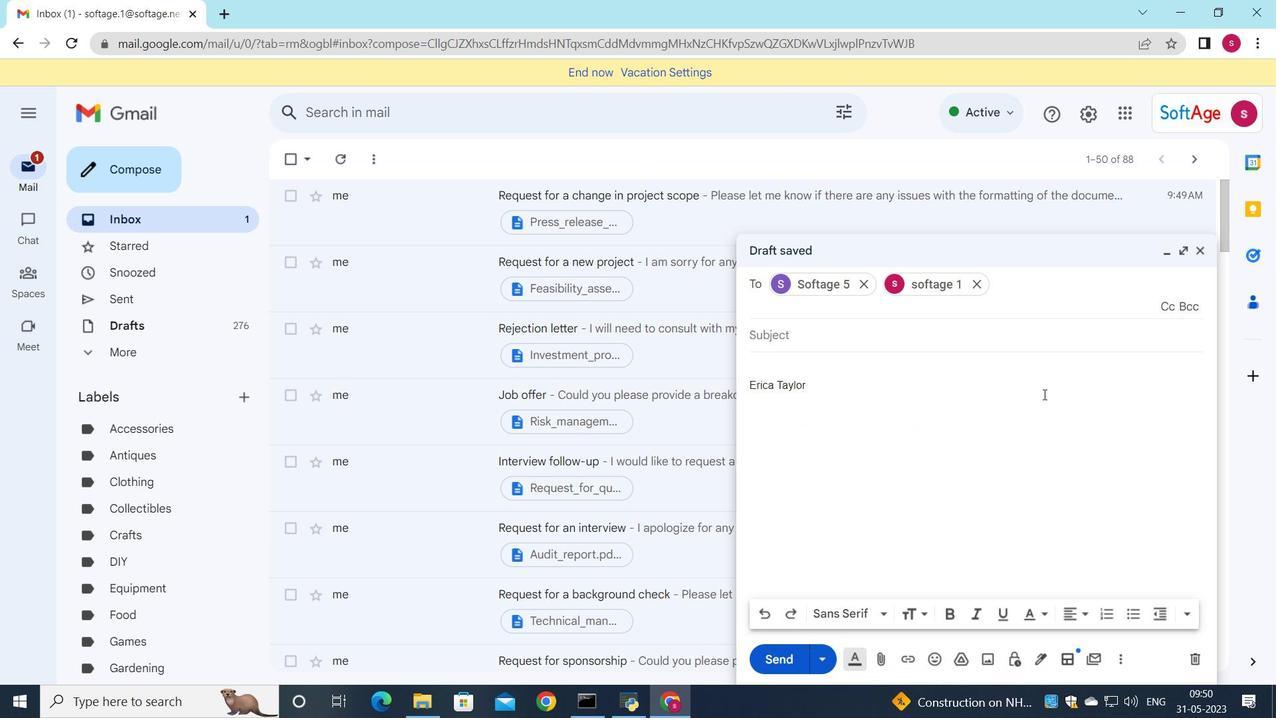 
Action: Key pressed <Key.down>
Screenshot: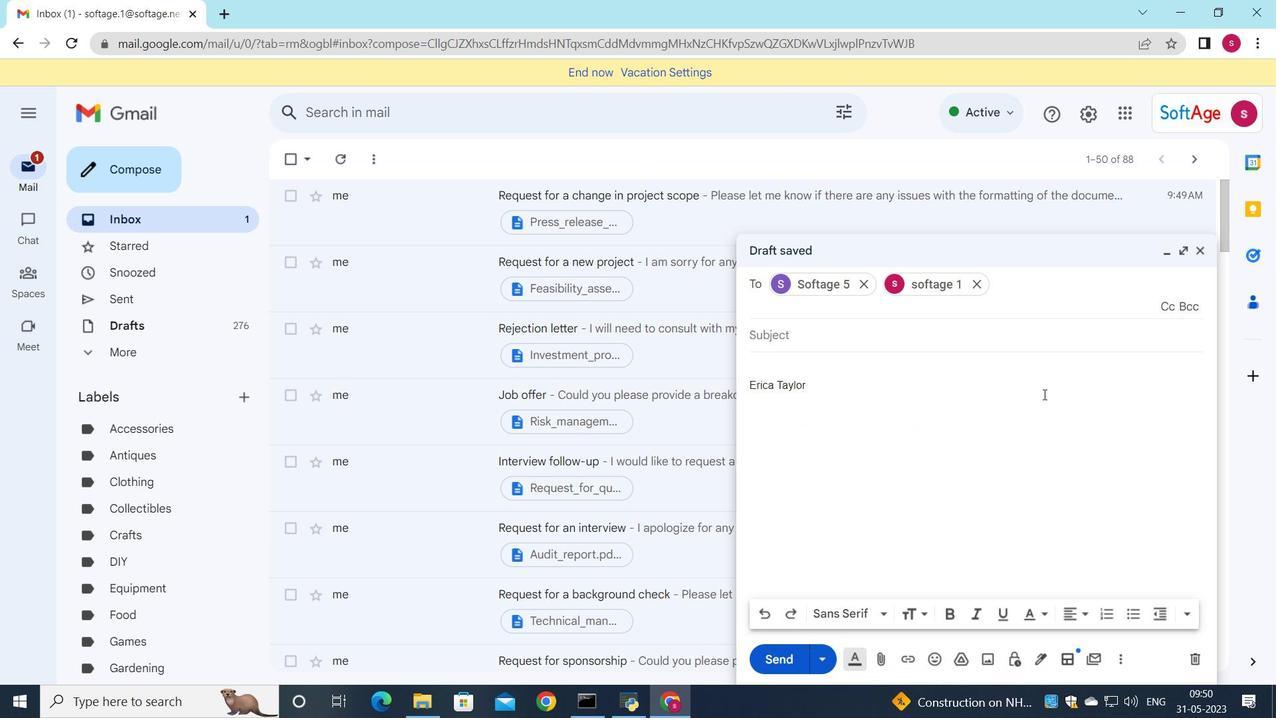 
Action: Mouse moved to (1032, 420)
Screenshot: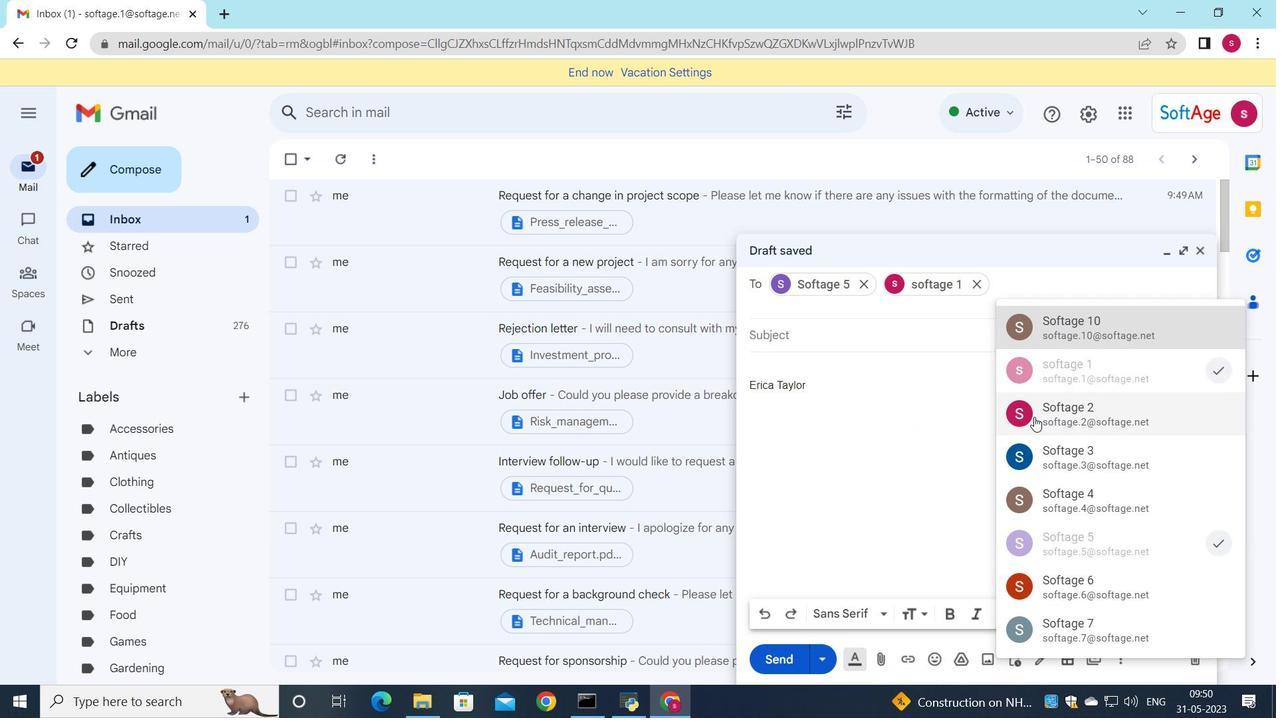 
Action: Key pressed <Key.down>
Screenshot: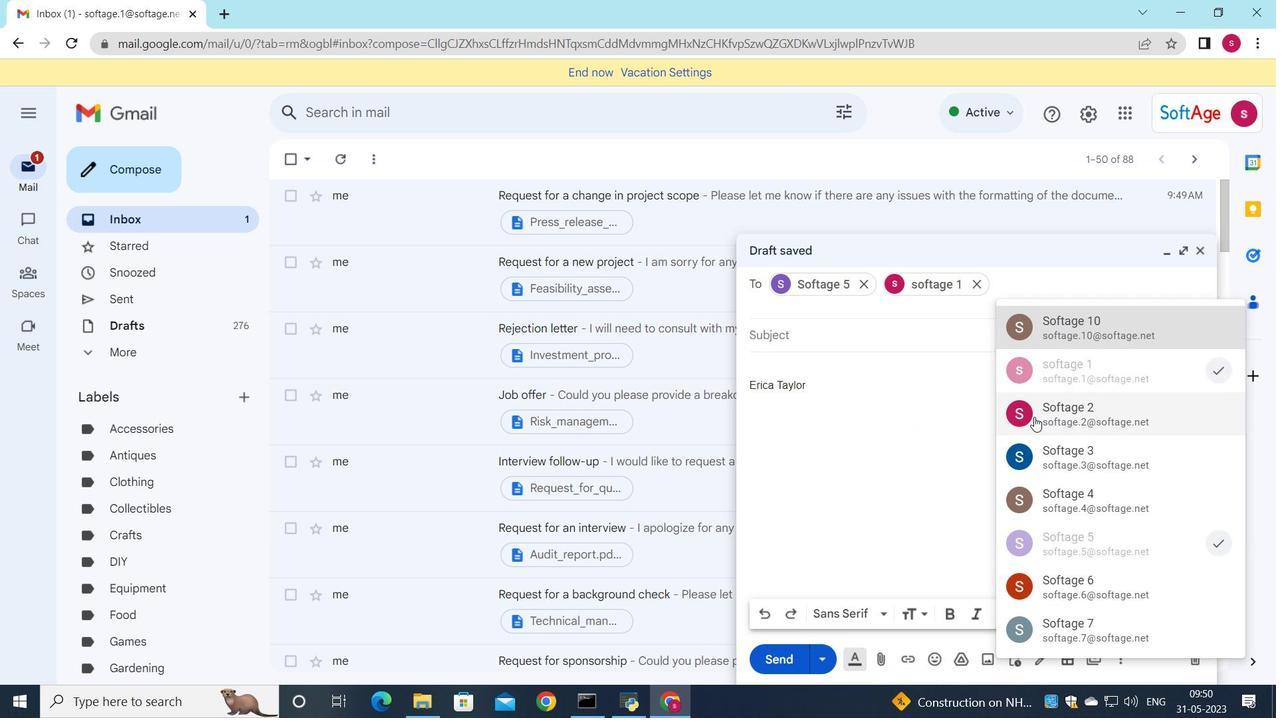 
Action: Mouse moved to (1092, 579)
Screenshot: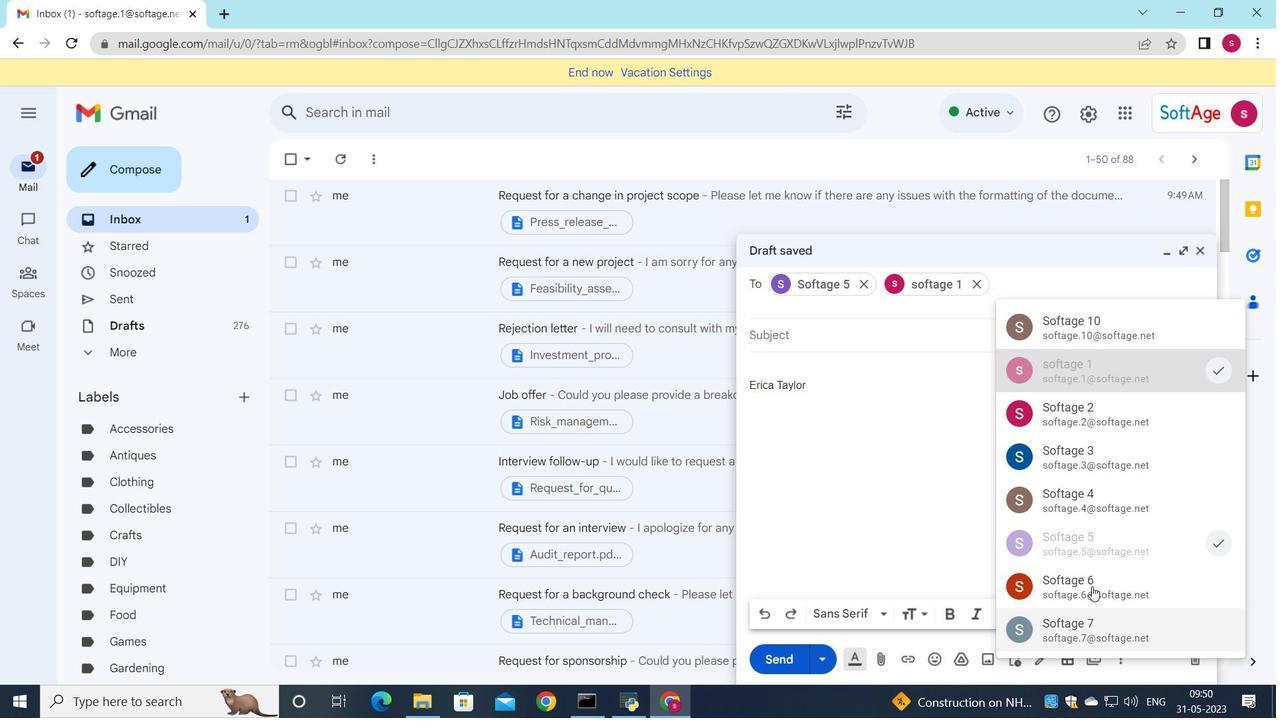 
Action: Mouse pressed left at (1092, 579)
Screenshot: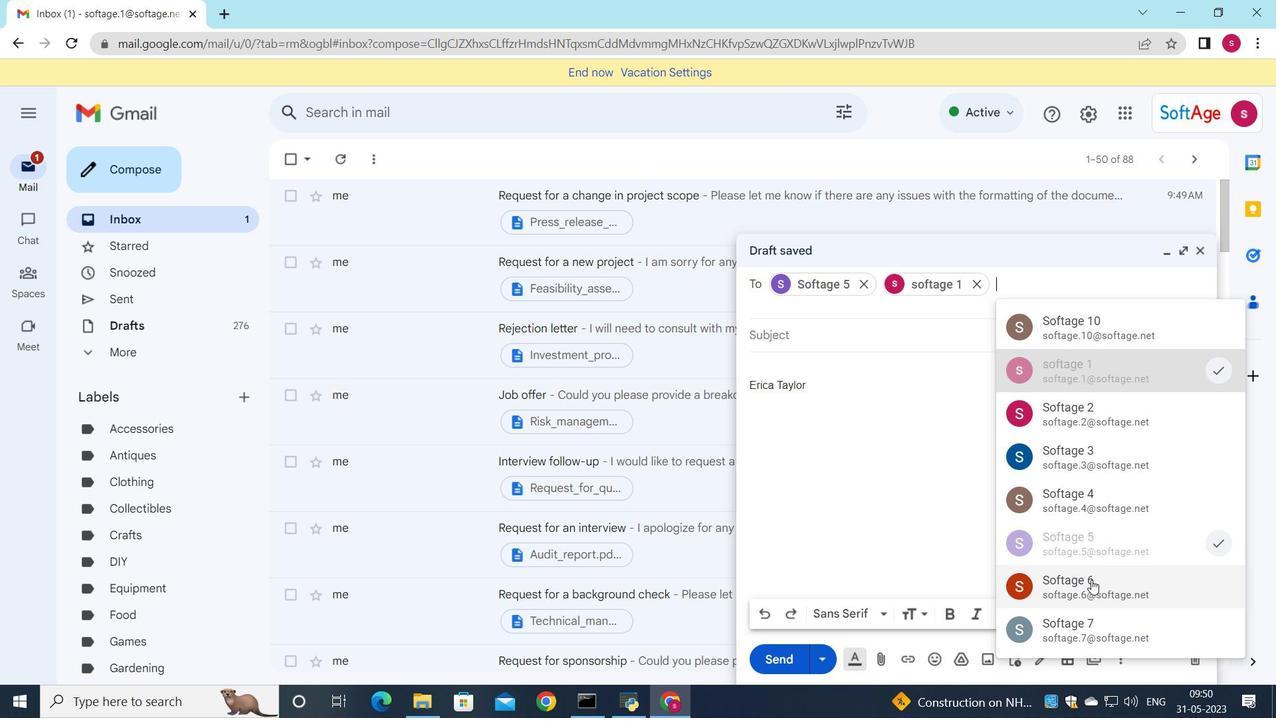 
Action: Mouse moved to (1169, 305)
Screenshot: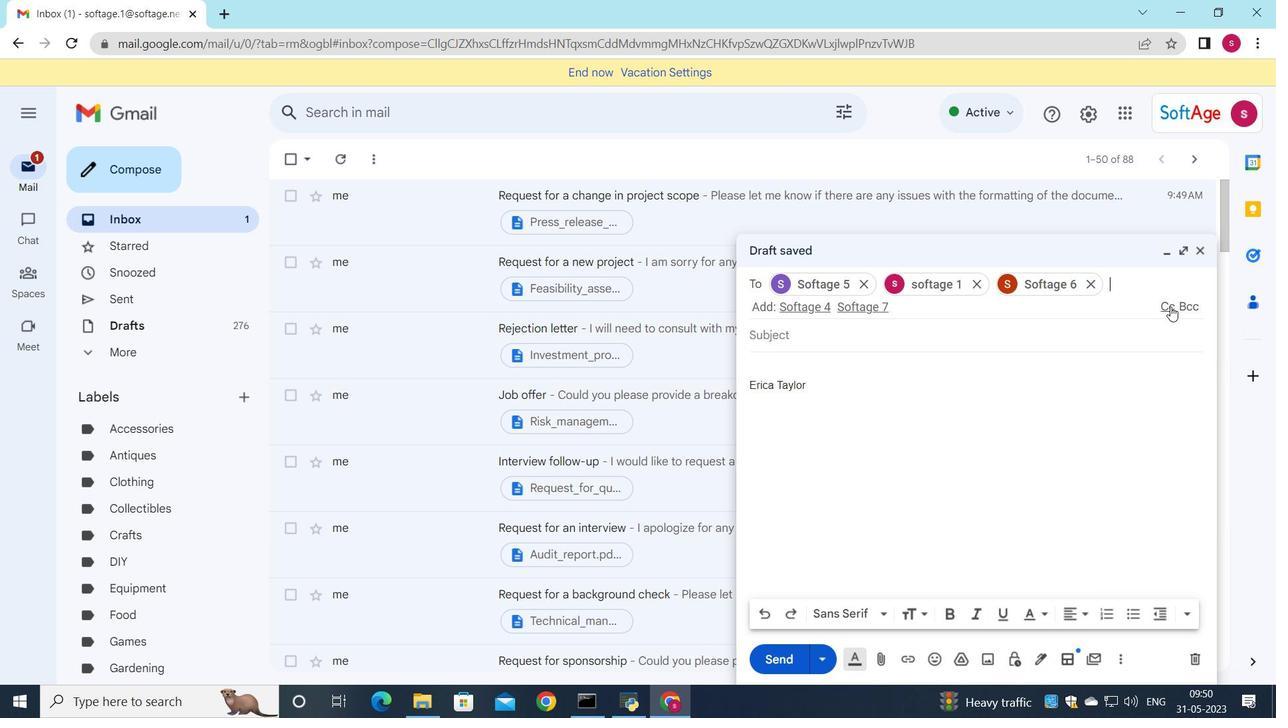 
Action: Mouse pressed left at (1169, 305)
Screenshot: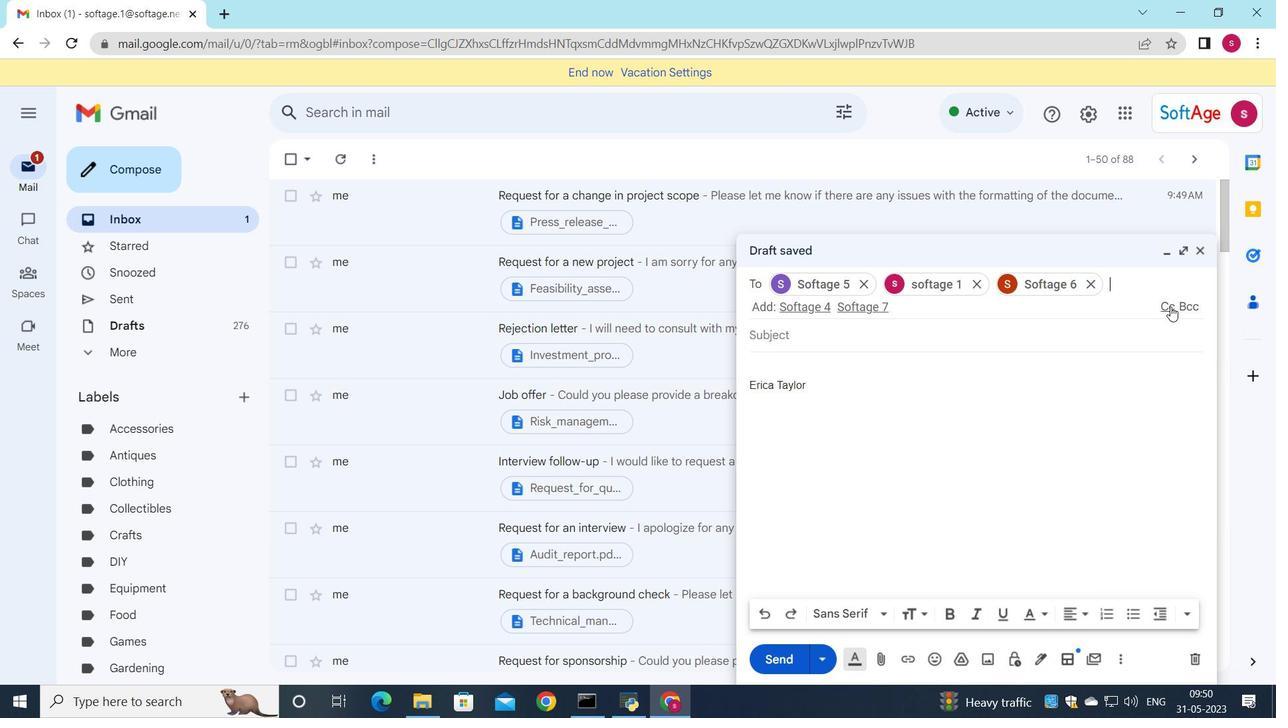 
Action: Mouse moved to (864, 341)
Screenshot: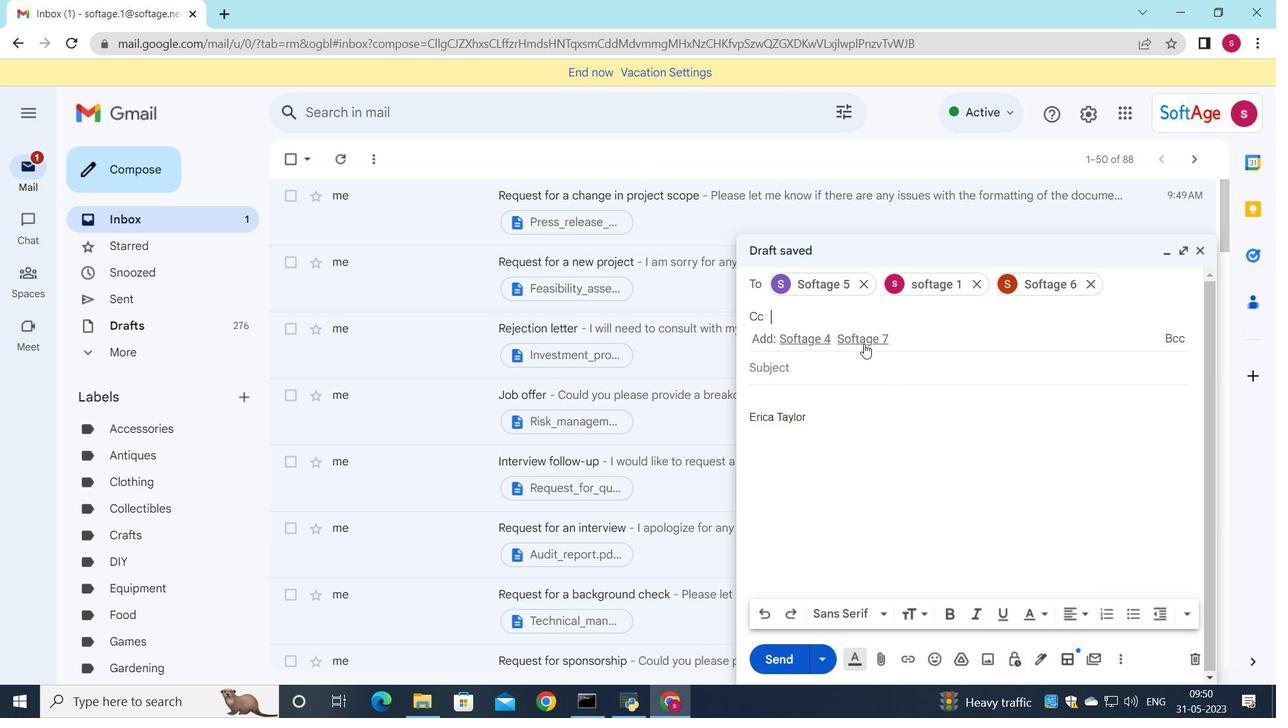 
Action: Mouse pressed left at (864, 341)
Screenshot: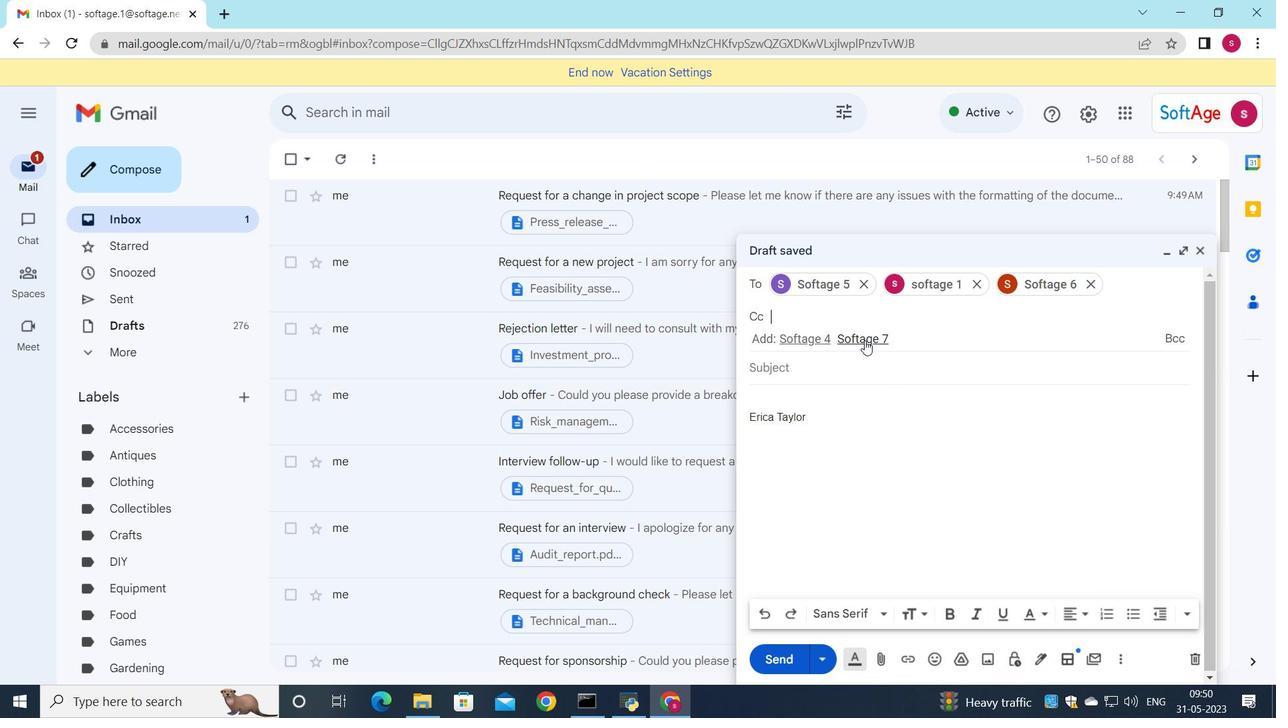 
Action: Mouse moved to (852, 375)
Screenshot: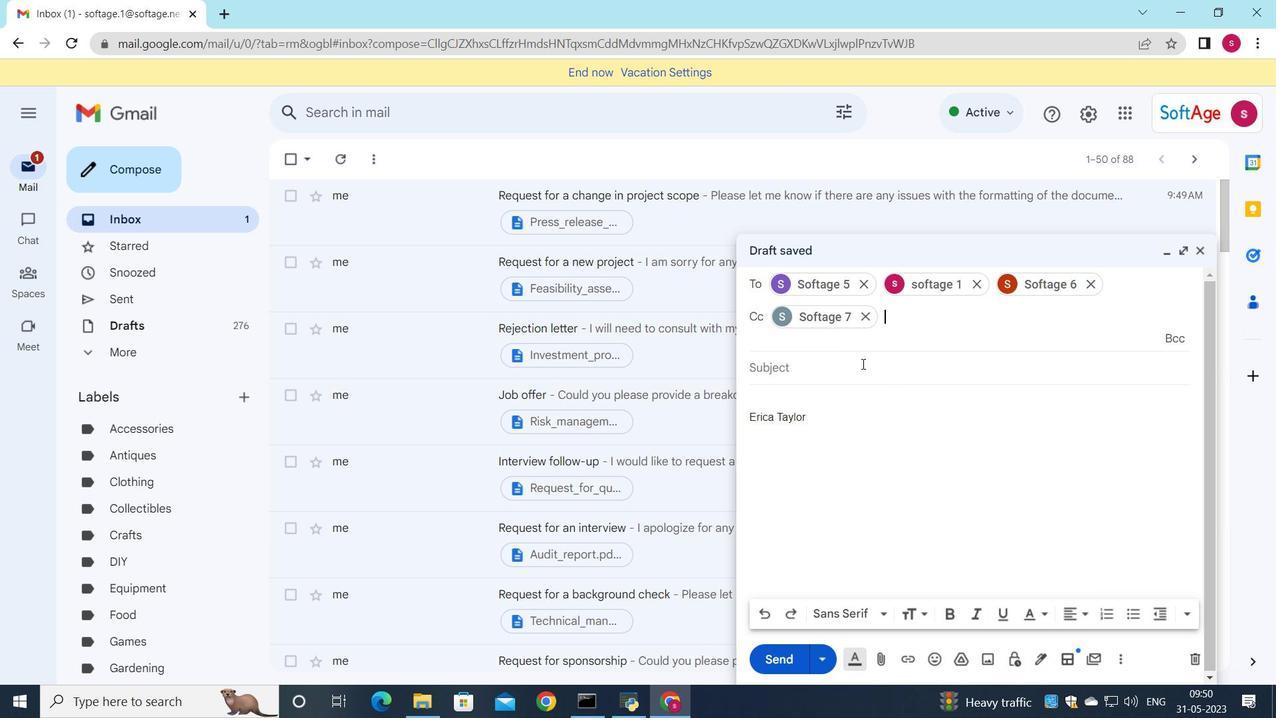 
Action: Mouse pressed left at (852, 375)
Screenshot: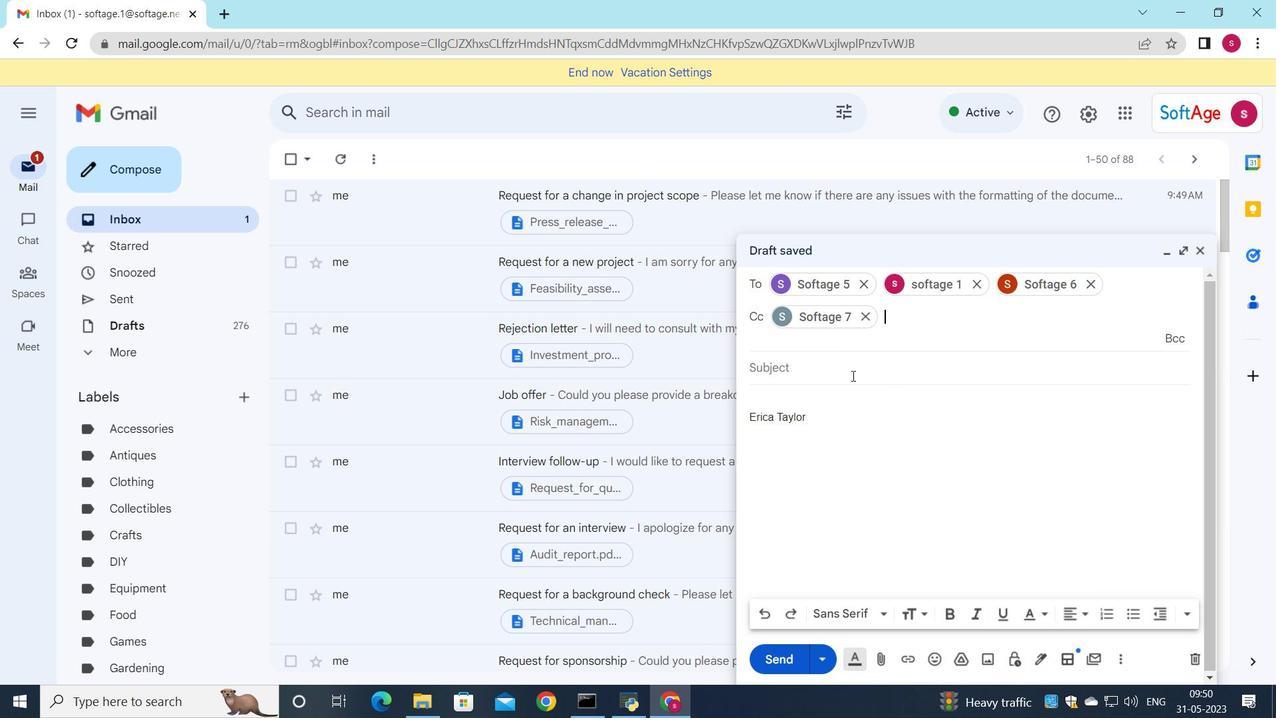 
Action: Key pressed <Key.shift>Request<Key.space>project<Key.space>resources
Screenshot: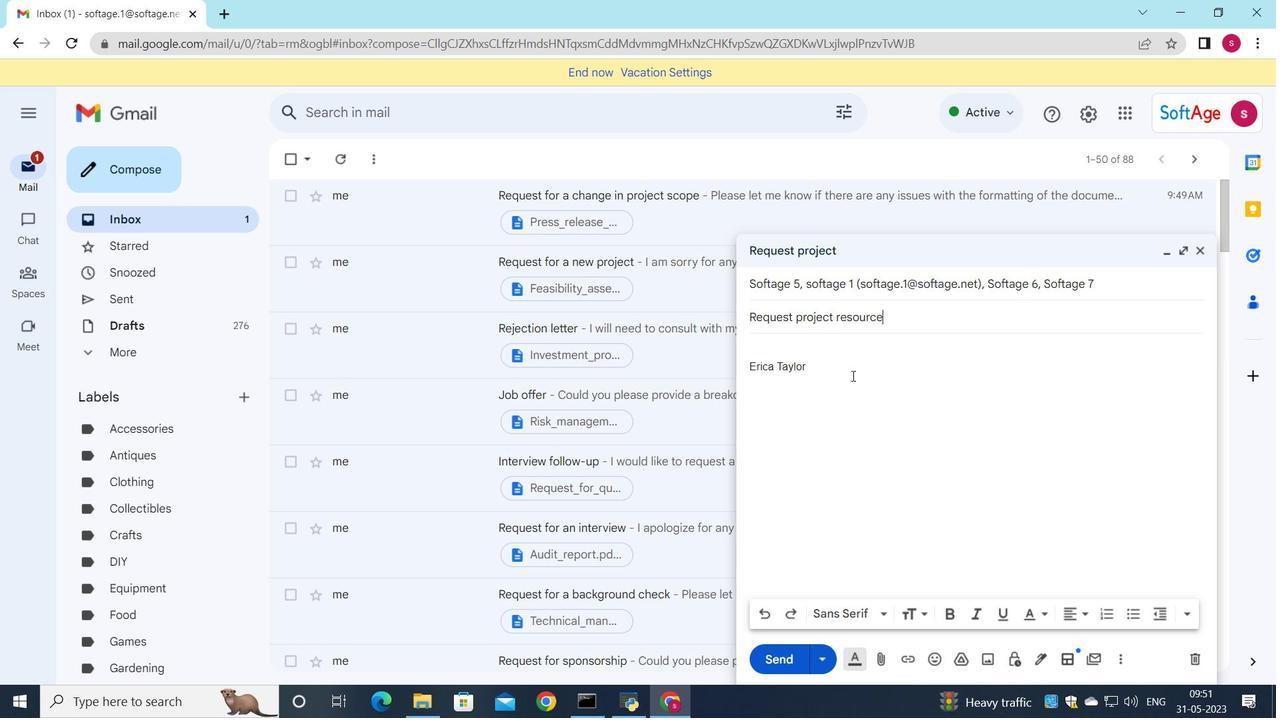 
Action: Mouse moved to (797, 351)
Screenshot: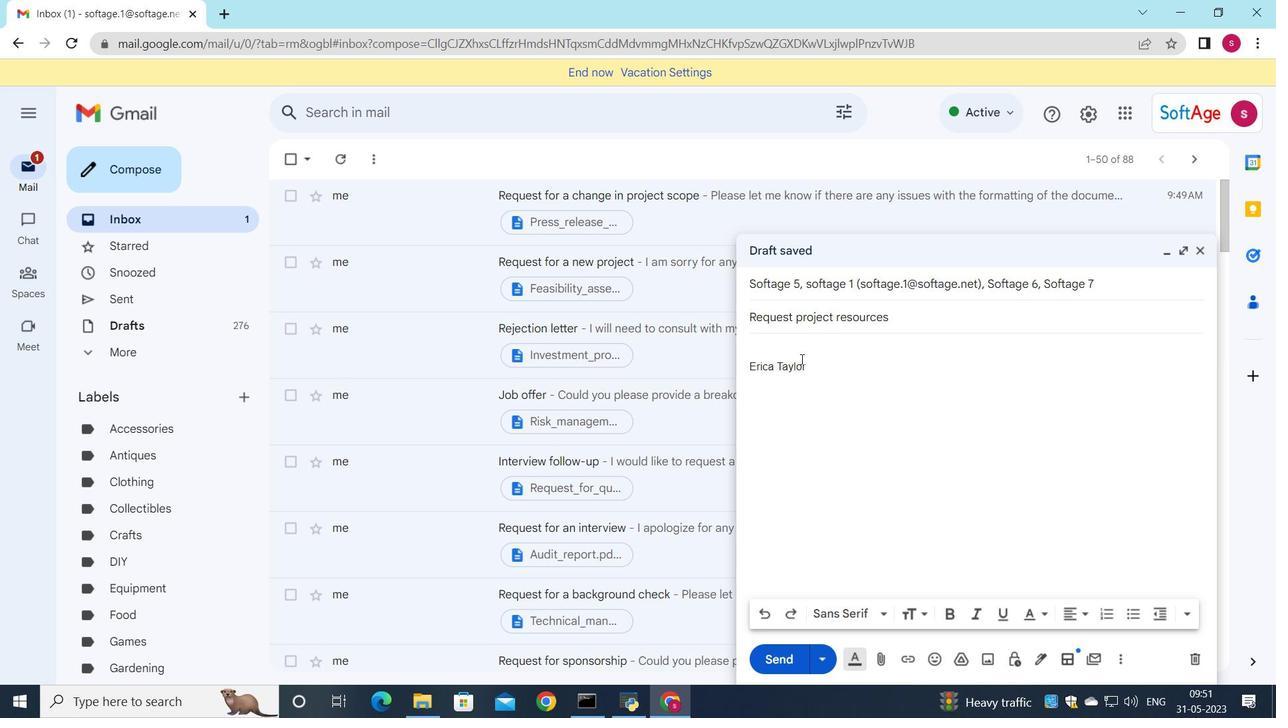 
Action: Mouse pressed left at (797, 351)
Screenshot: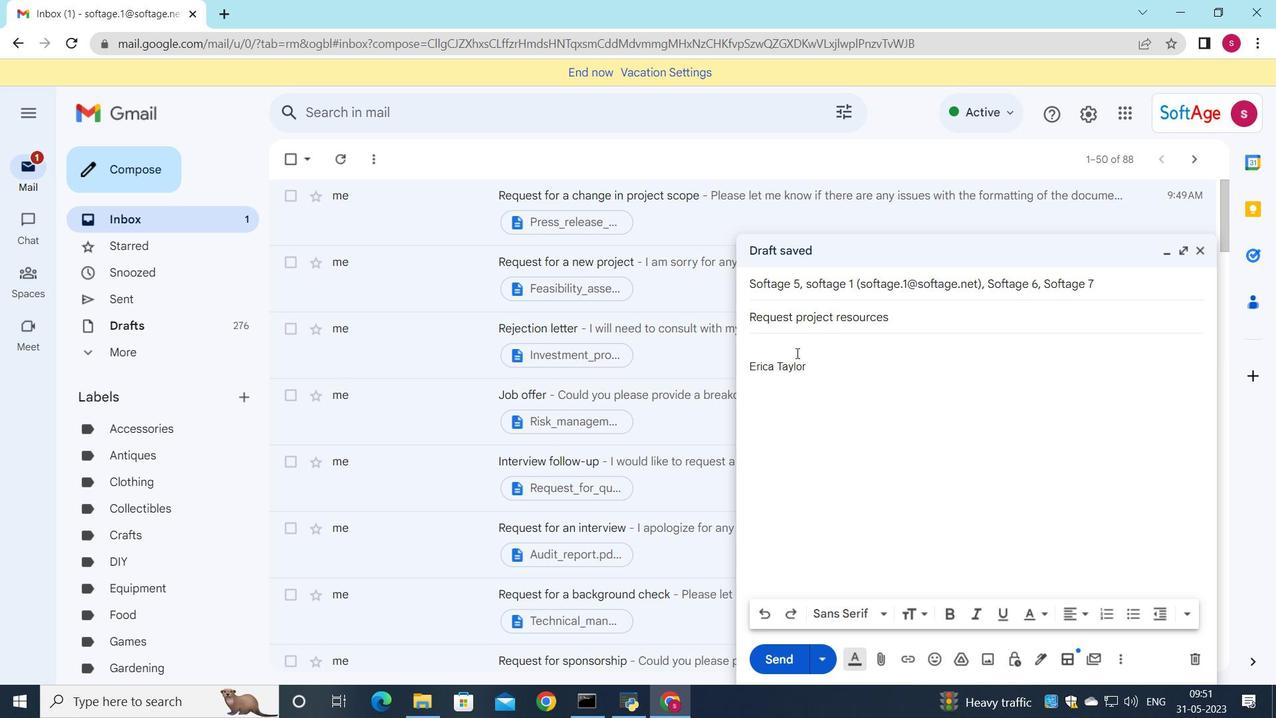 
Action: Key pressed <Key.shift>I<Key.space>appreciate<Key.space>yoy<Key.backspace>ur<Key.space>attemtion<Key.space>to<Key.space>details<Key.space><Key.backspace><Key.backspace><Key.space>and<Key.space>timely<Key.space>reso<Key.backspace>[<Key.backspace>ponse<Key.space>.
Screenshot: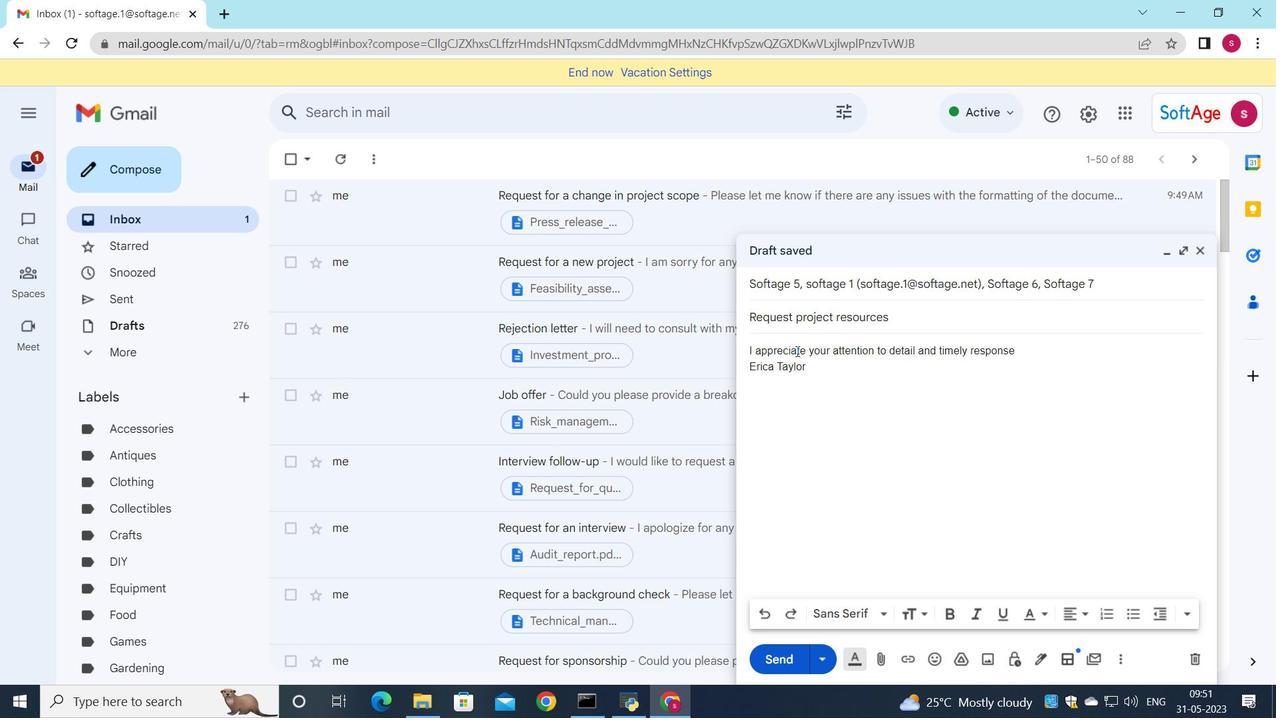 
Action: Mouse moved to (1033, 359)
Screenshot: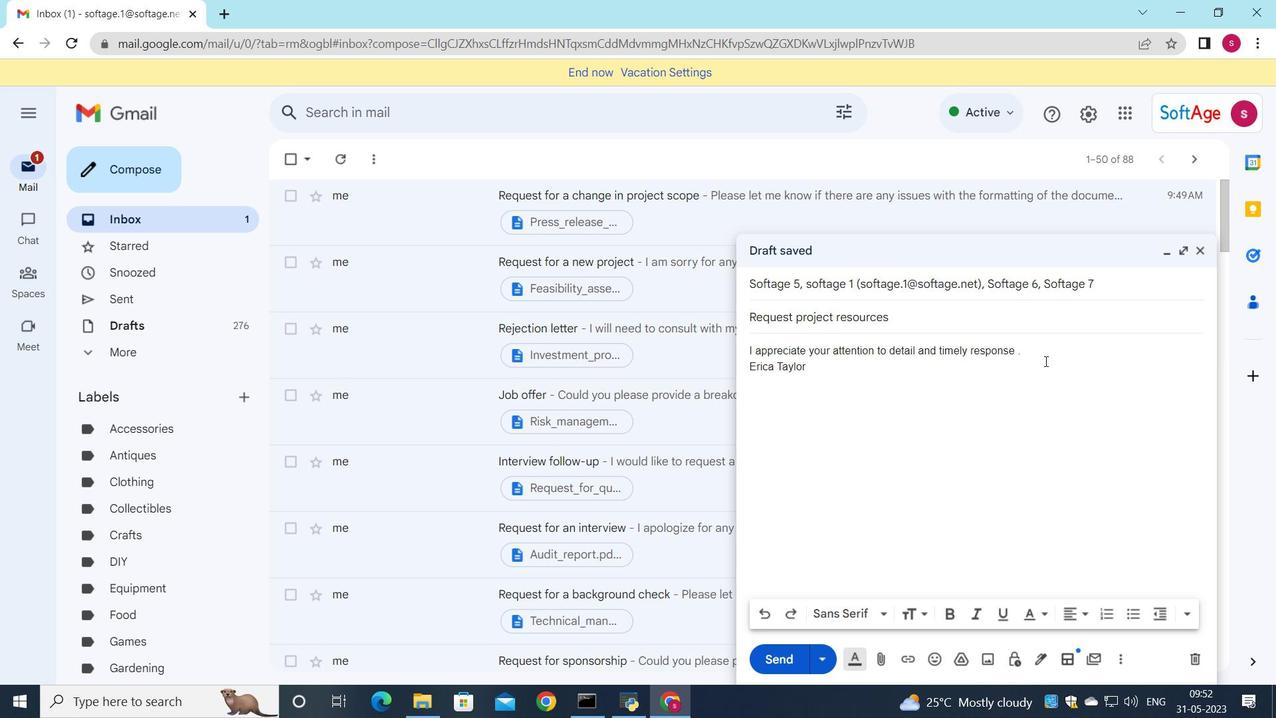 
Action: Key pressed <Key.backspace><Key.backspace>.
Screenshot: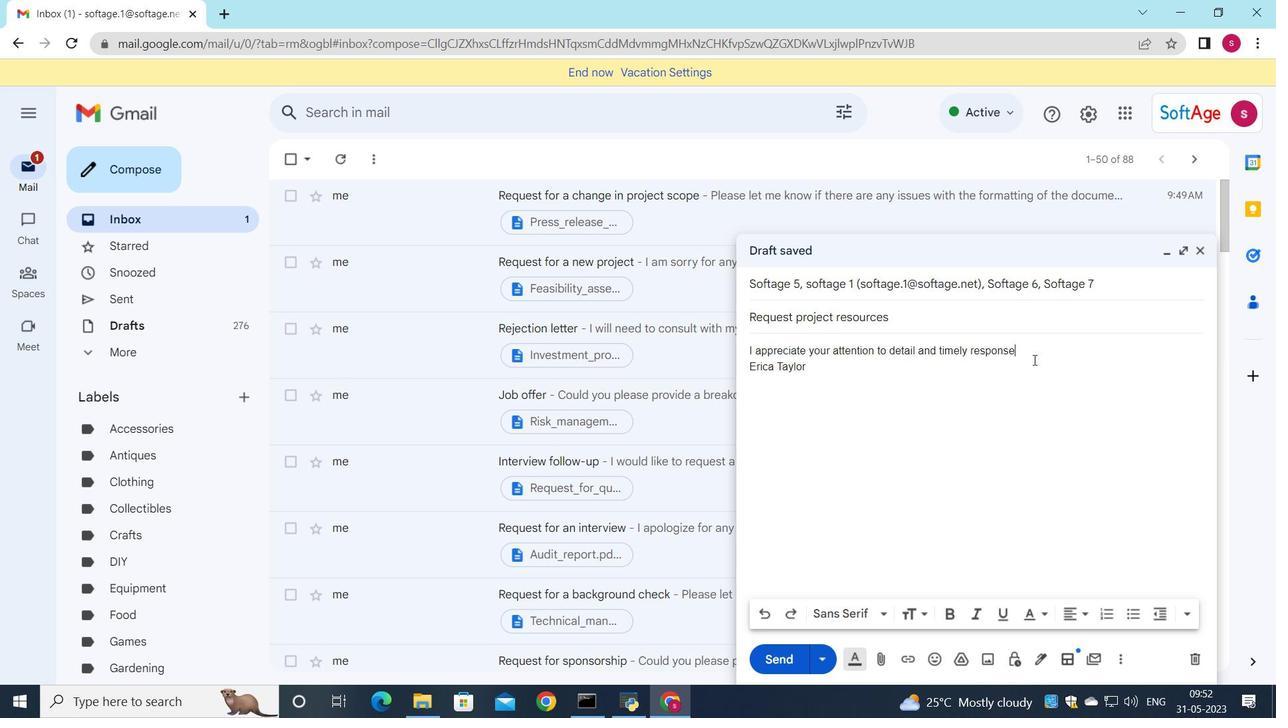 
Action: Mouse moved to (928, 657)
Screenshot: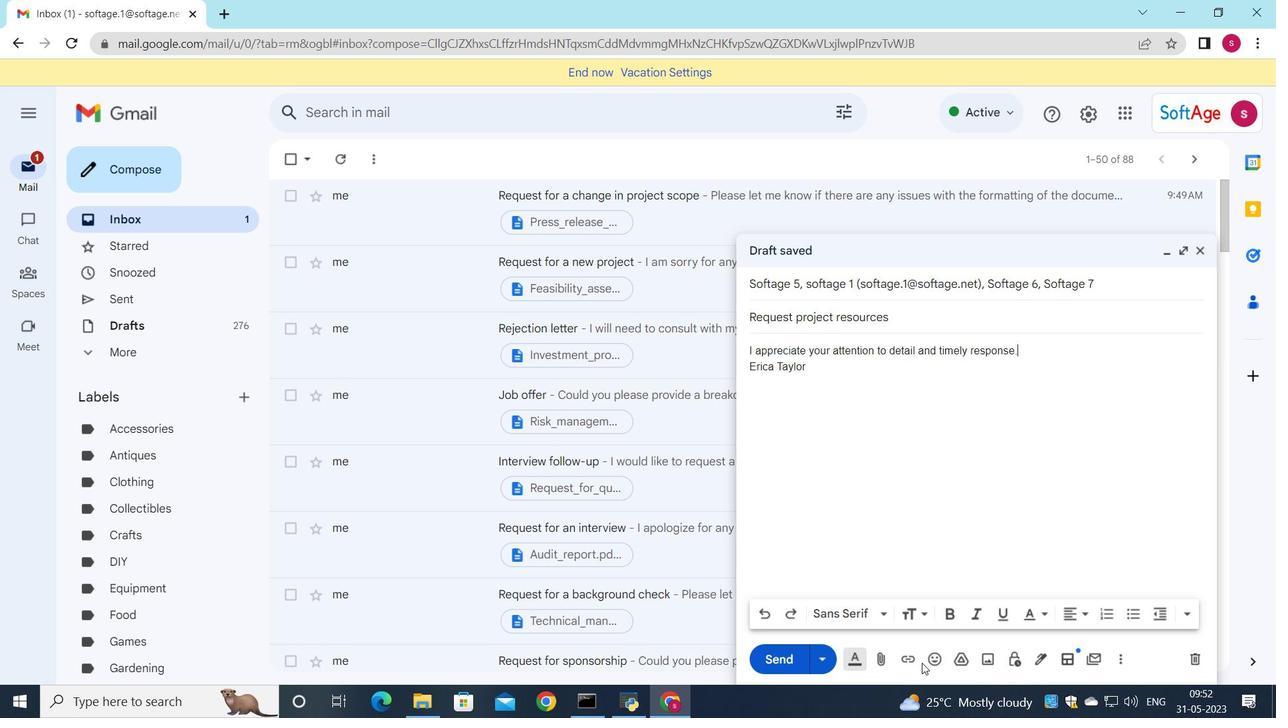 
Action: Mouse pressed left at (928, 657)
Screenshot: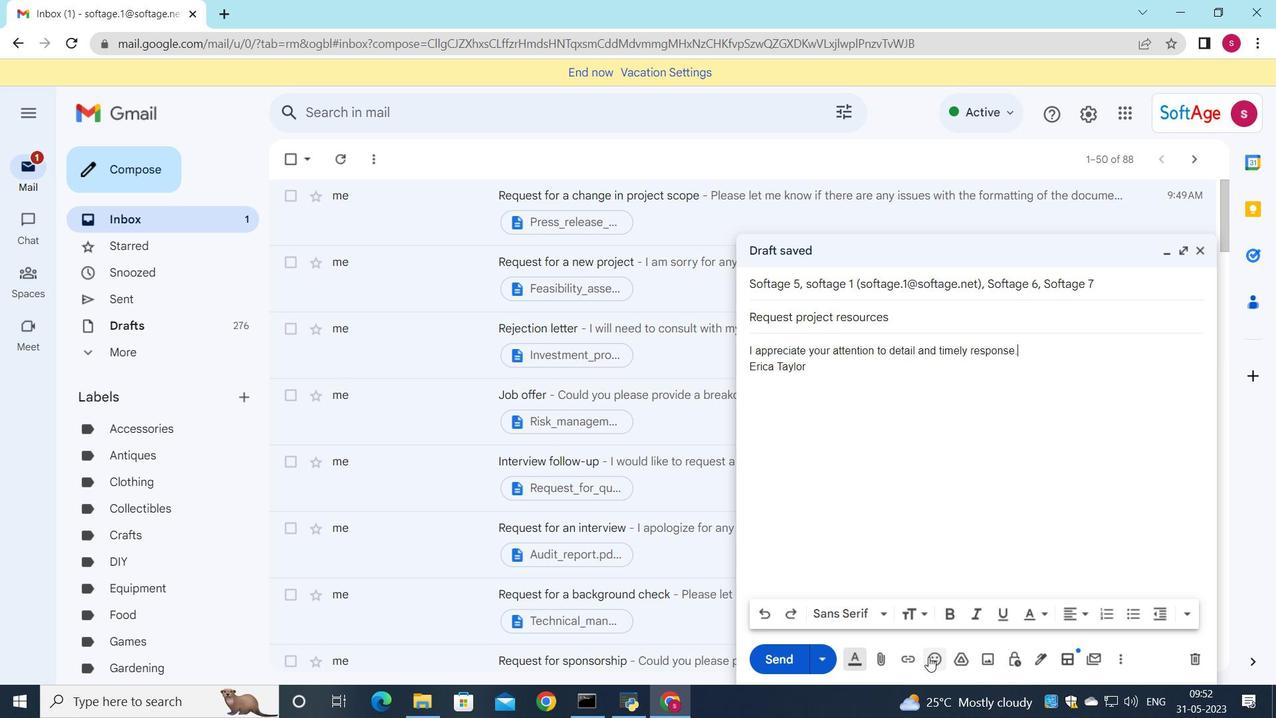 
Action: Mouse moved to (916, 595)
Screenshot: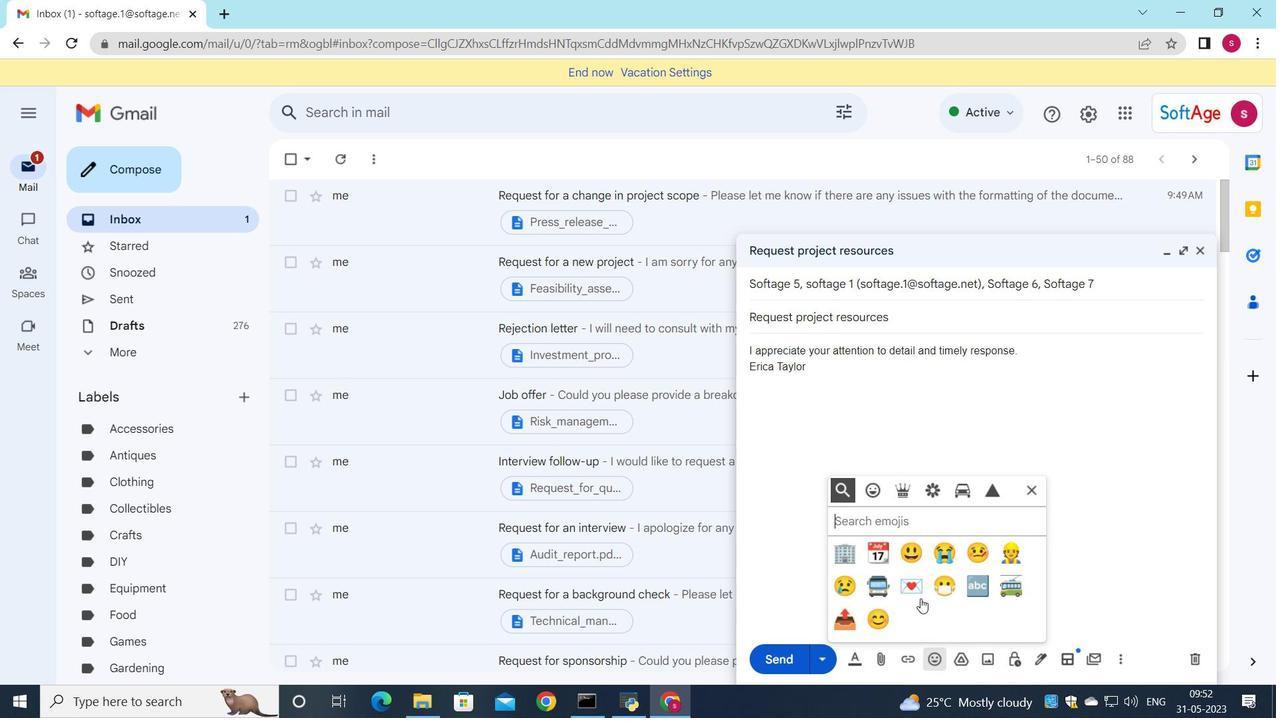 
Action: Mouse pressed left at (916, 595)
Screenshot: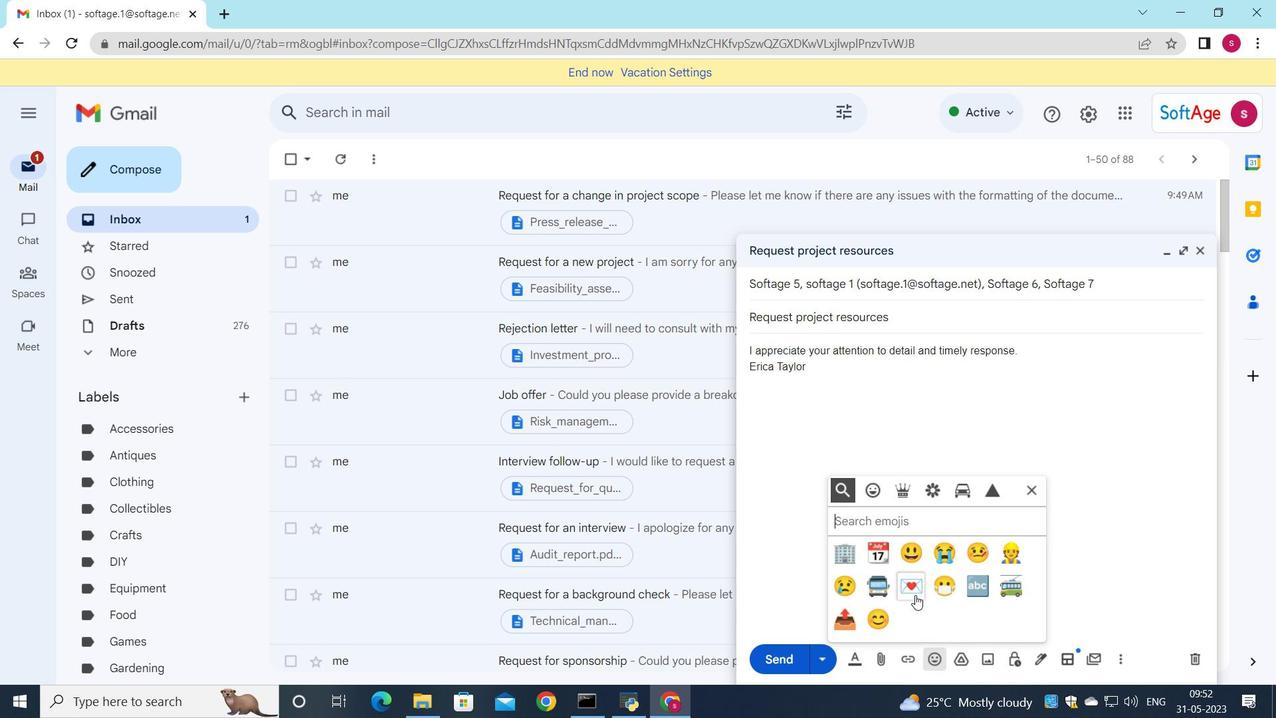 
Action: Mouse moved to (1033, 485)
Screenshot: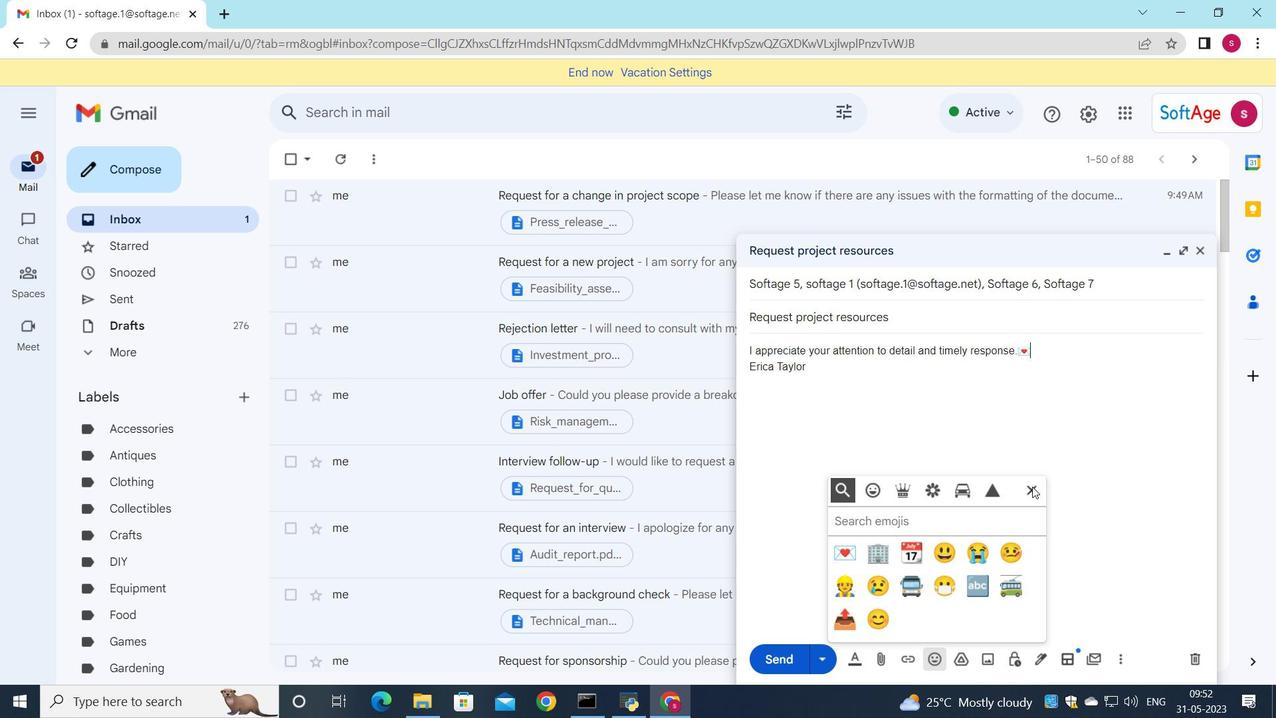 
Action: Mouse pressed left at (1033, 485)
Screenshot: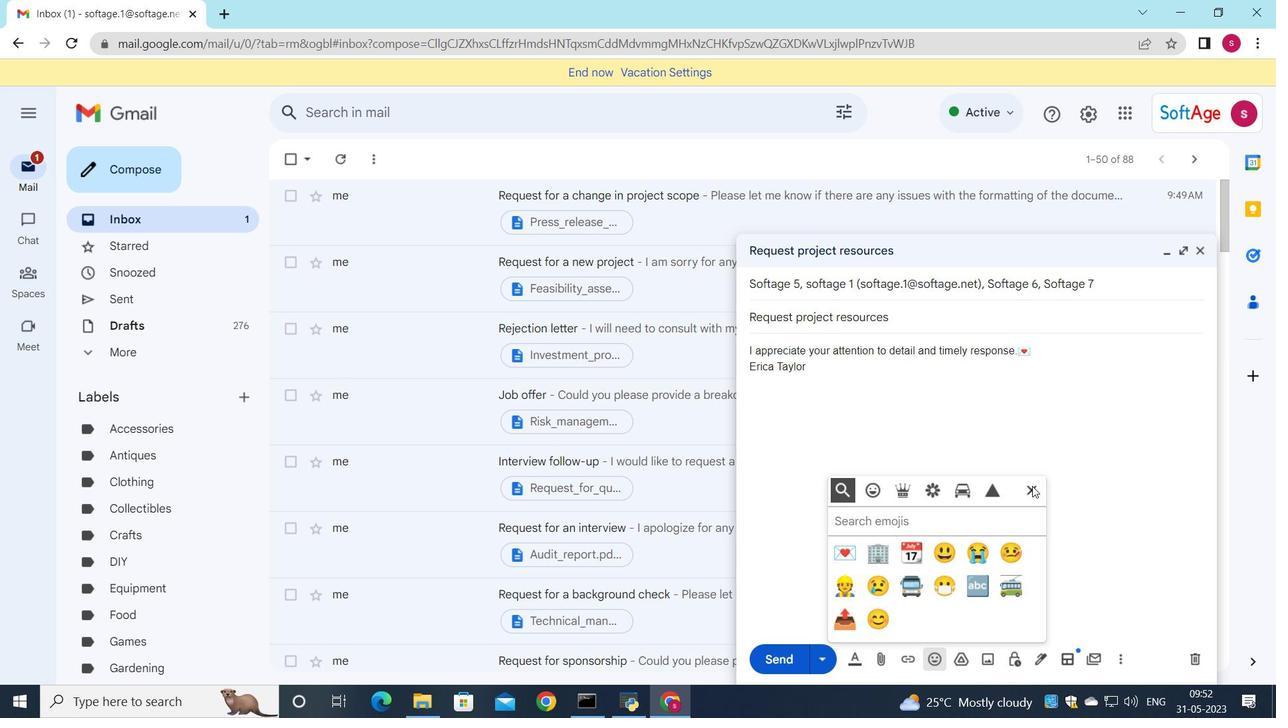 
Action: Mouse moved to (880, 652)
Screenshot: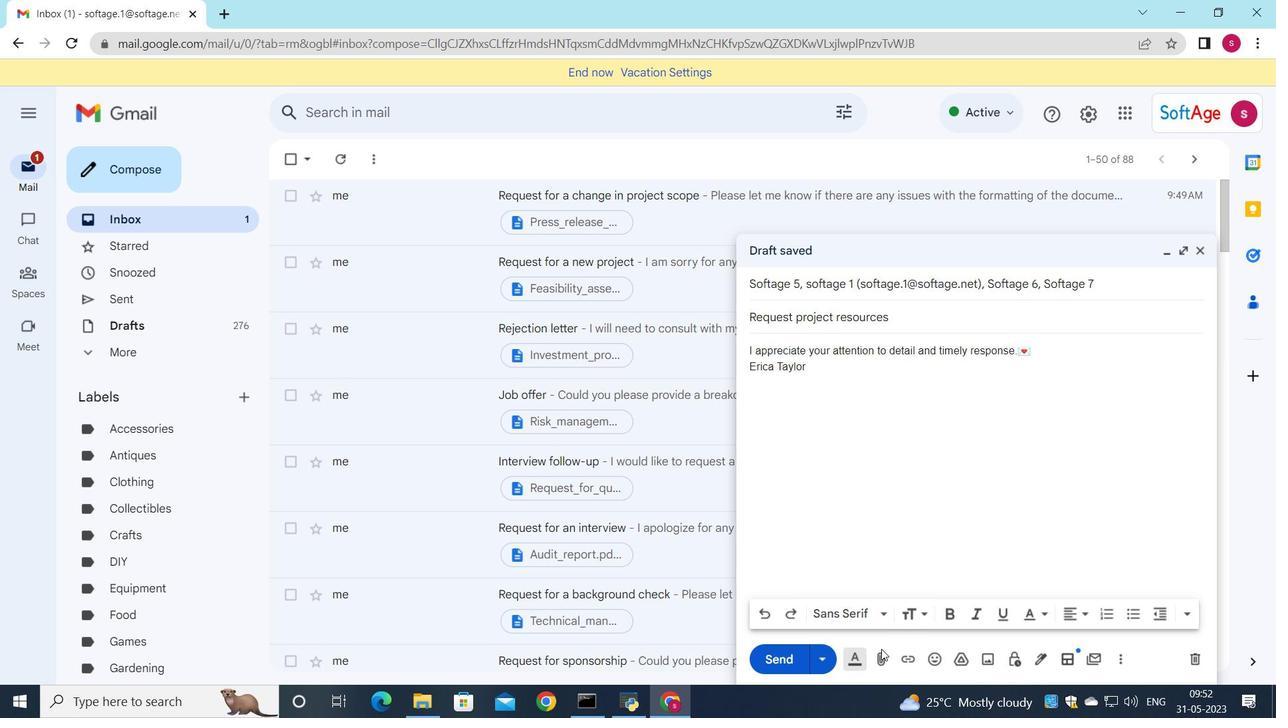 
Action: Mouse pressed left at (880, 652)
Screenshot: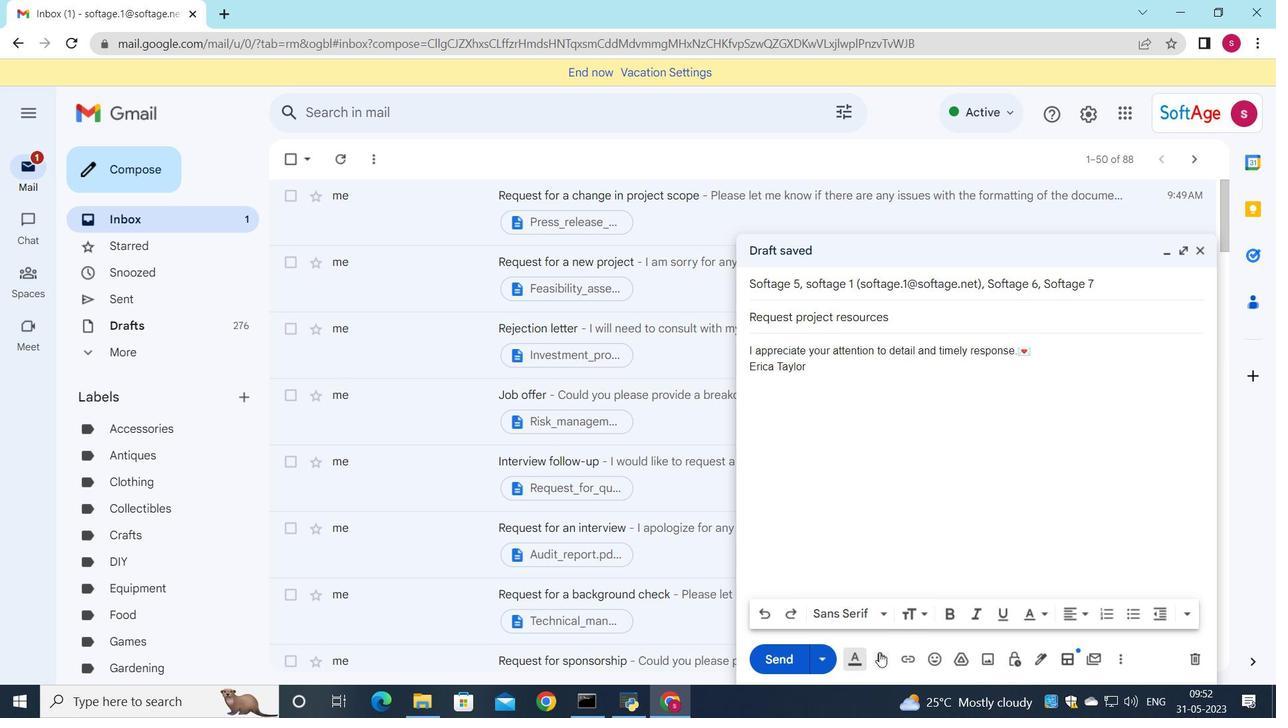 
Action: Mouse moved to (218, 118)
Screenshot: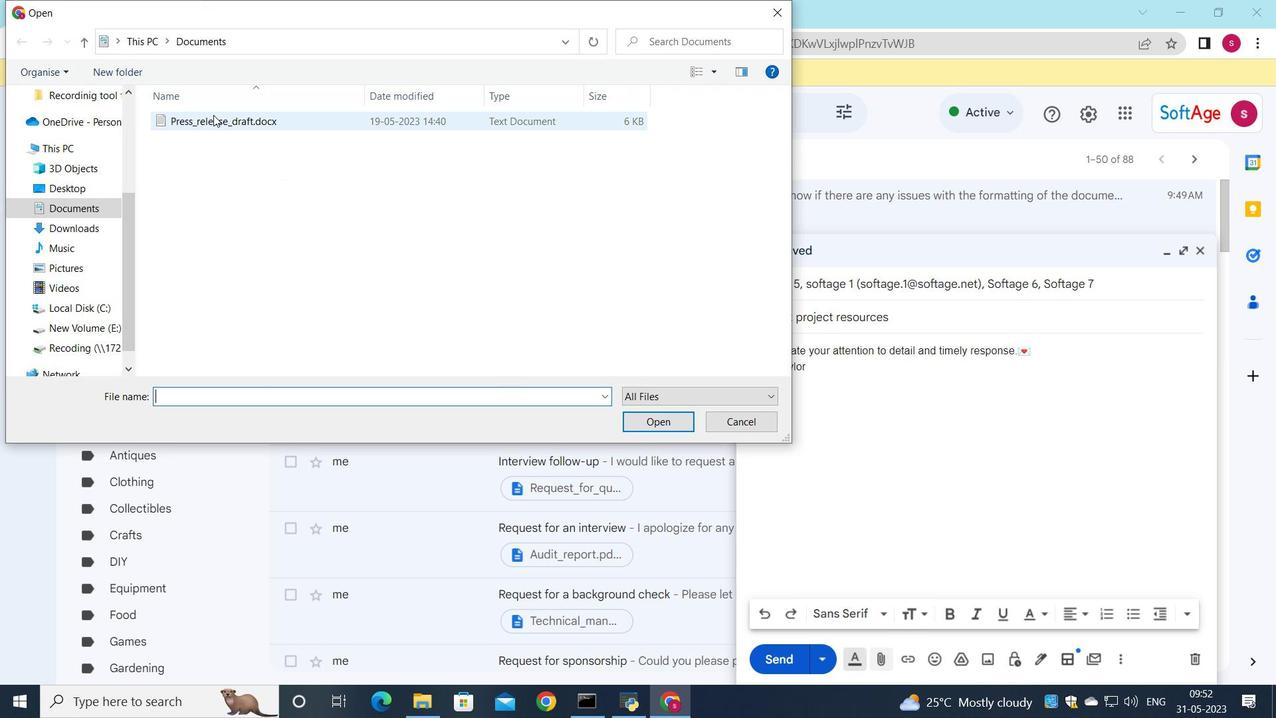
Action: Mouse pressed left at (218, 118)
Screenshot: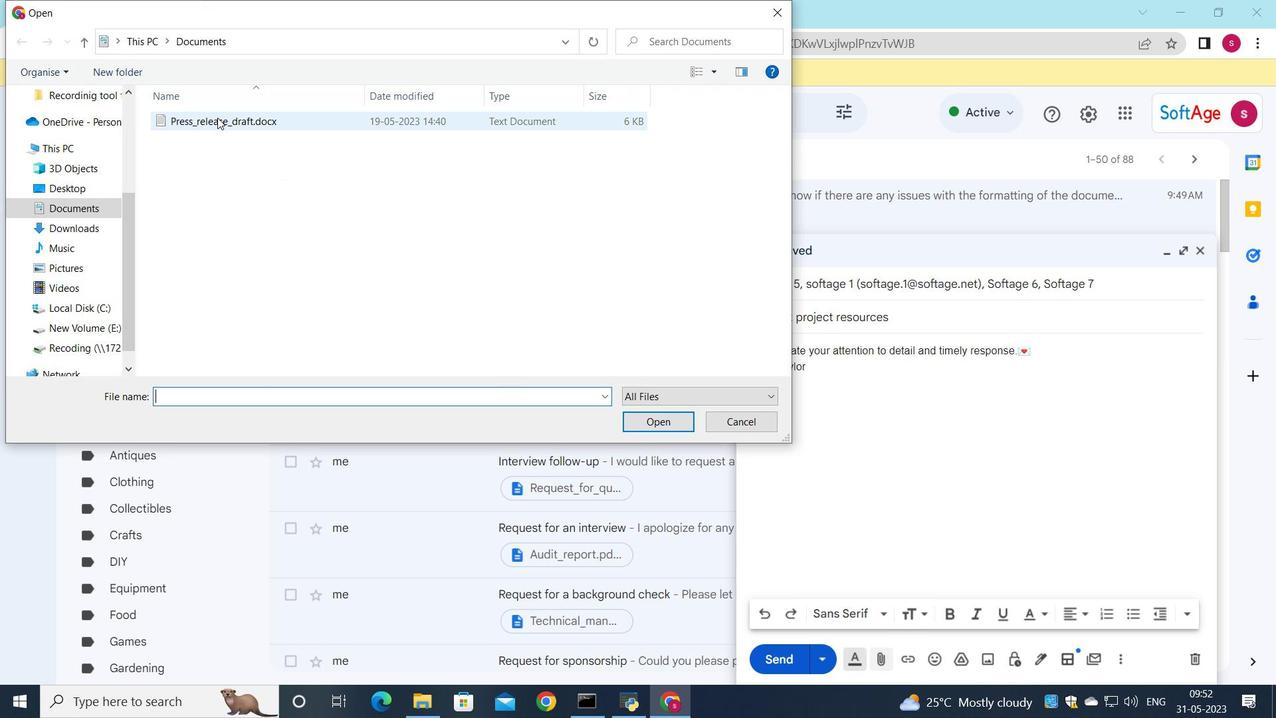 
Action: Mouse moved to (277, 117)
Screenshot: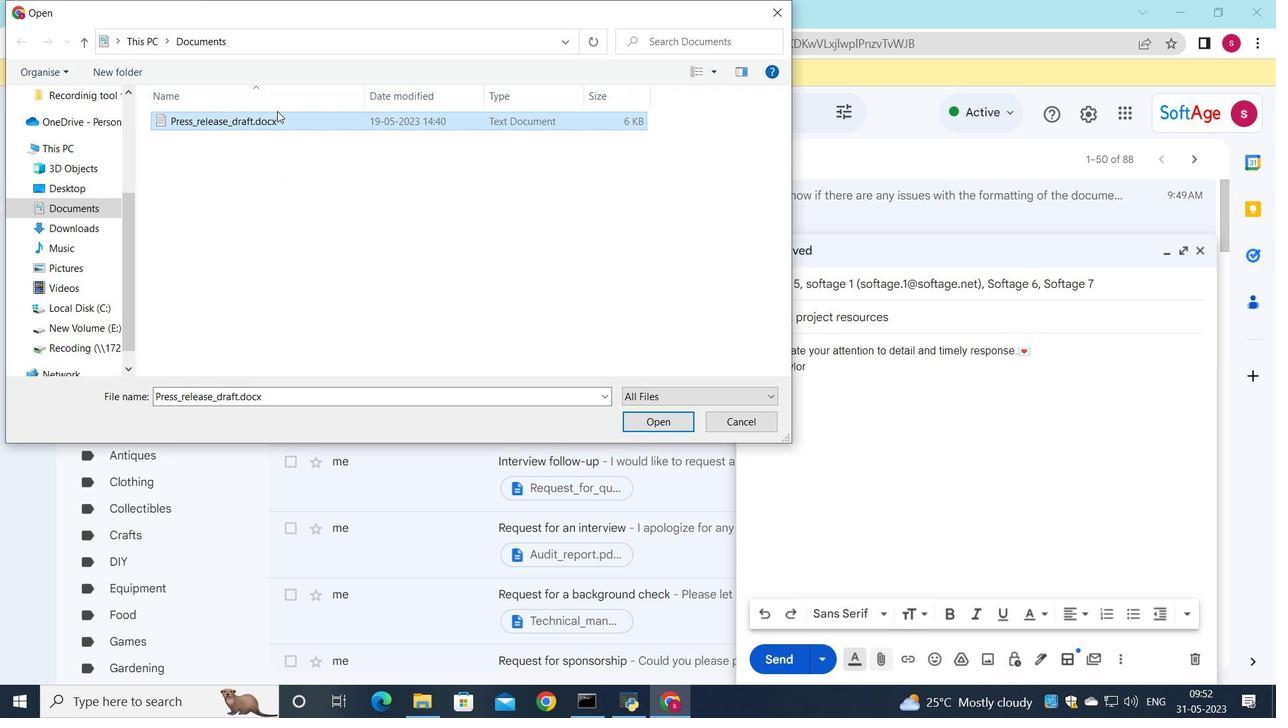 
Action: Mouse pressed left at (277, 117)
Screenshot: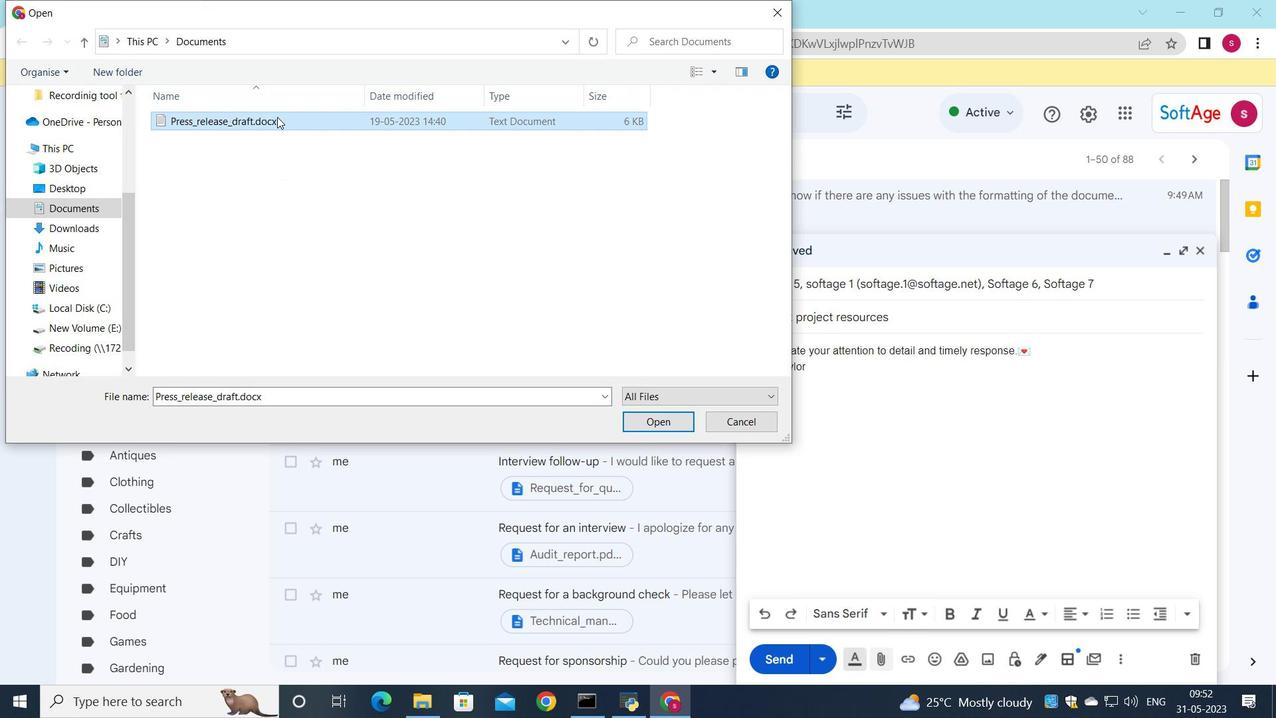 
Action: Mouse moved to (487, 178)
Screenshot: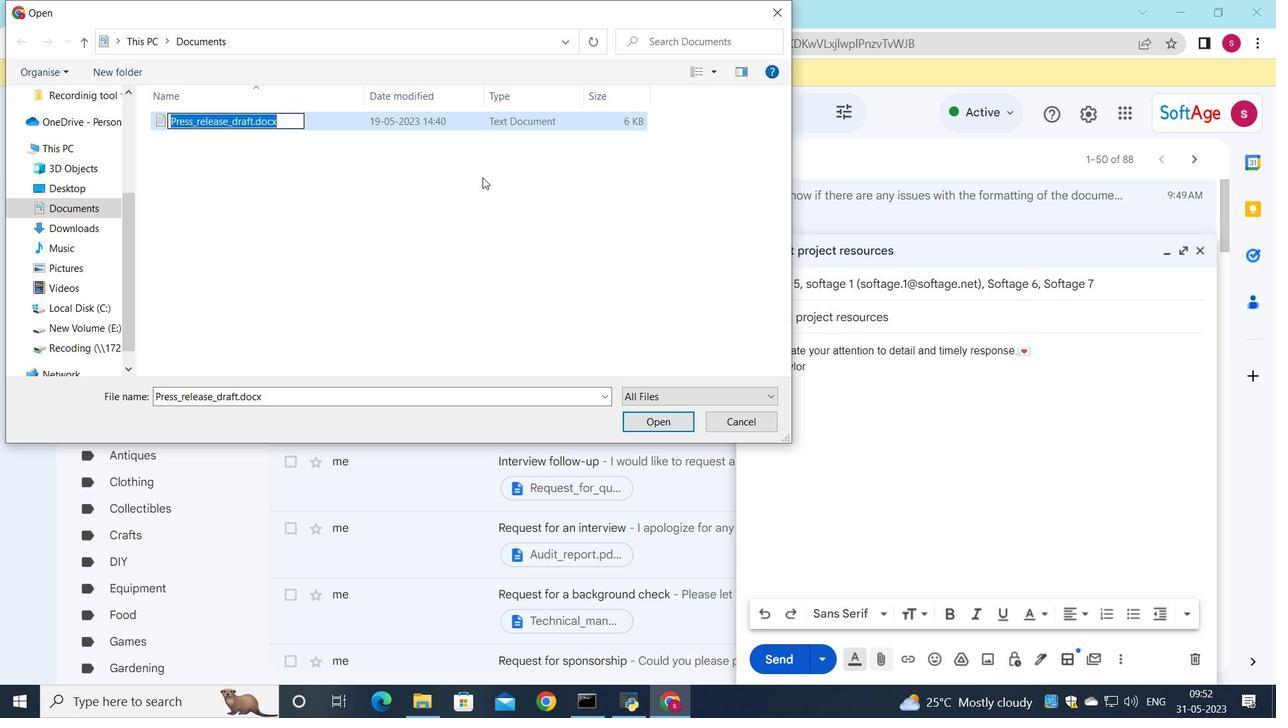 
Action: Key pressed <Key.shift><Key.shift><Key.shift><Key.shift><Key.shift>Buisness<Key.shift>_model<Key.shift>_canvas.pdf
Screenshot: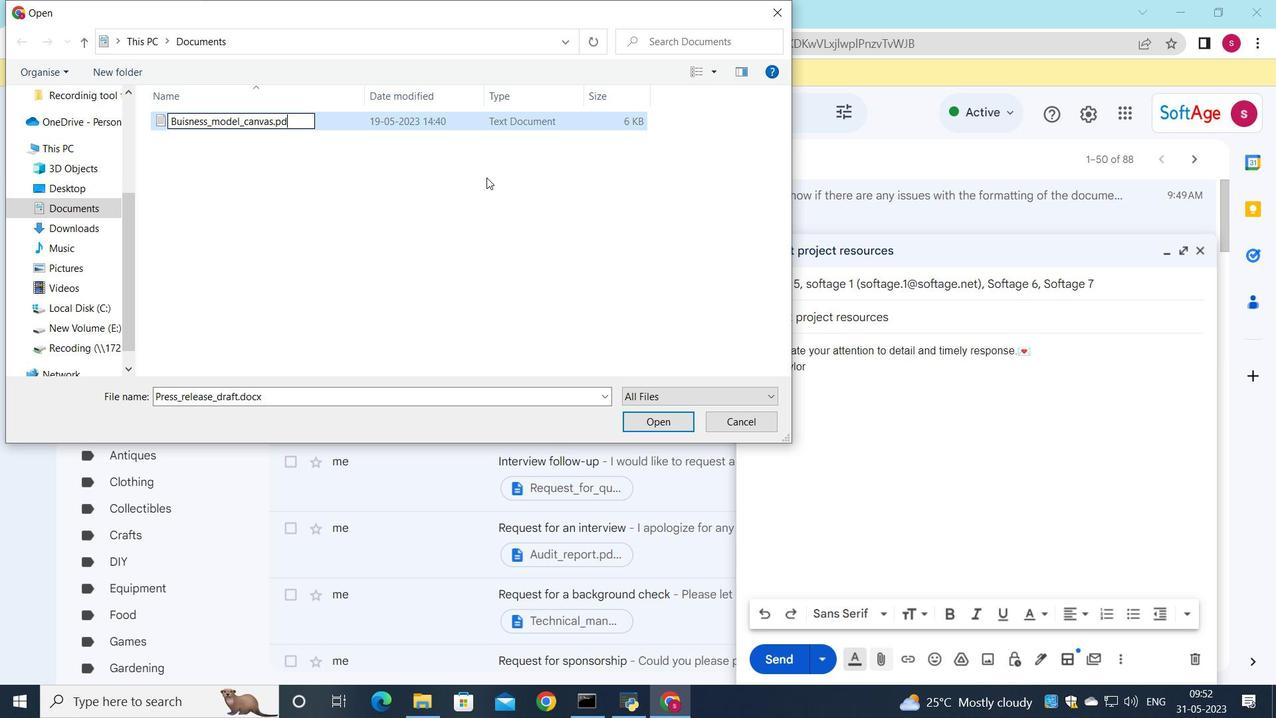 
Action: Mouse moved to (423, 121)
Screenshot: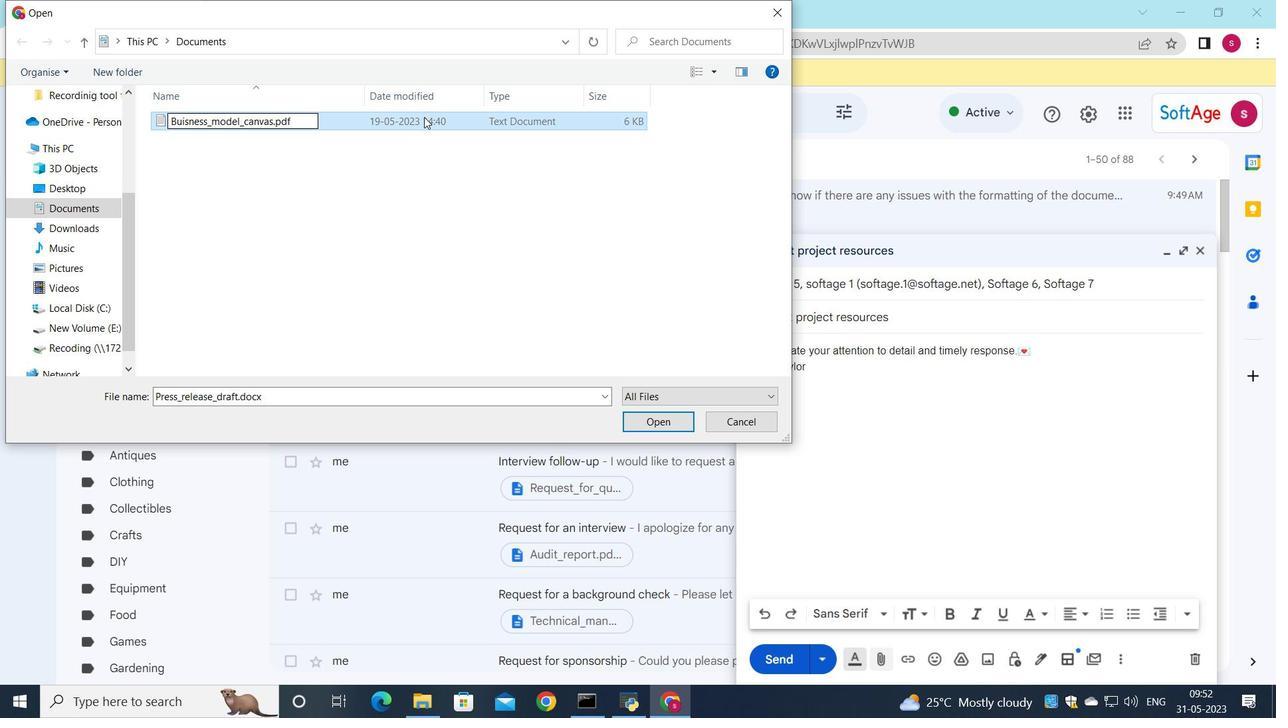 
Action: Mouse pressed left at (423, 121)
Screenshot: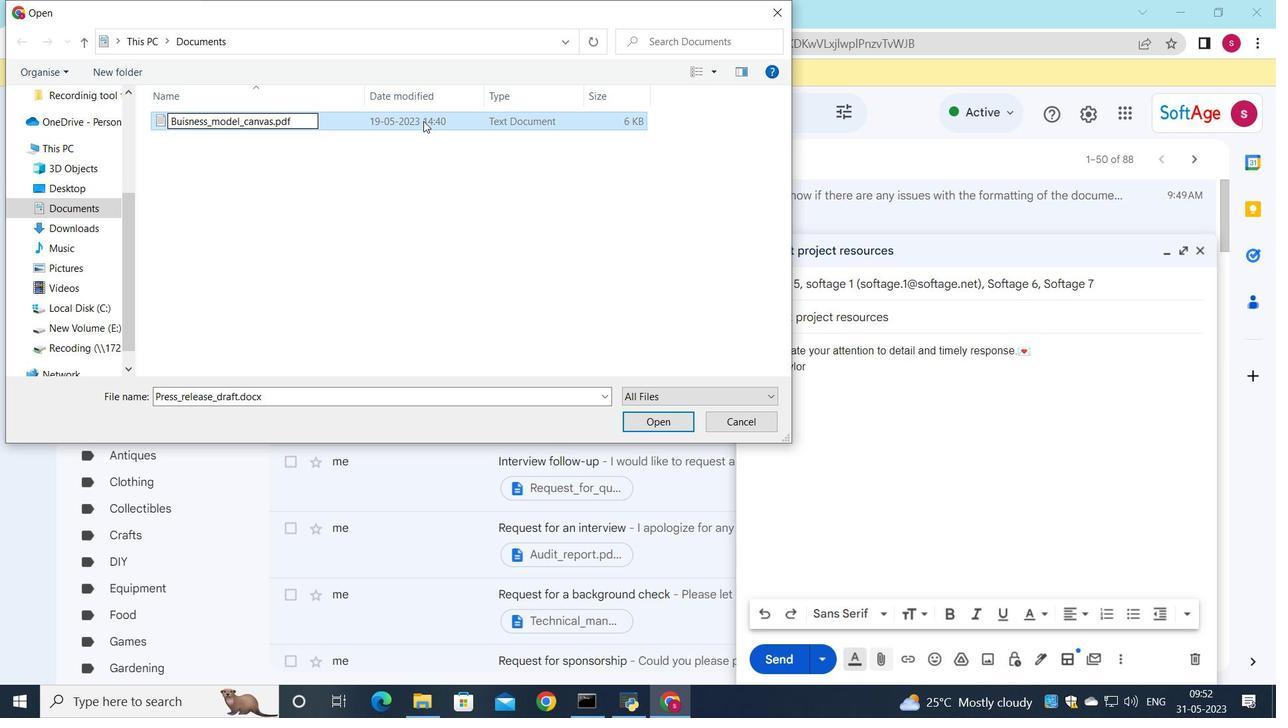 
Action: Mouse moved to (664, 418)
Screenshot: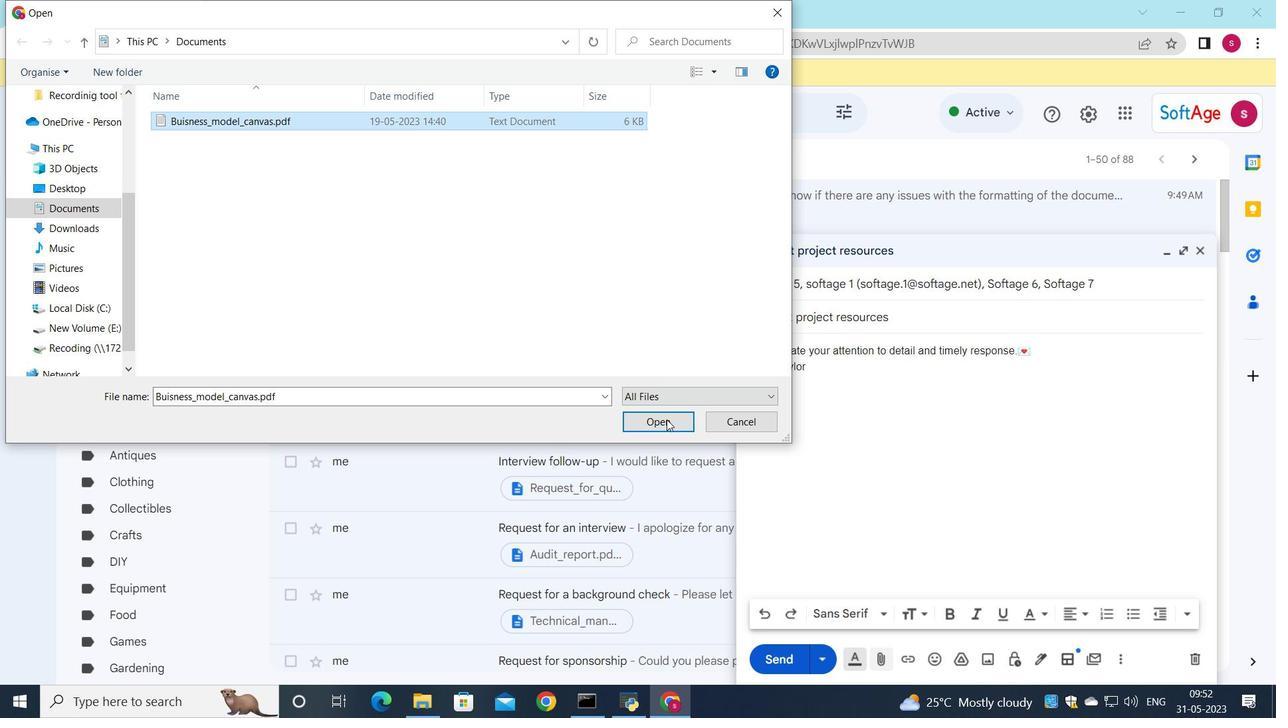 
Action: Mouse pressed left at (664, 418)
Screenshot: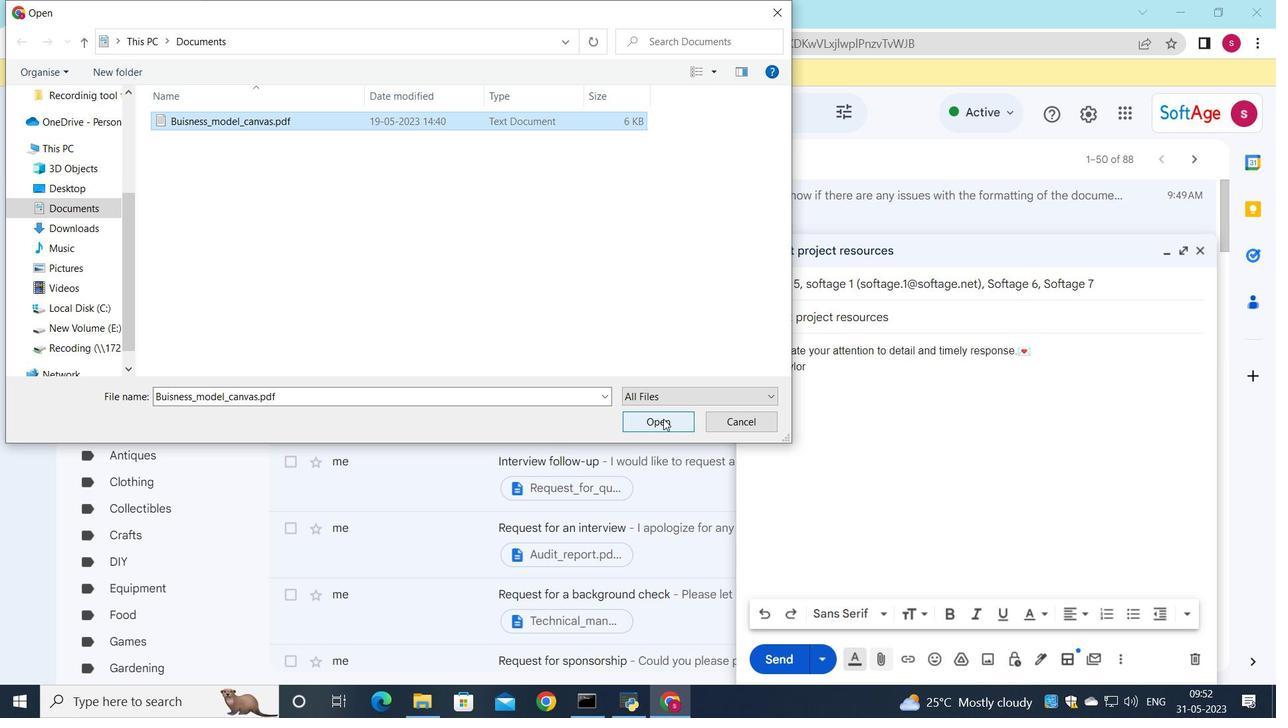 
Action: Mouse moved to (774, 661)
Screenshot: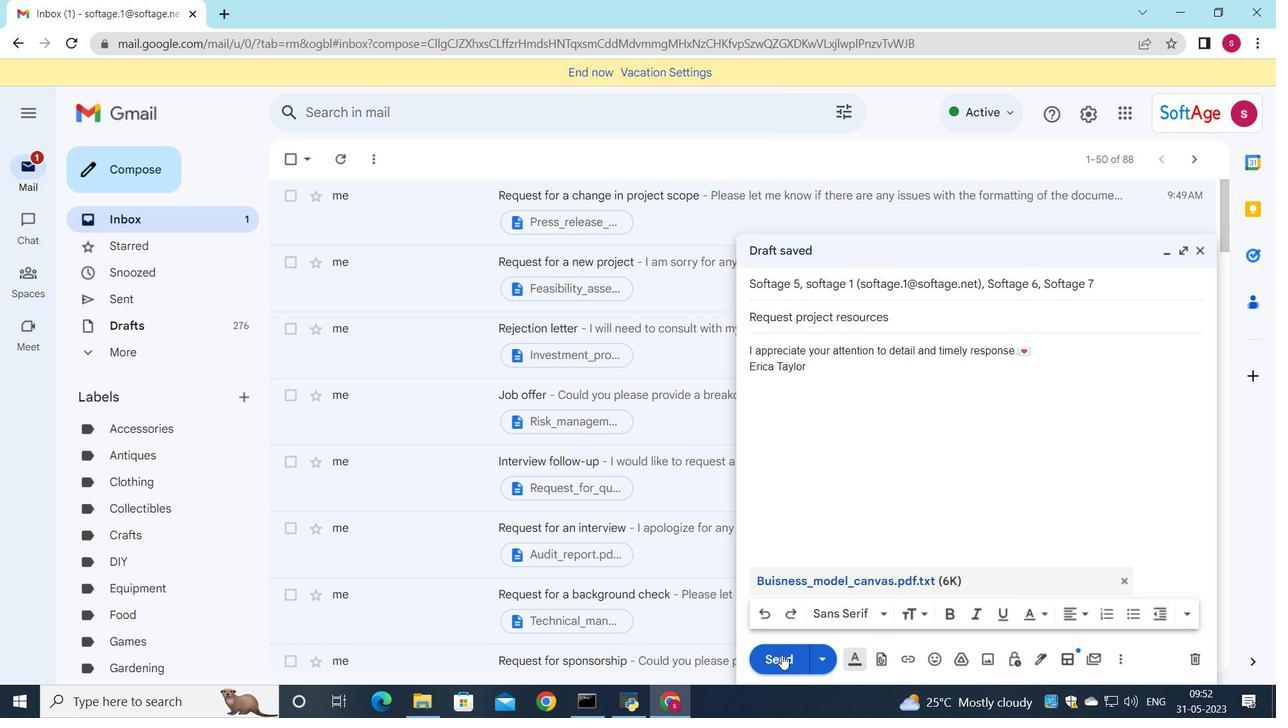 
Action: Mouse pressed left at (774, 661)
Screenshot: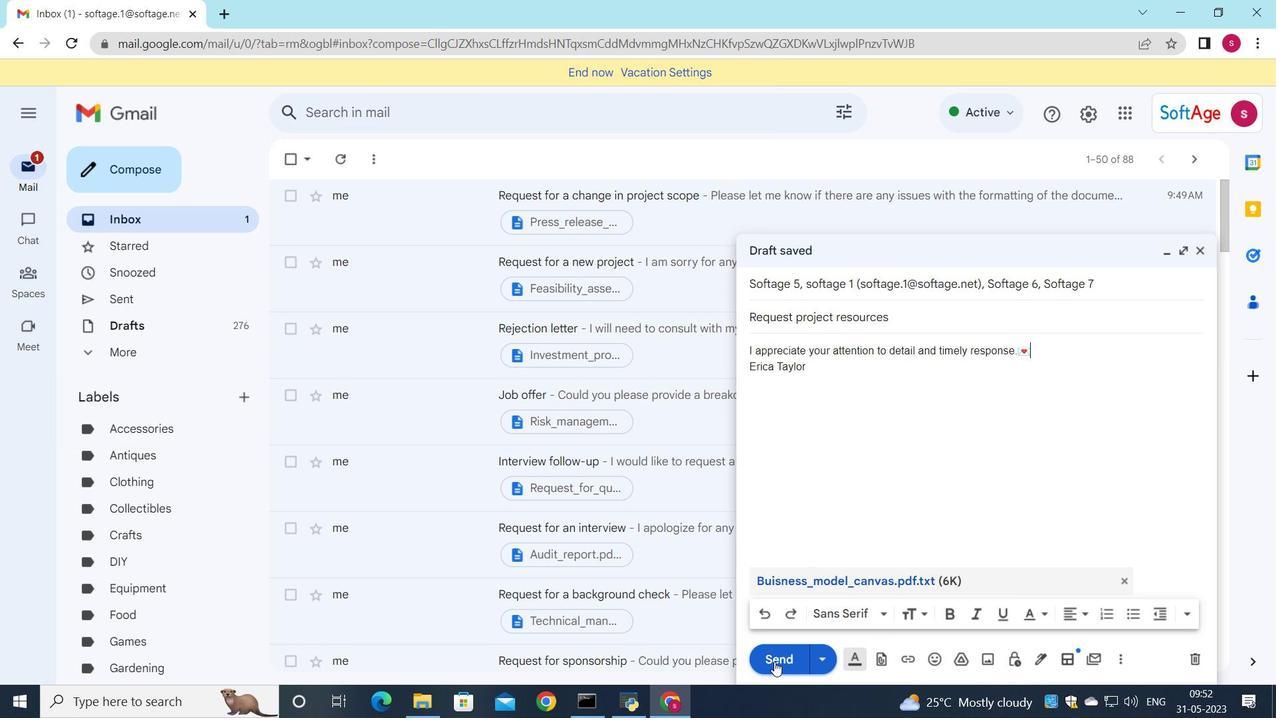 
Action: Mouse moved to (688, 223)
Screenshot: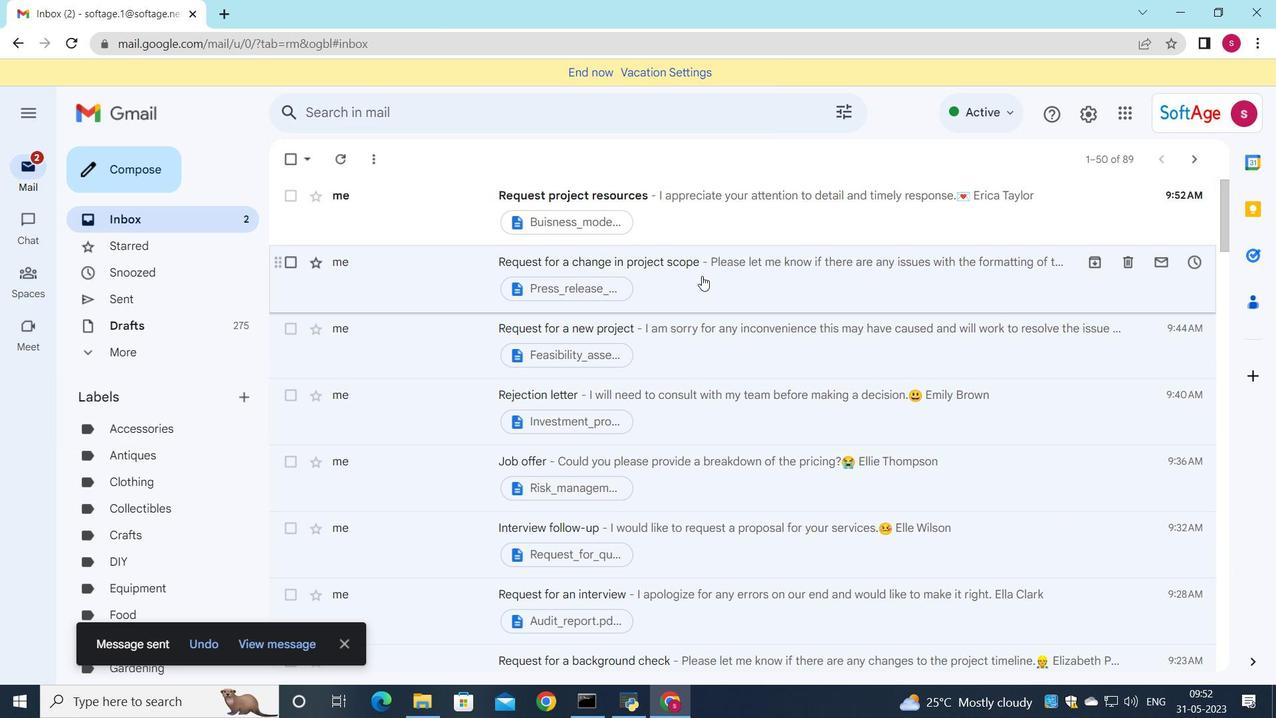 
Action: Mouse pressed left at (688, 223)
Screenshot: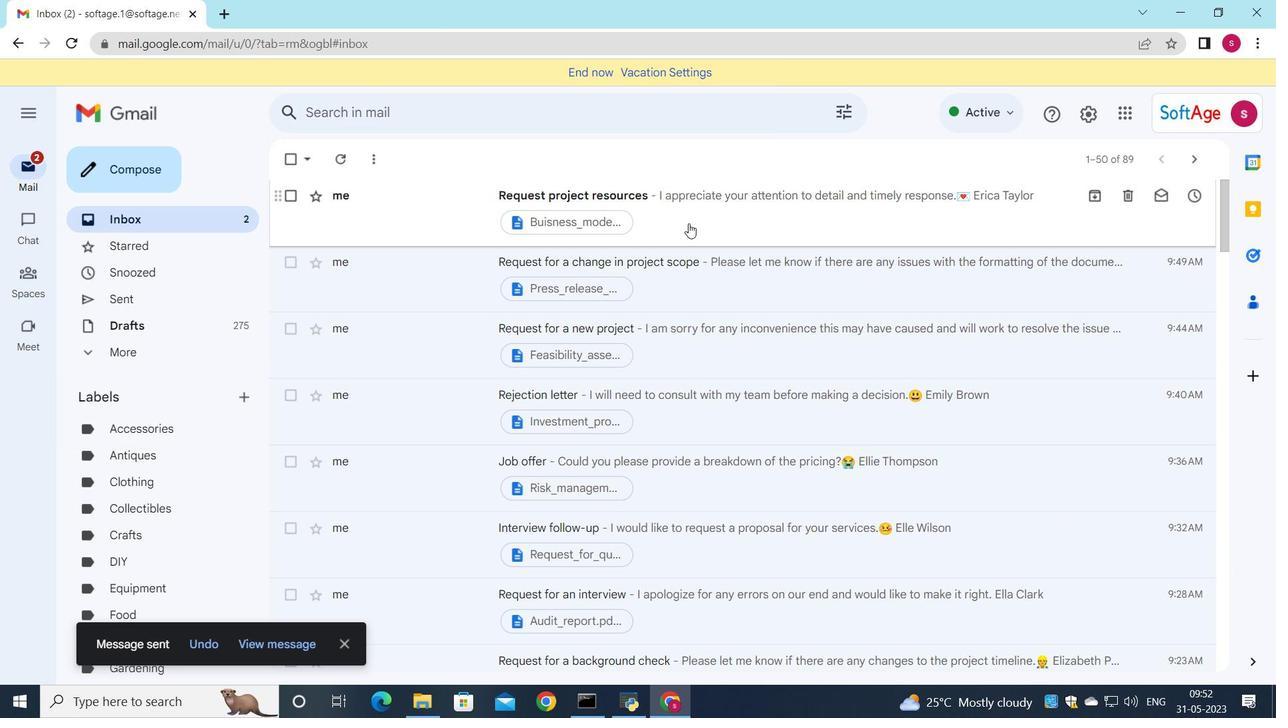 
Action: Mouse moved to (703, 220)
Screenshot: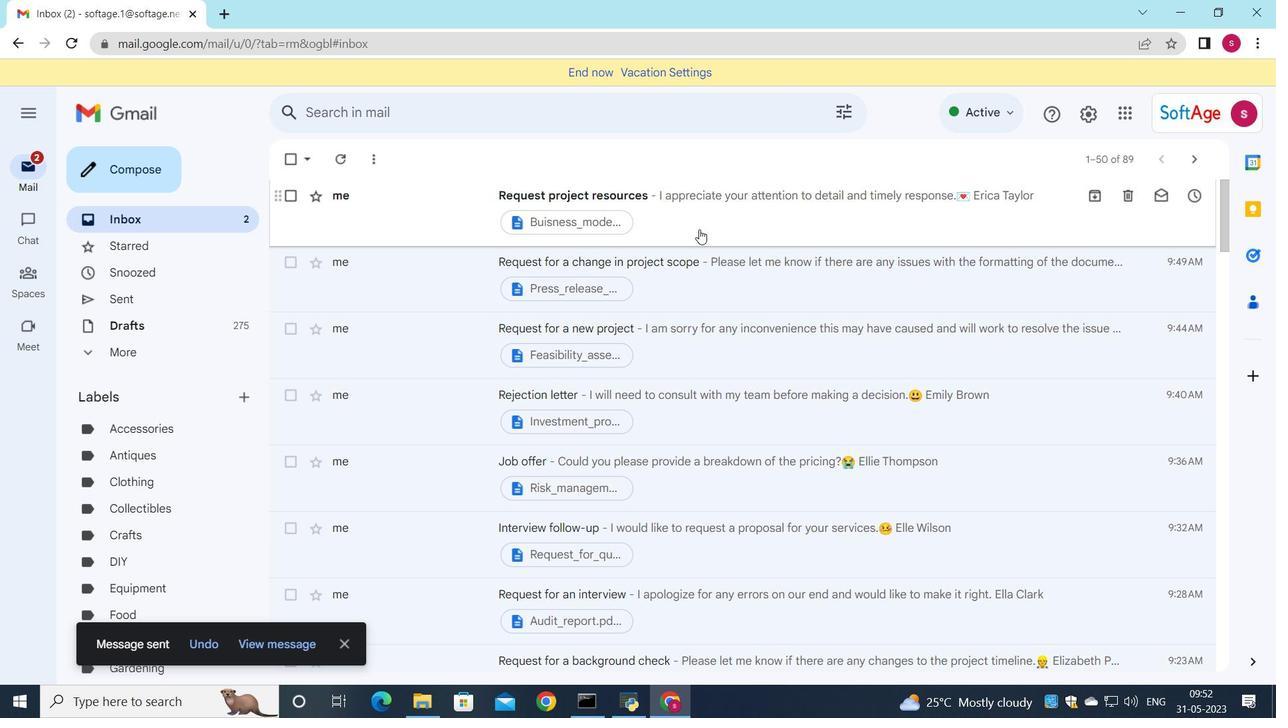 
Action: Mouse pressed left at (703, 220)
Screenshot: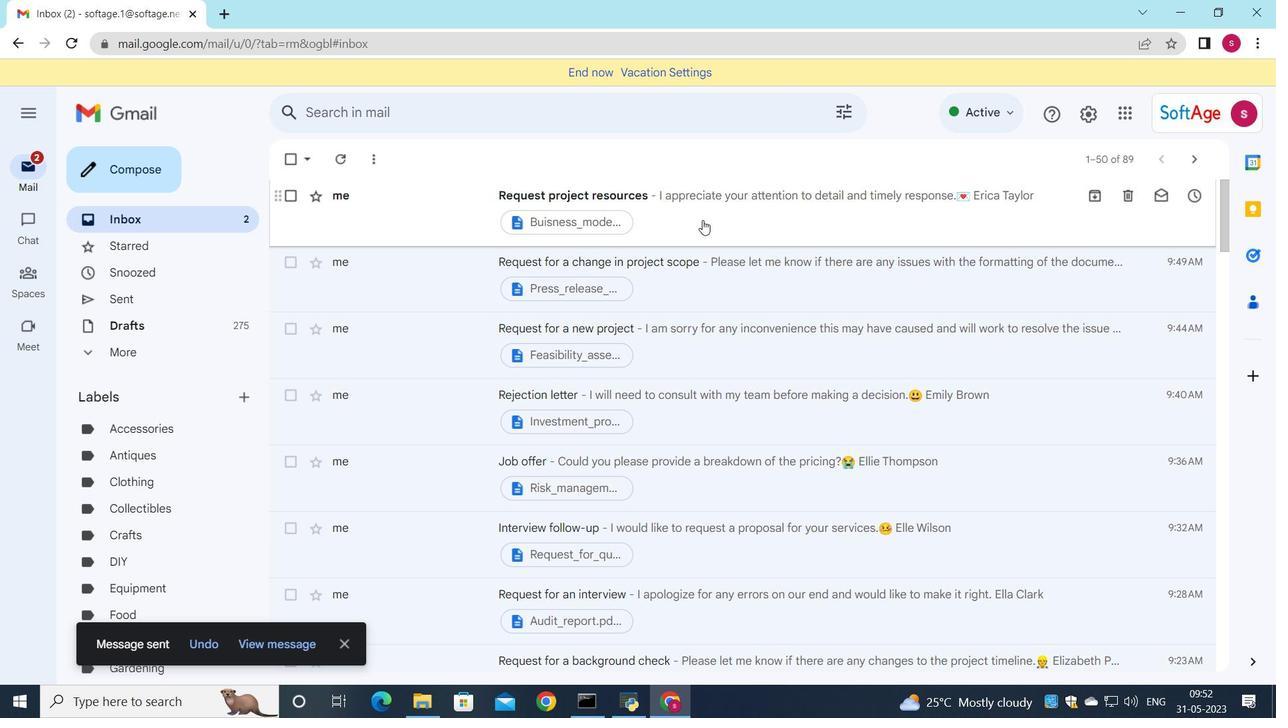 
Action: Mouse moved to (706, 222)
Screenshot: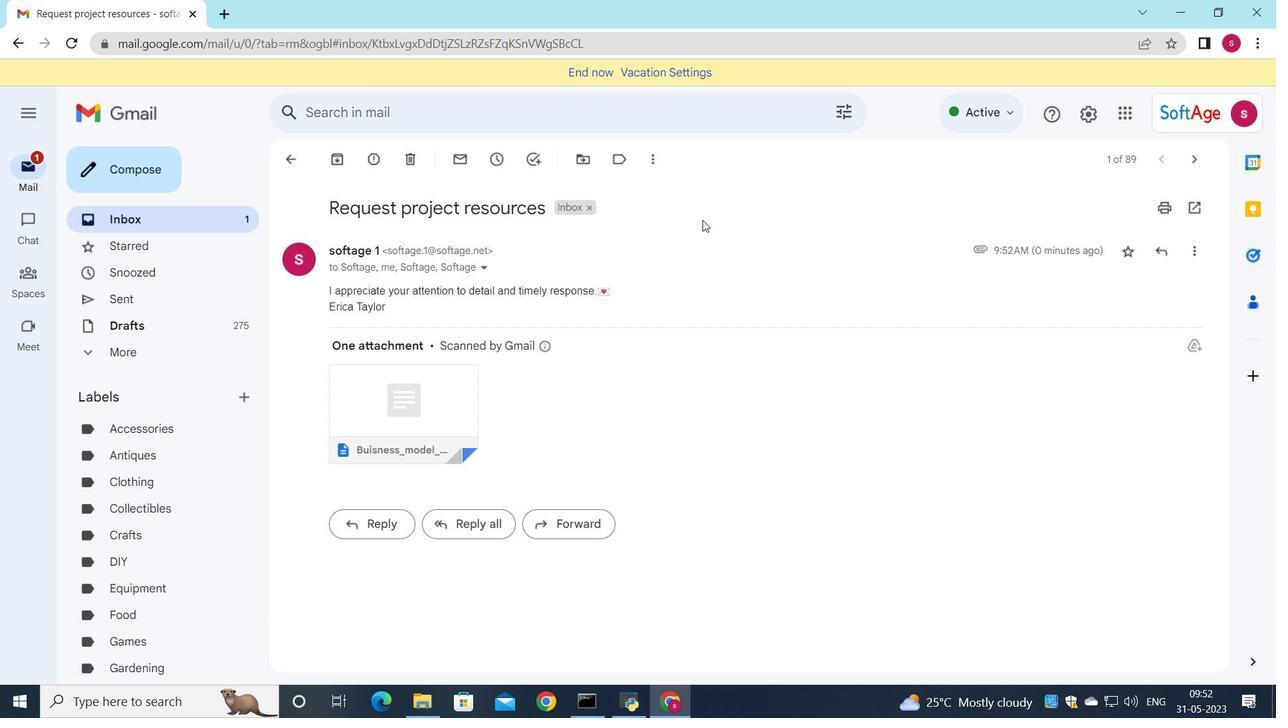 
